 Task: Check the average views per listing of golf in the last 3 years.
Action: Mouse moved to (343, 256)
Screenshot: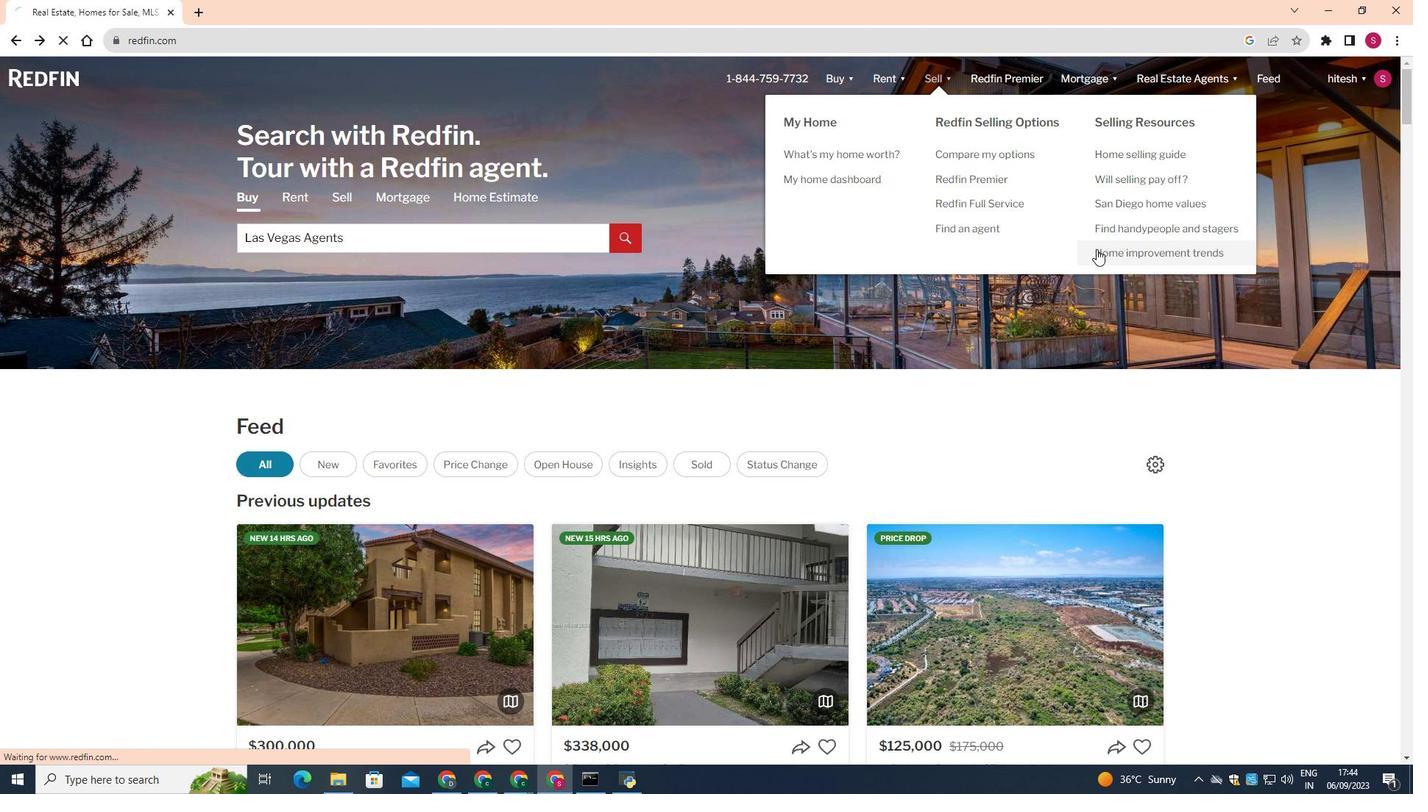 
Action: Mouse pressed left at (343, 256)
Screenshot: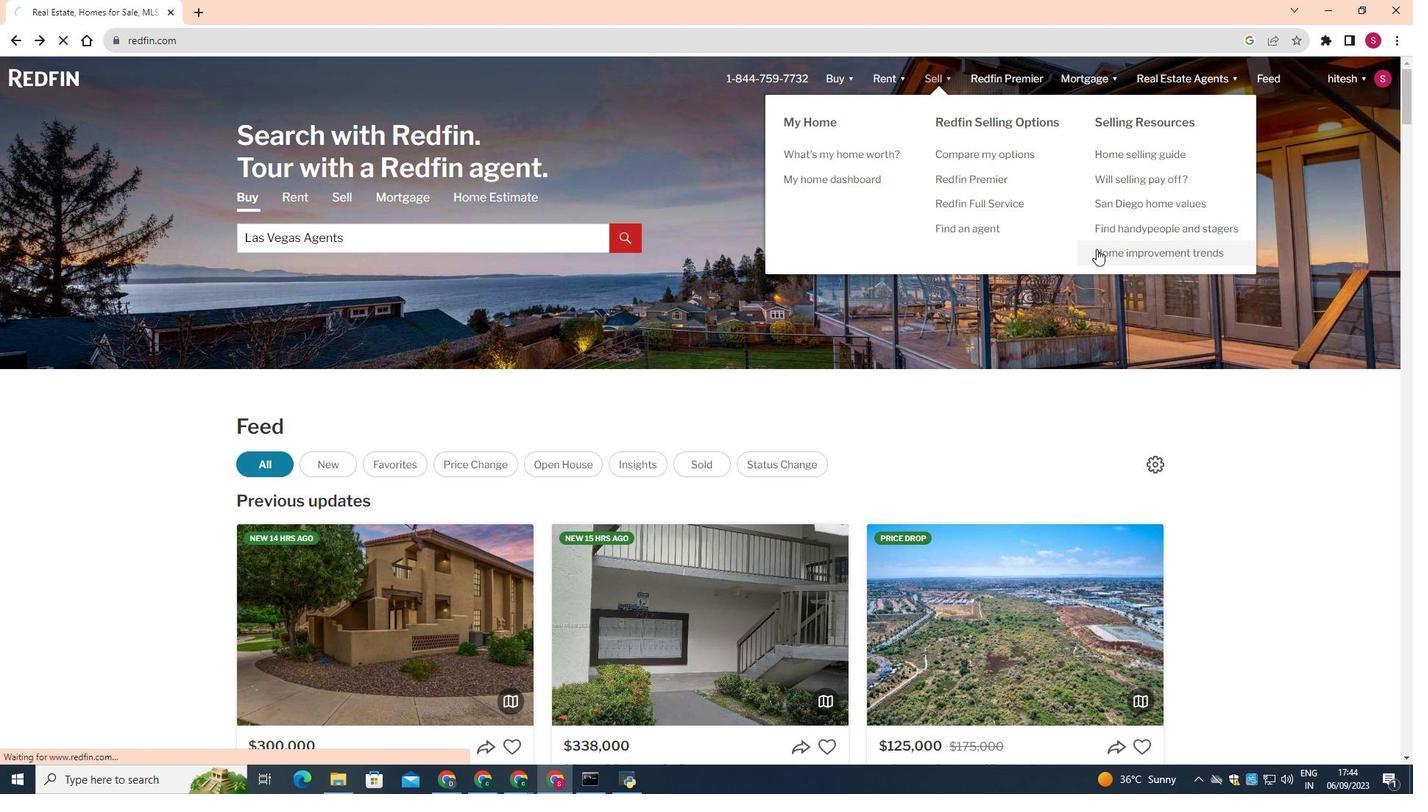 
Action: Mouse moved to (481, 318)
Screenshot: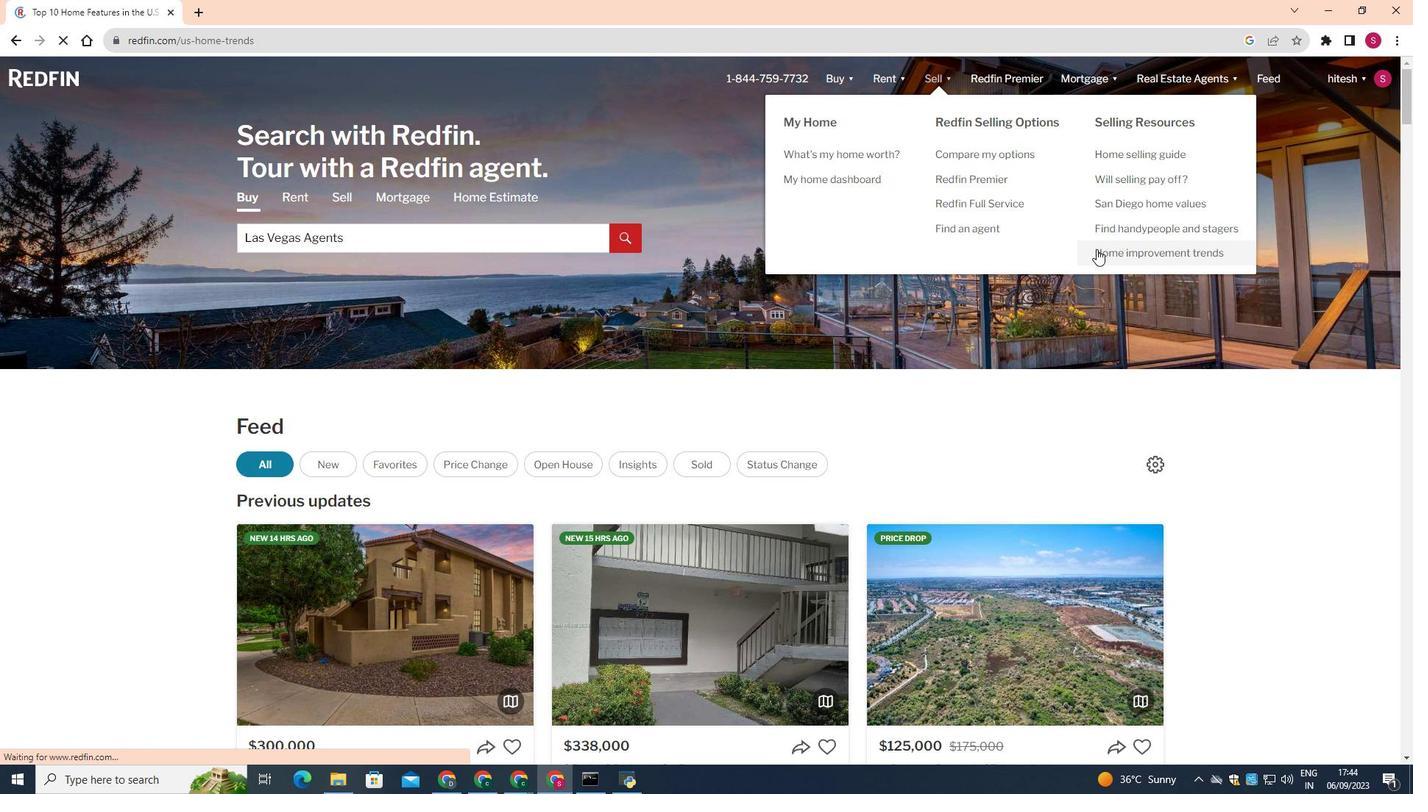 
Action: Mouse scrolled (481, 317) with delta (0, 0)
Screenshot: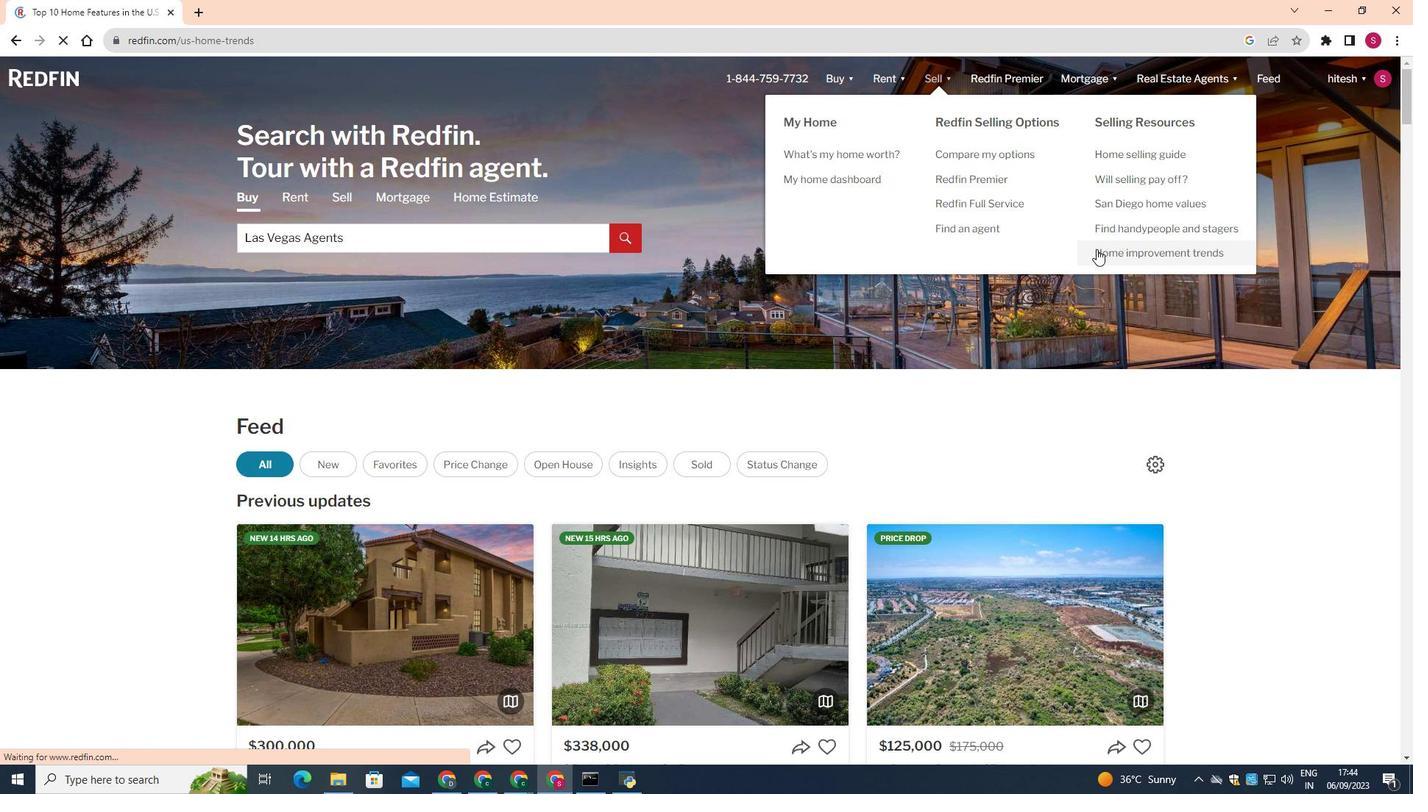 
Action: Mouse moved to (485, 327)
Screenshot: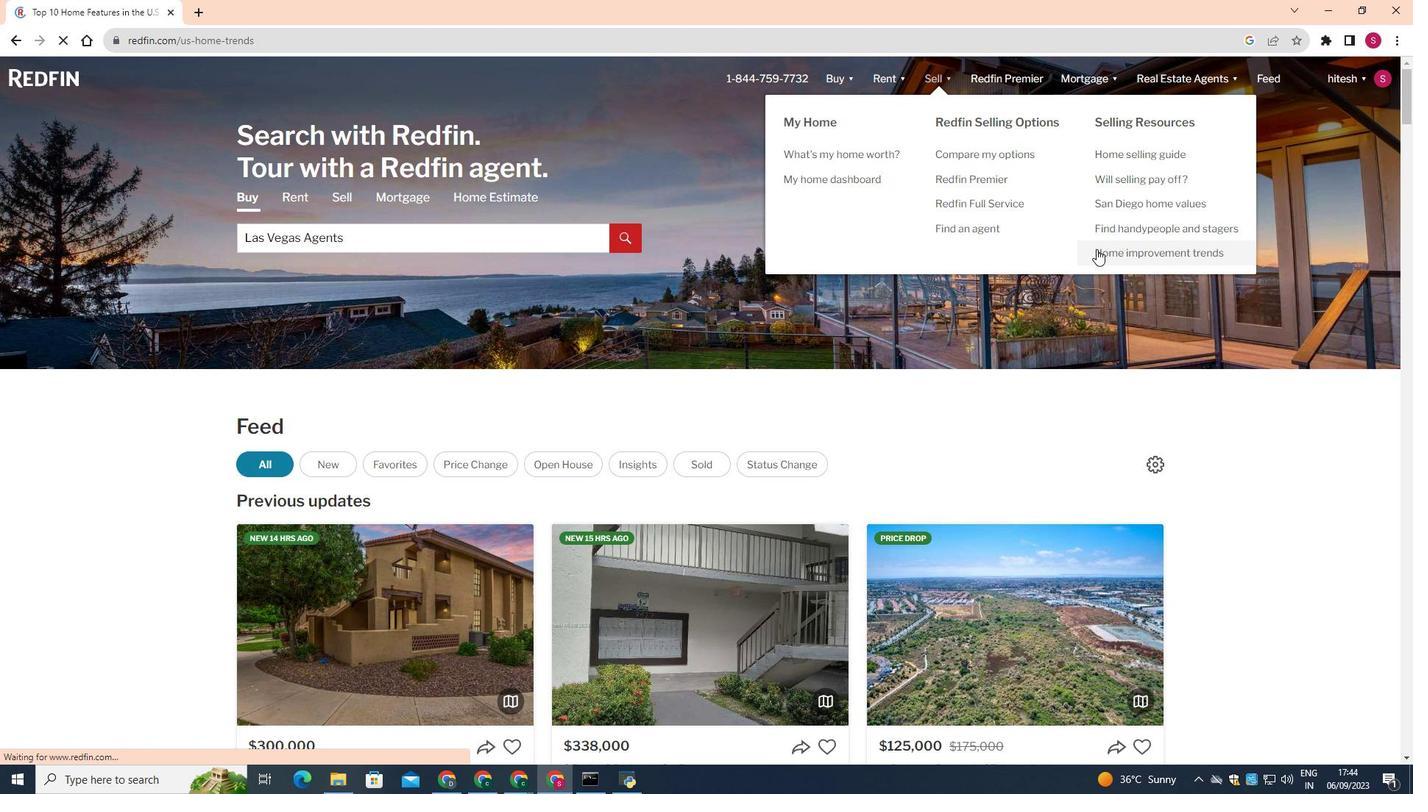 
Action: Mouse scrolled (485, 326) with delta (0, 0)
Screenshot: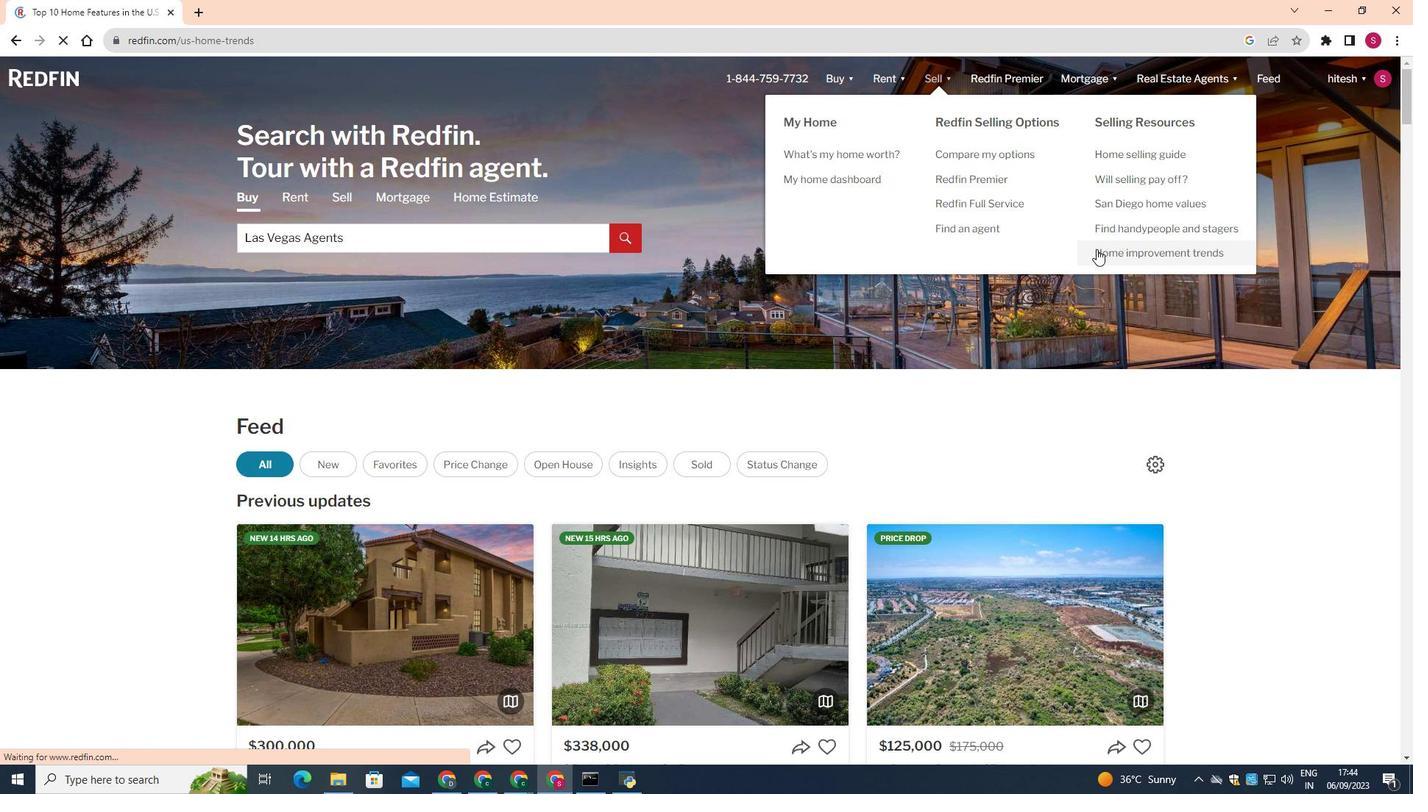 
Action: Mouse moved to (487, 331)
Screenshot: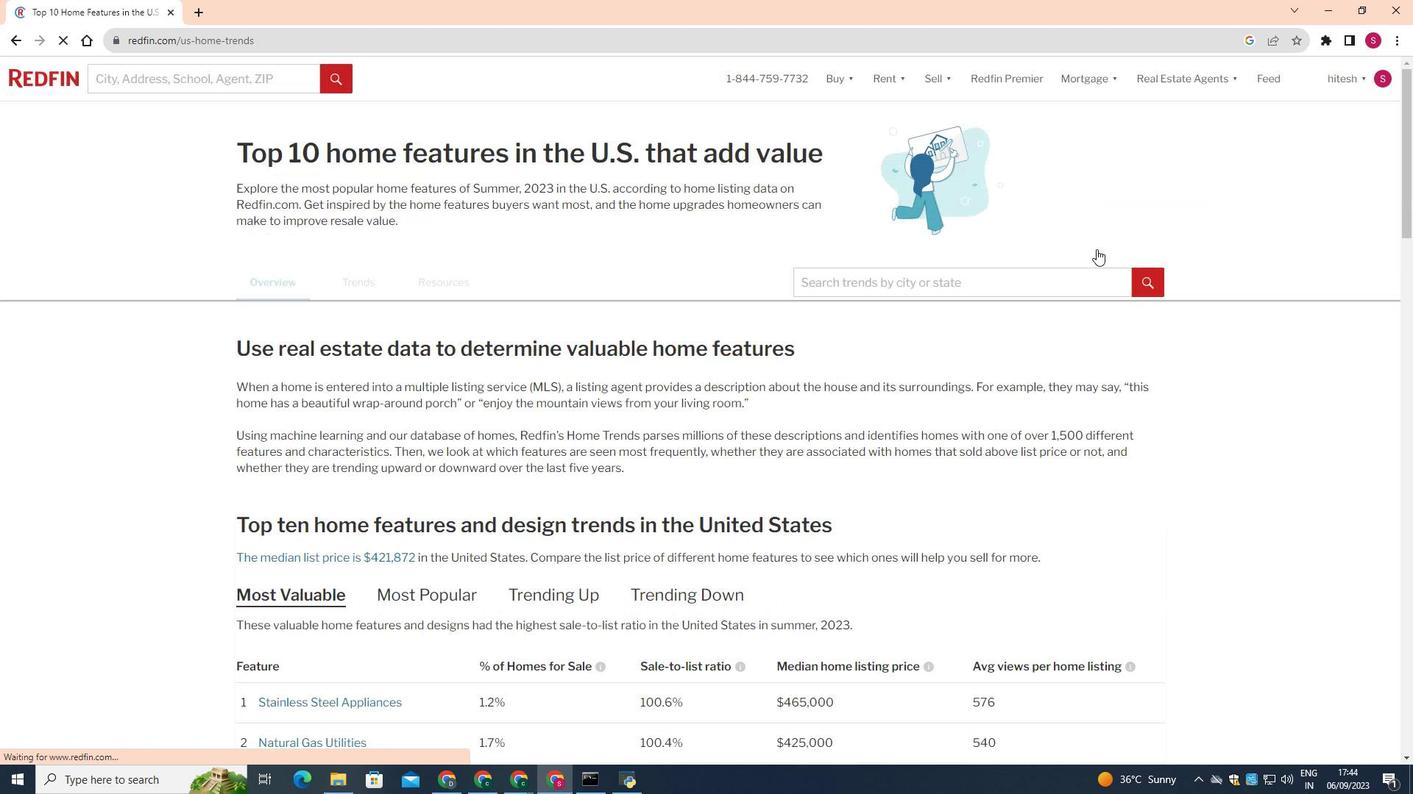
Action: Mouse scrolled (487, 330) with delta (0, 0)
Screenshot: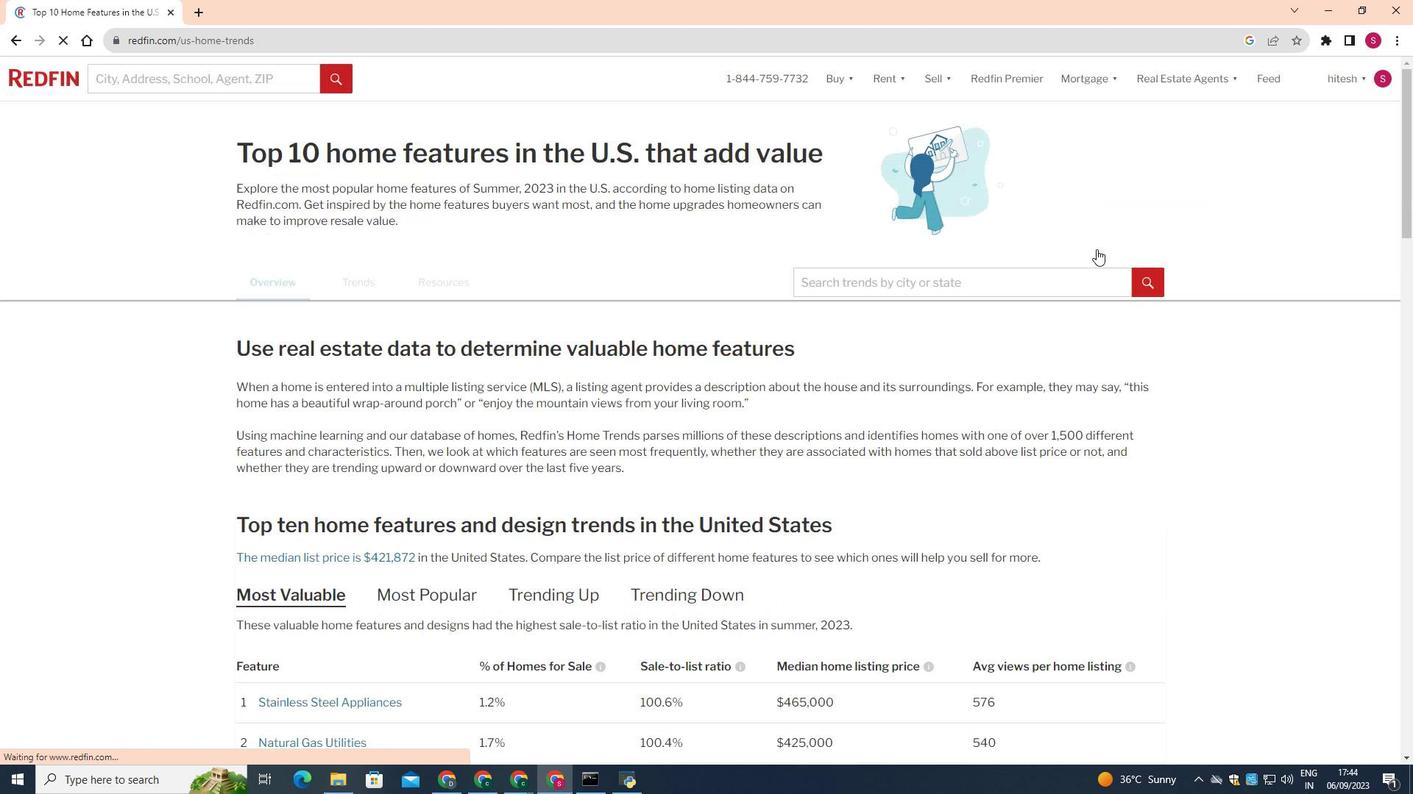 
Action: Mouse scrolled (487, 330) with delta (0, 0)
Screenshot: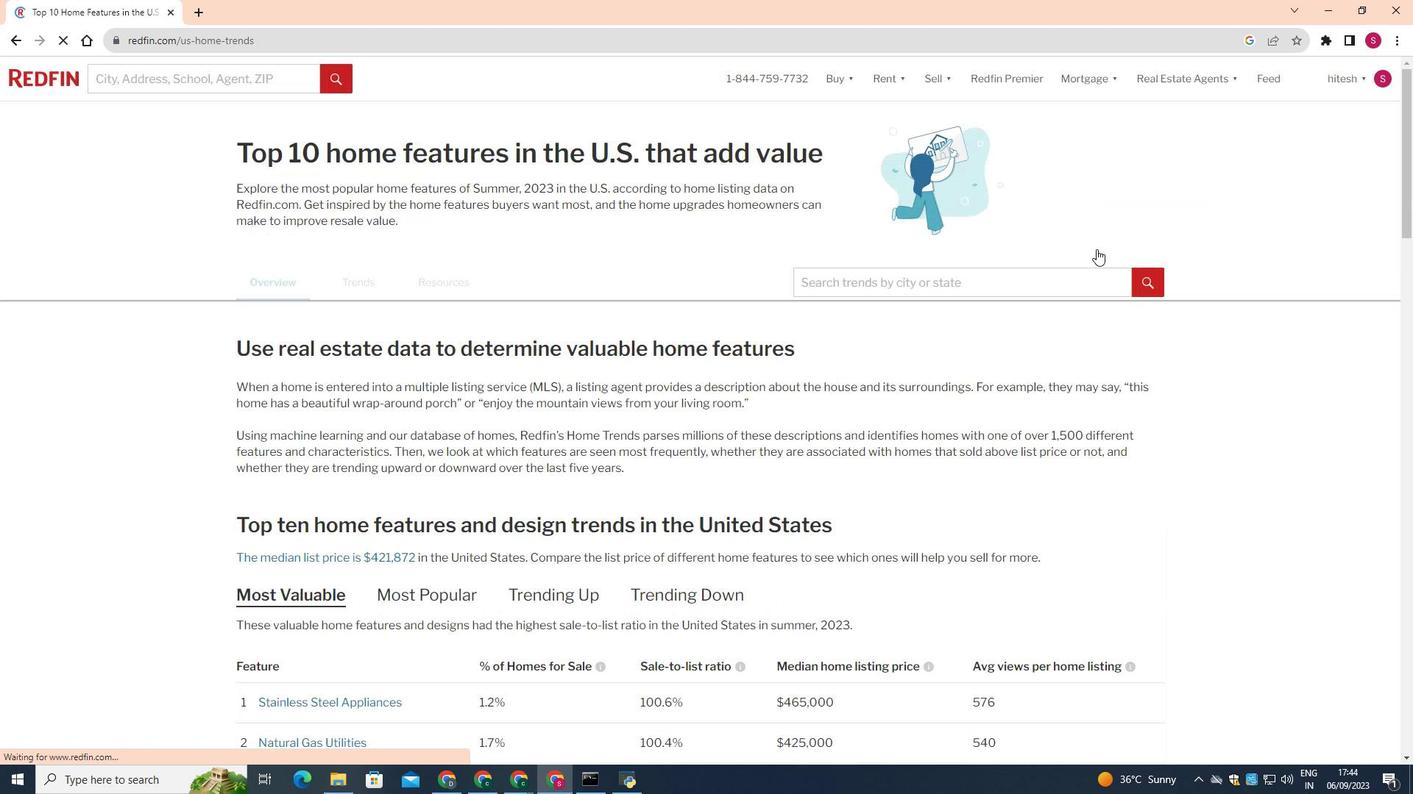 
Action: Mouse scrolled (487, 330) with delta (0, 0)
Screenshot: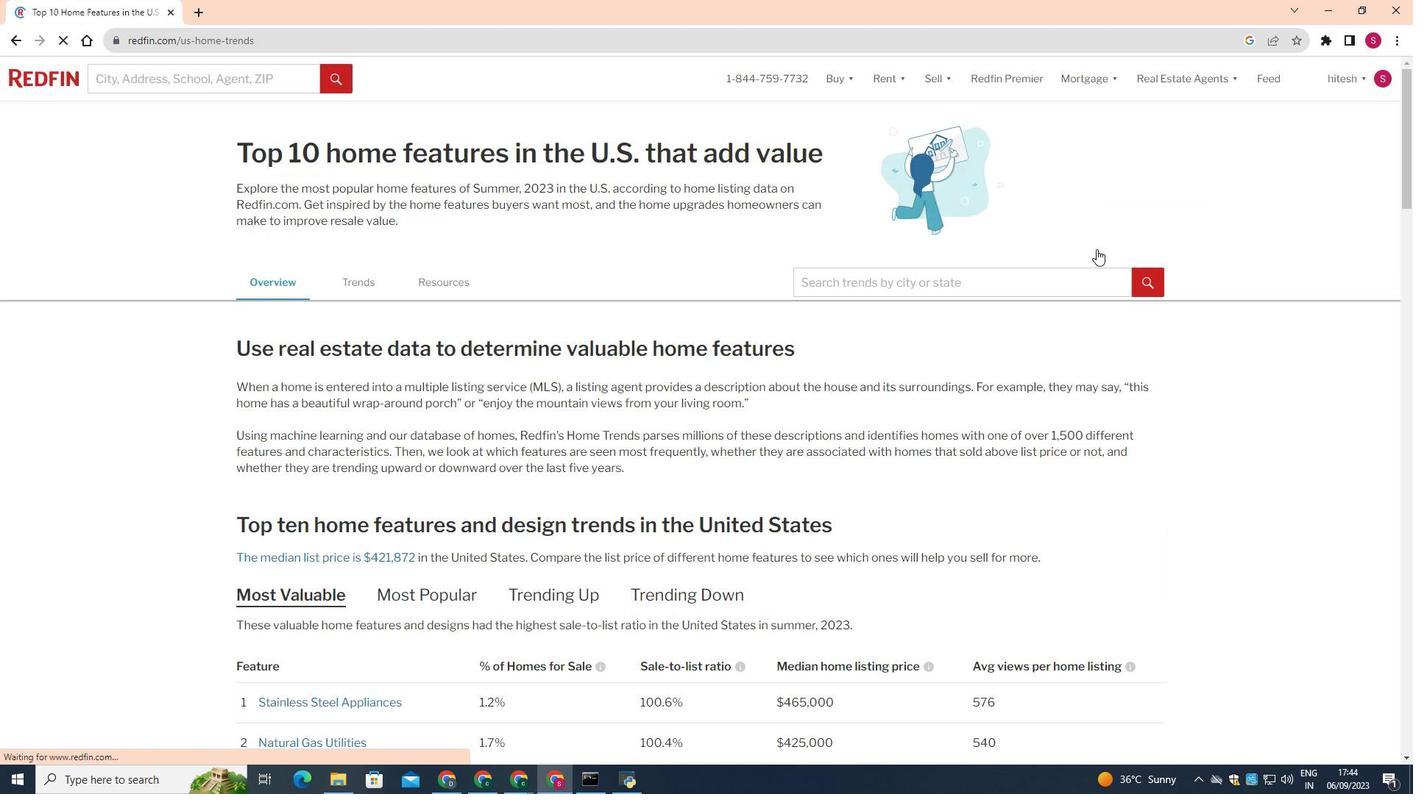 
Action: Mouse scrolled (487, 330) with delta (0, 0)
Screenshot: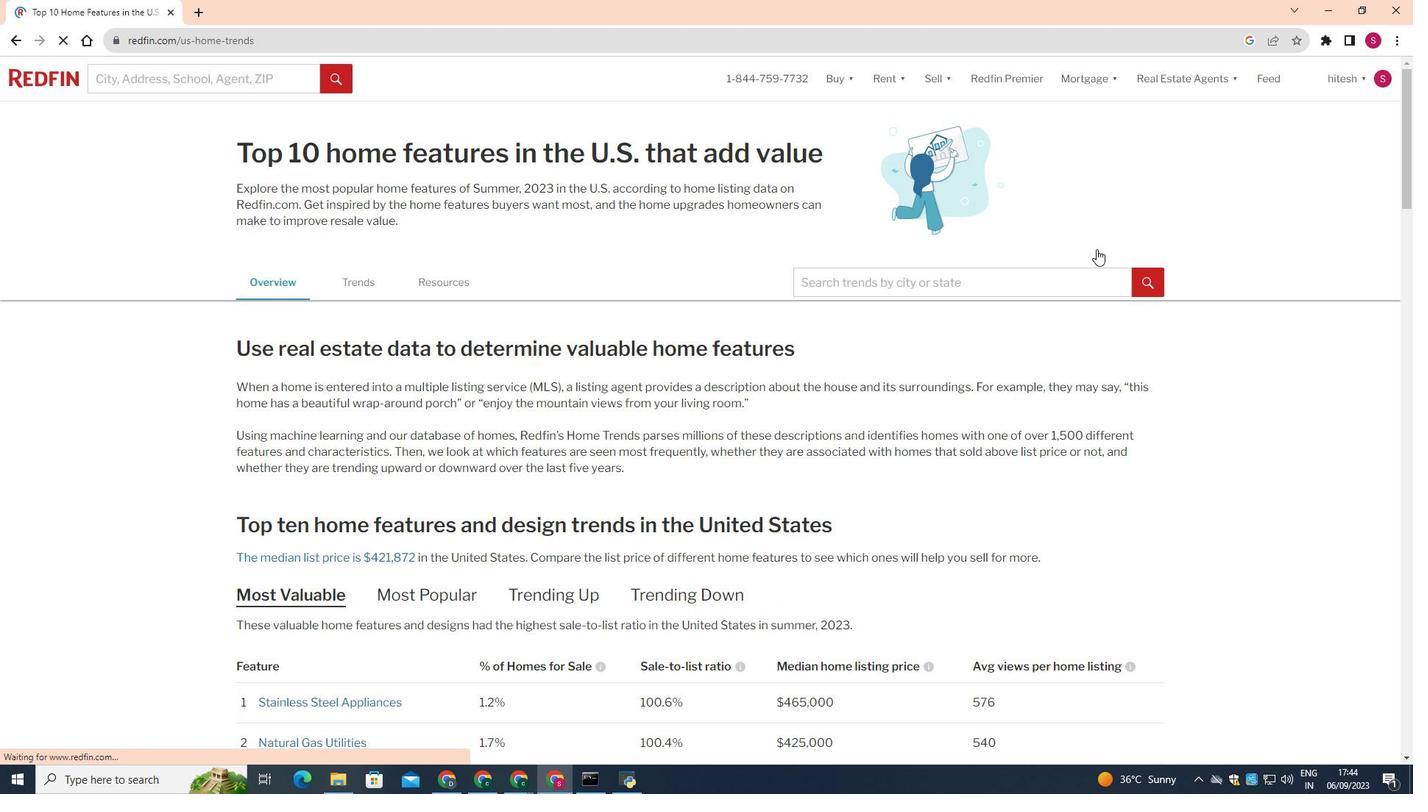 
Action: Mouse moved to (287, 435)
Screenshot: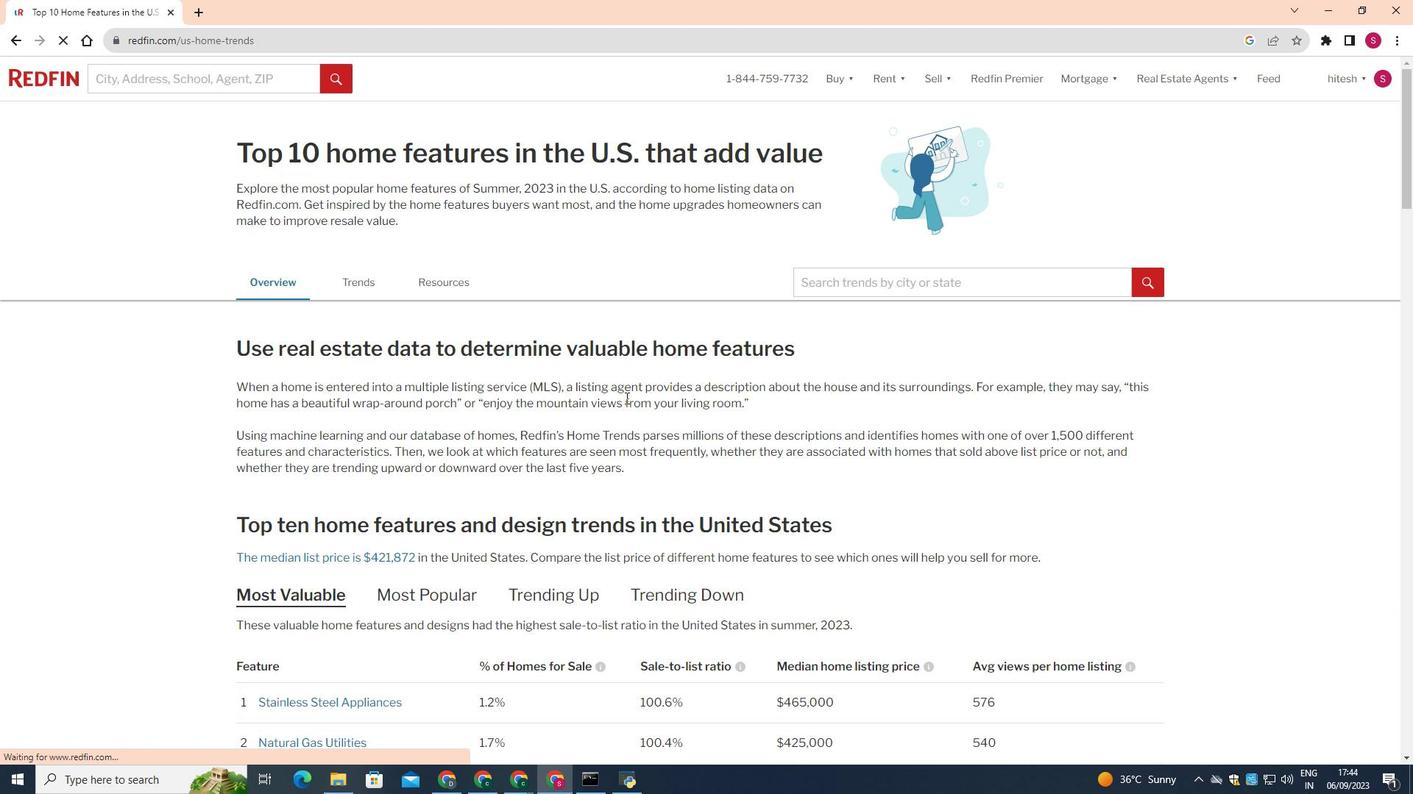 
Action: Mouse pressed left at (287, 435)
Screenshot: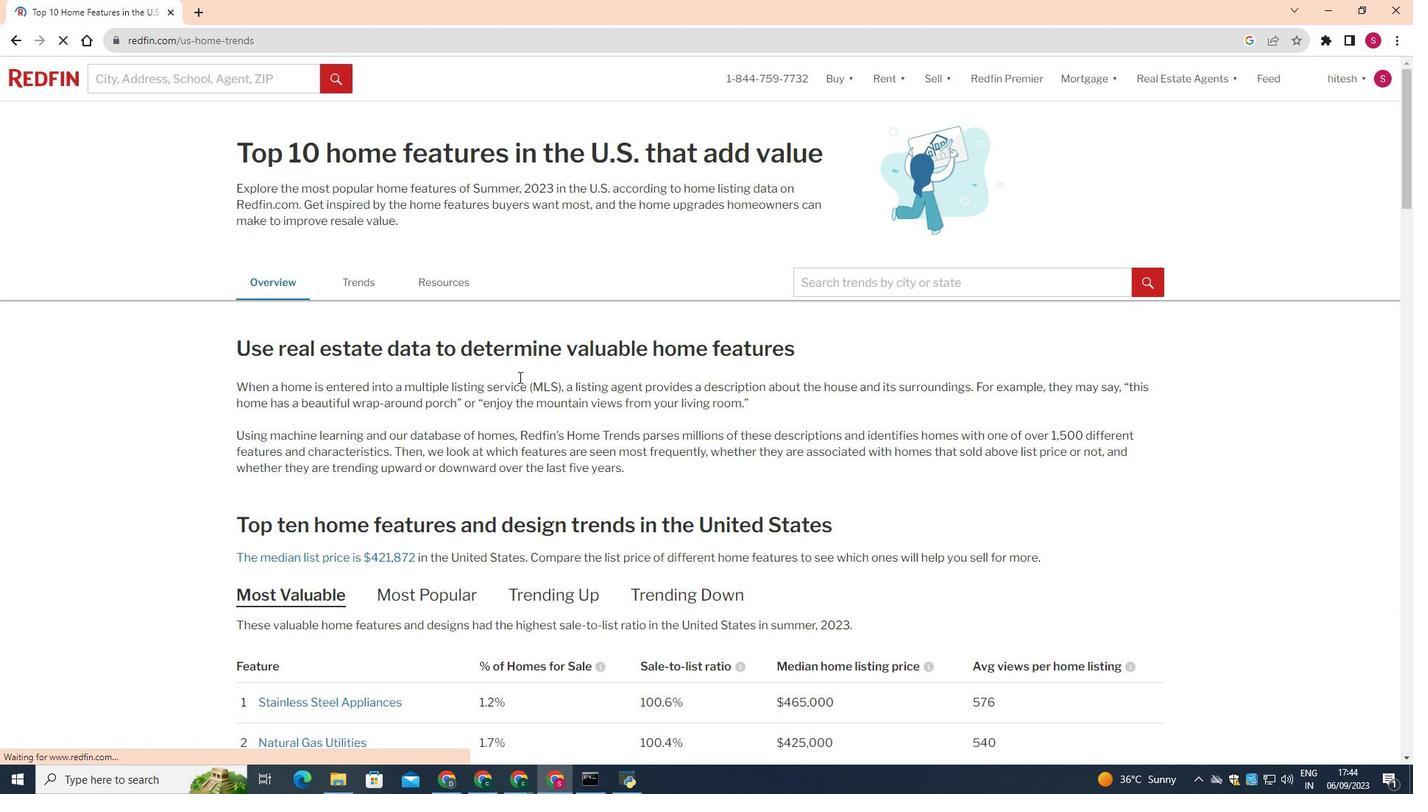 
Action: Mouse moved to (295, 464)
Screenshot: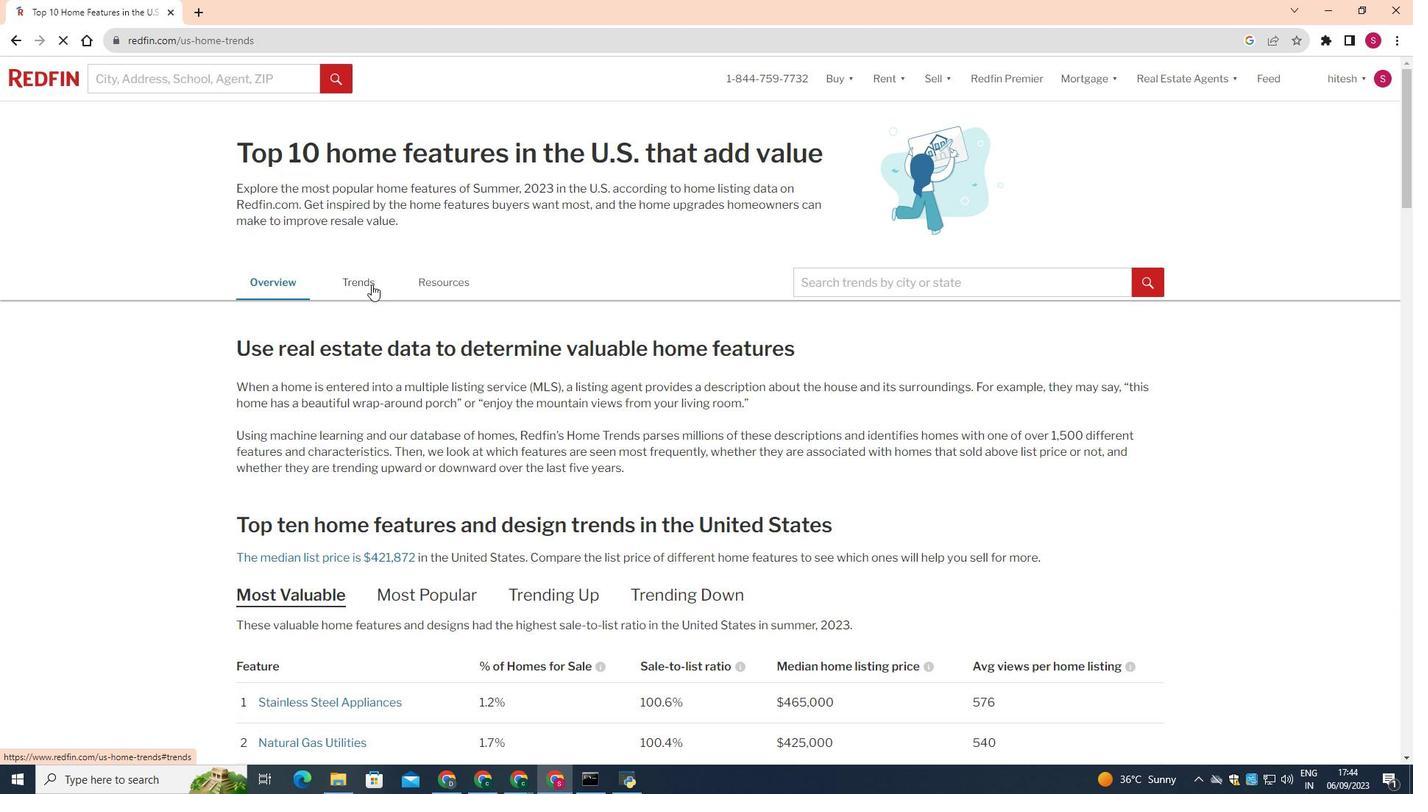 
Action: Mouse pressed left at (295, 464)
Screenshot: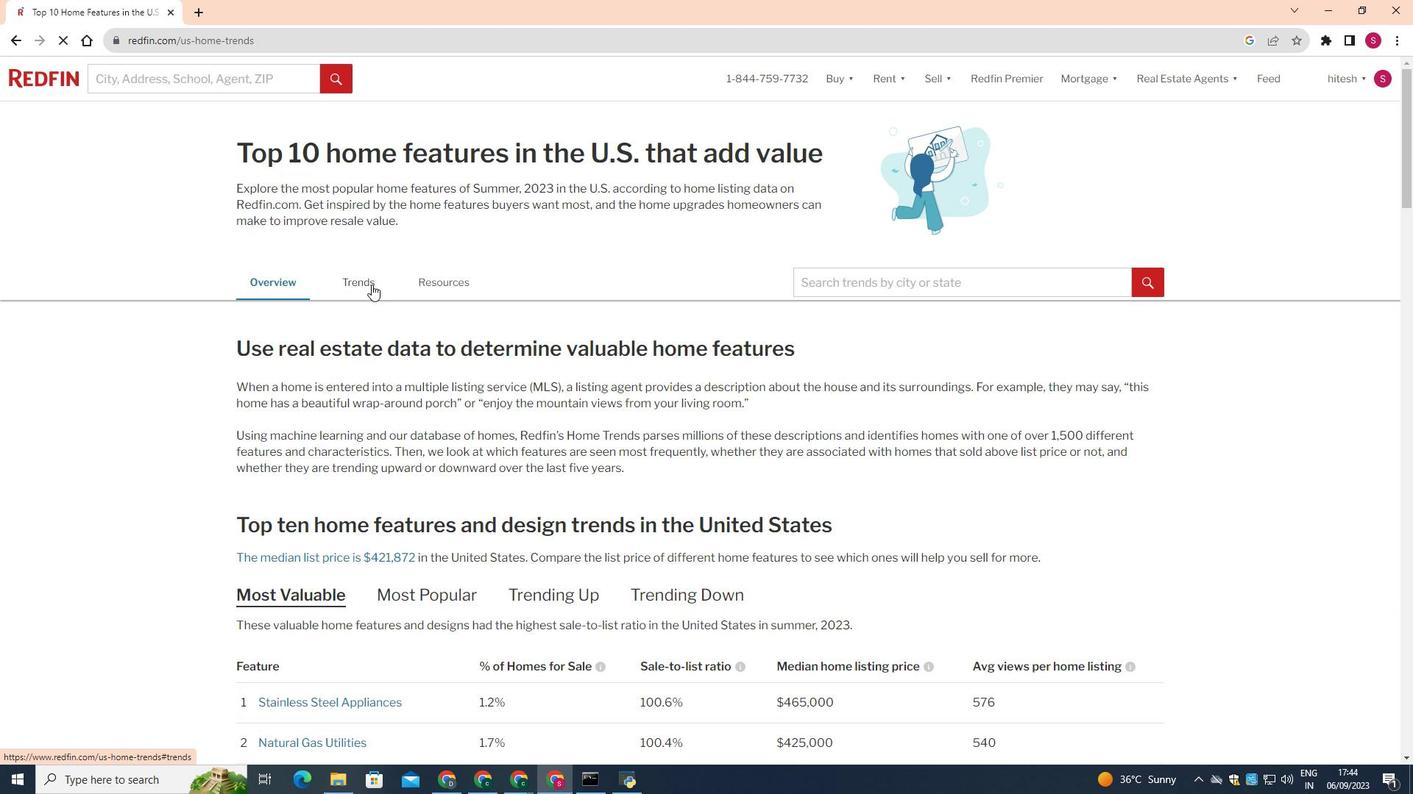 
Action: Mouse moved to (507, 425)
Screenshot: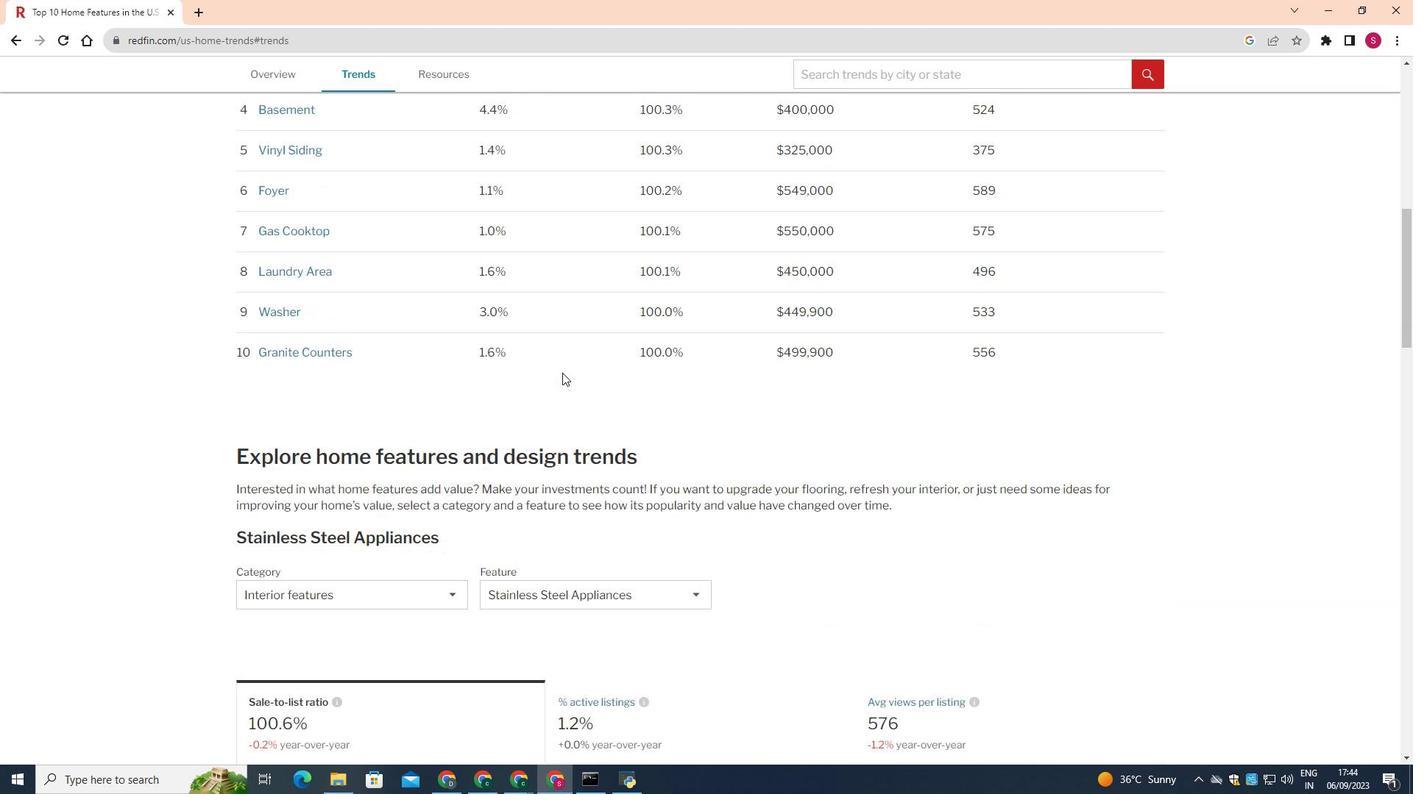 
Action: Mouse pressed left at (507, 425)
Screenshot: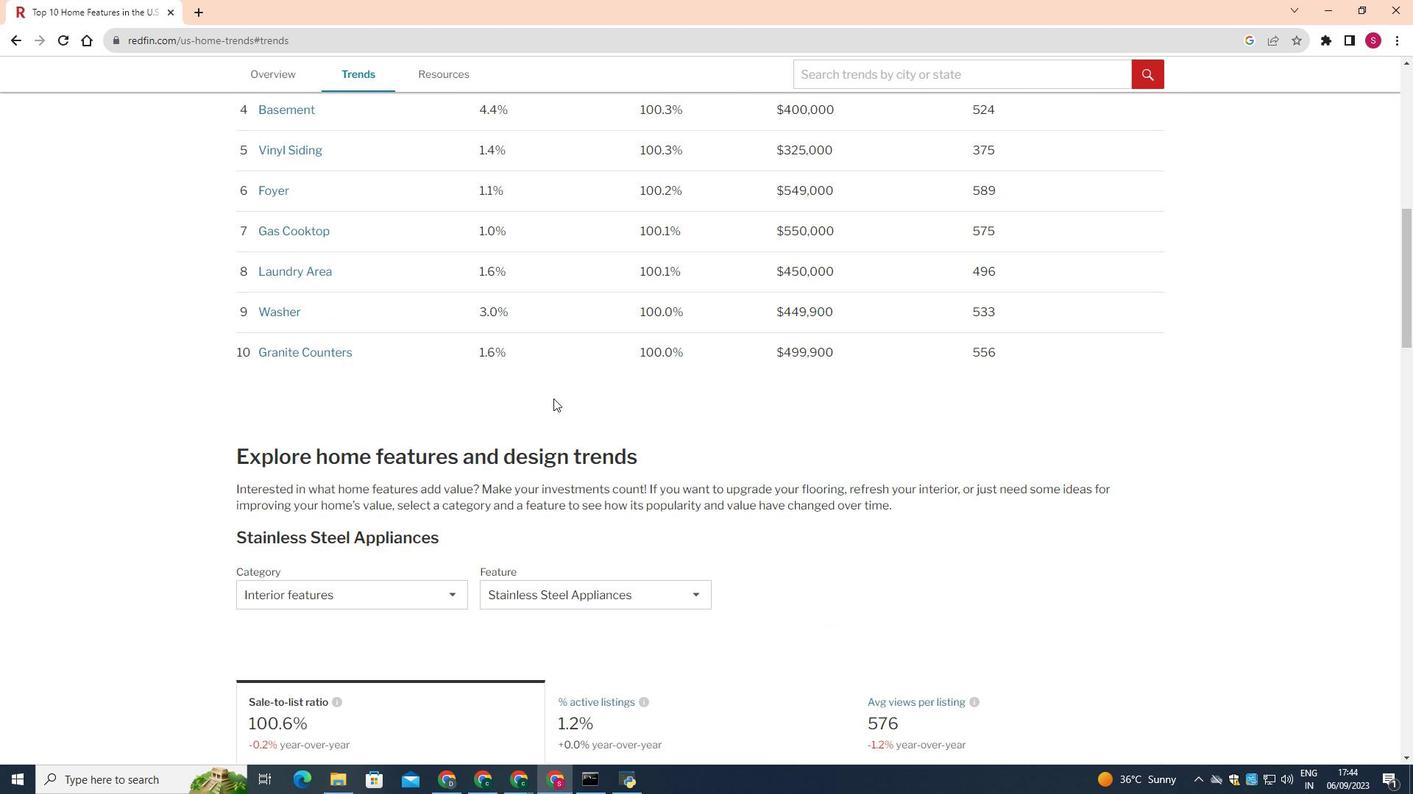 
Action: Mouse moved to (549, 618)
Screenshot: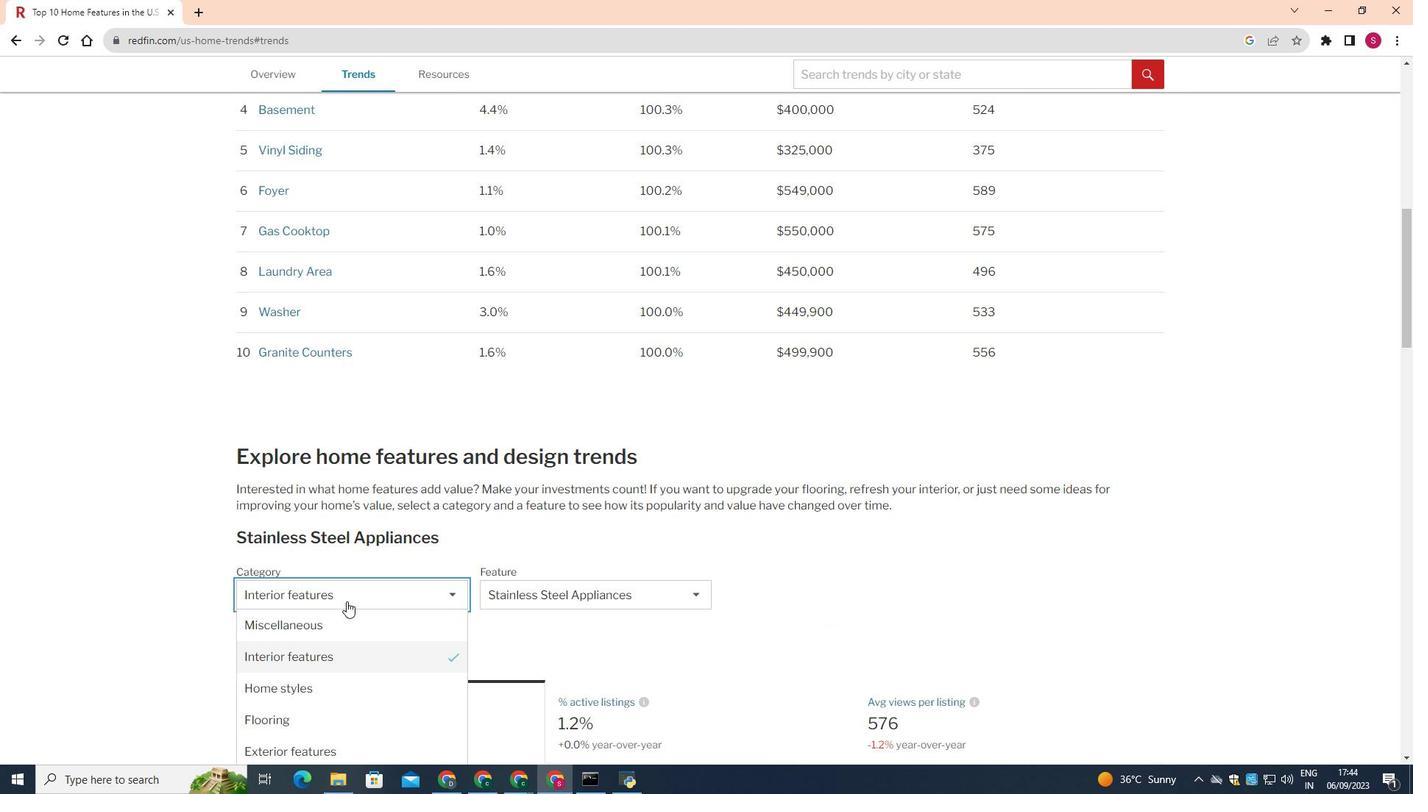 
Action: Mouse pressed left at (549, 618)
Screenshot: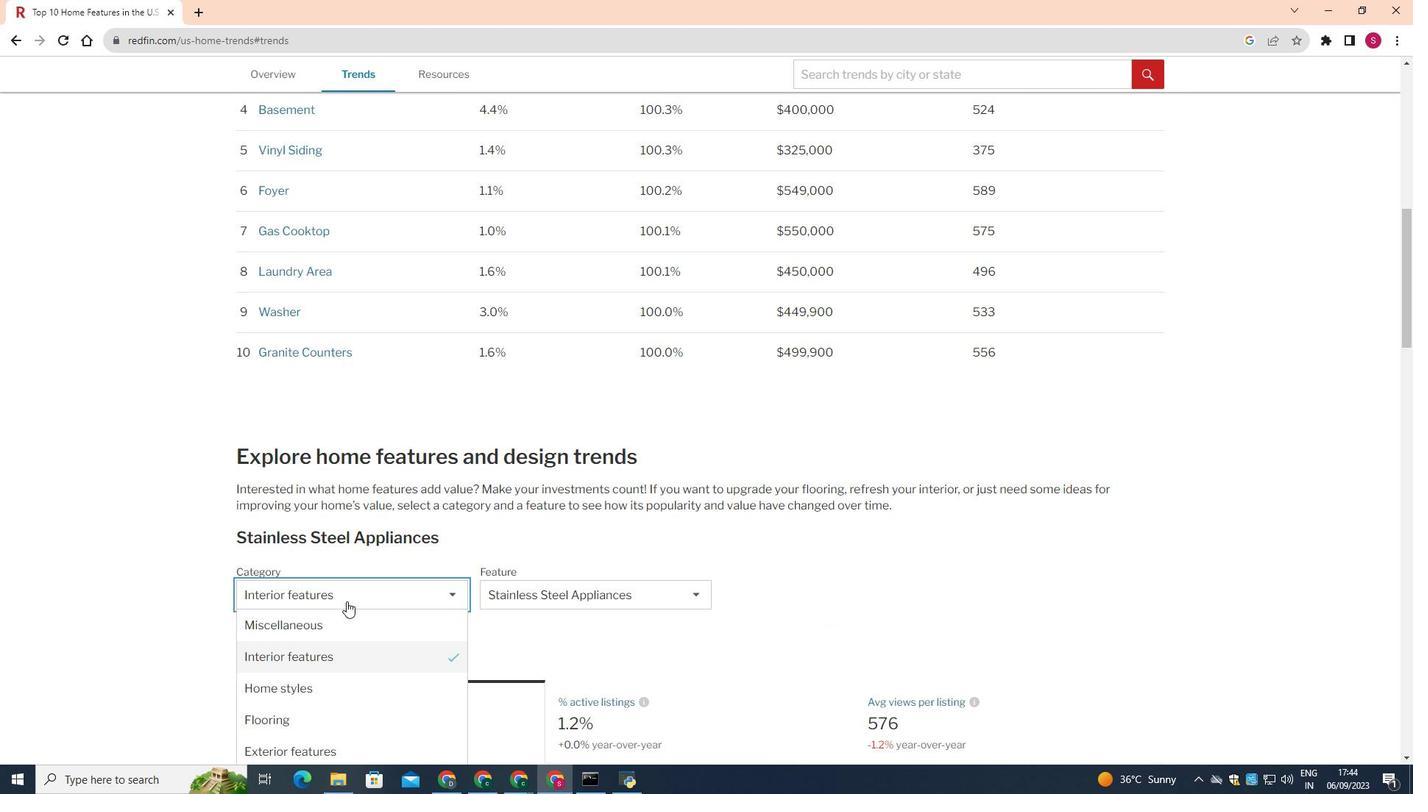 
Action: Mouse moved to (909, 561)
Screenshot: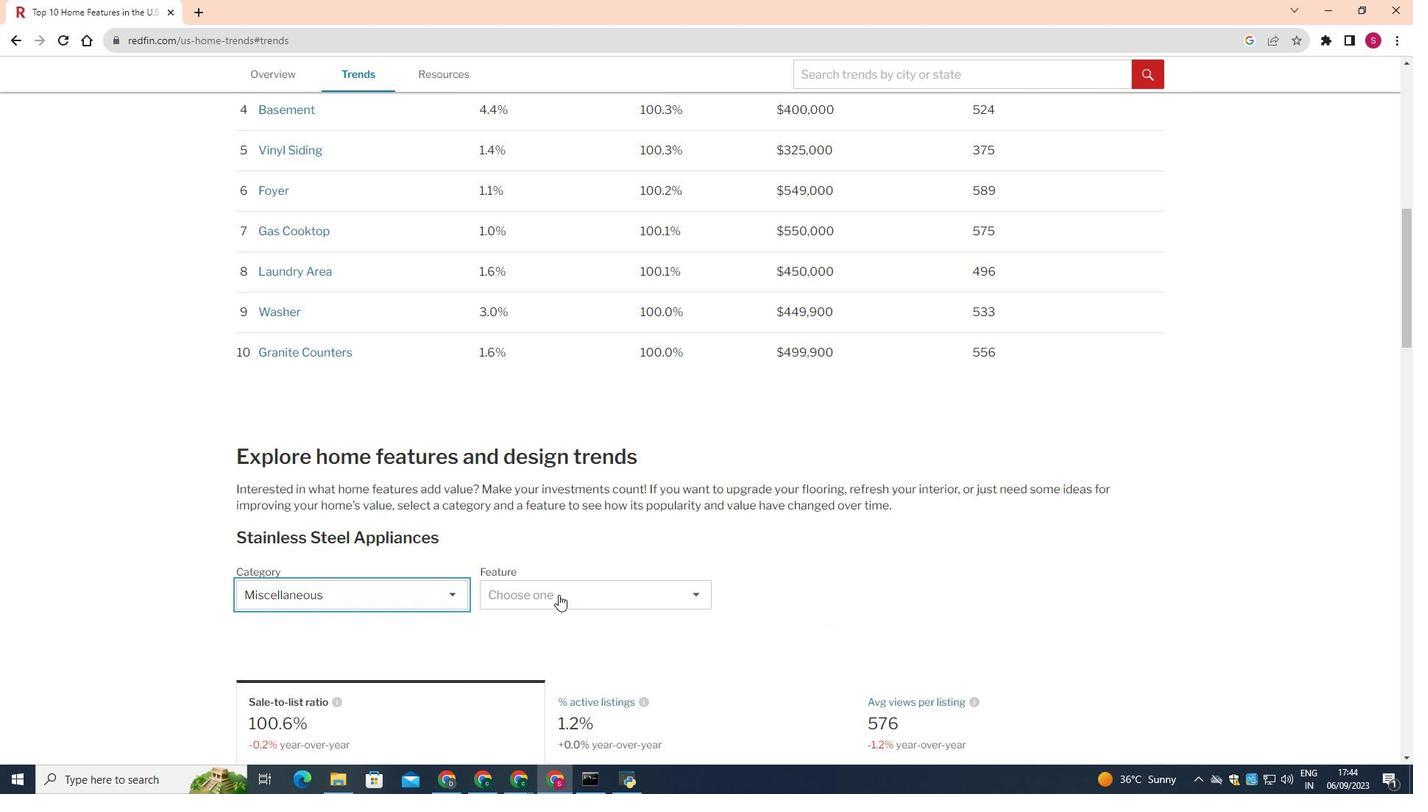 
Action: Mouse pressed left at (909, 561)
Screenshot: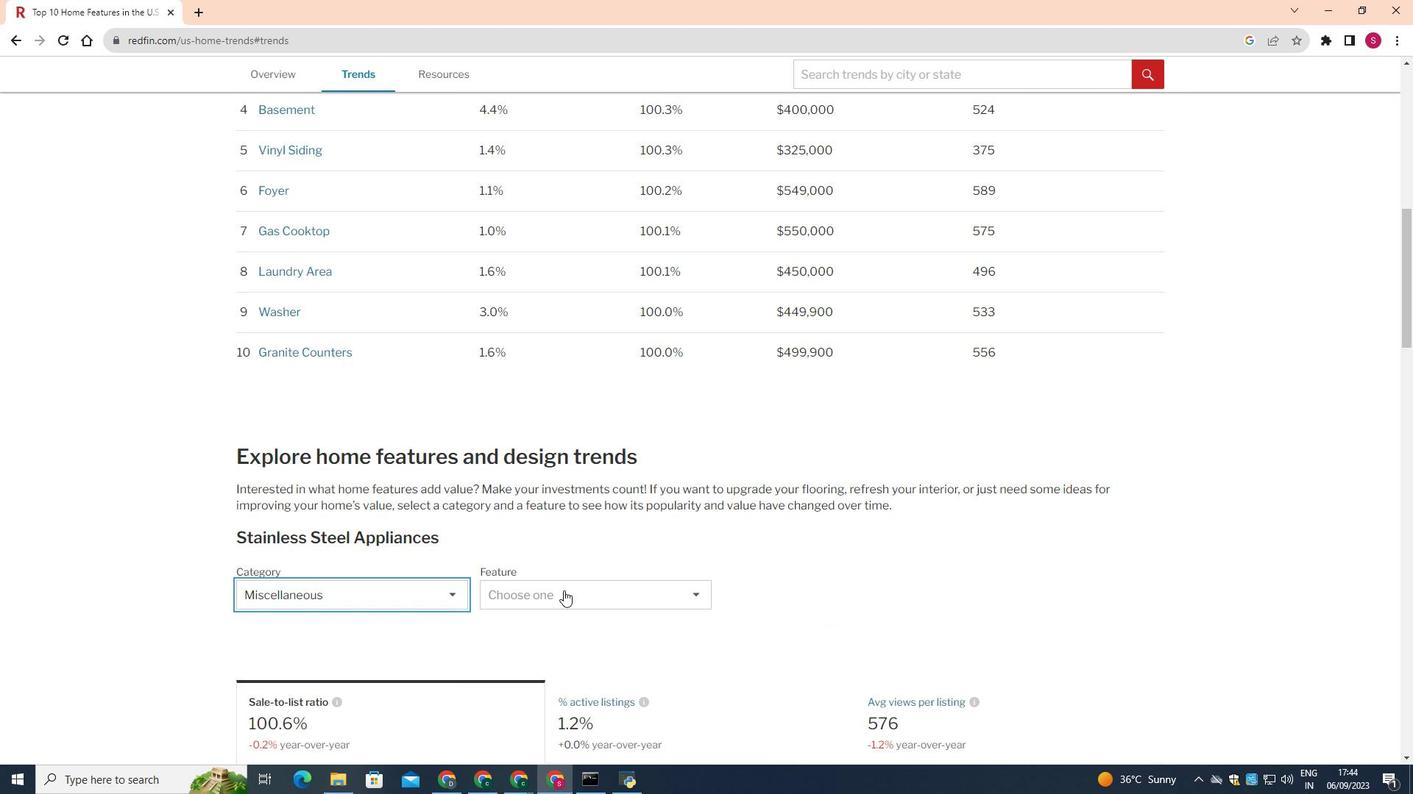 
Action: Mouse moved to (1062, 633)
Screenshot: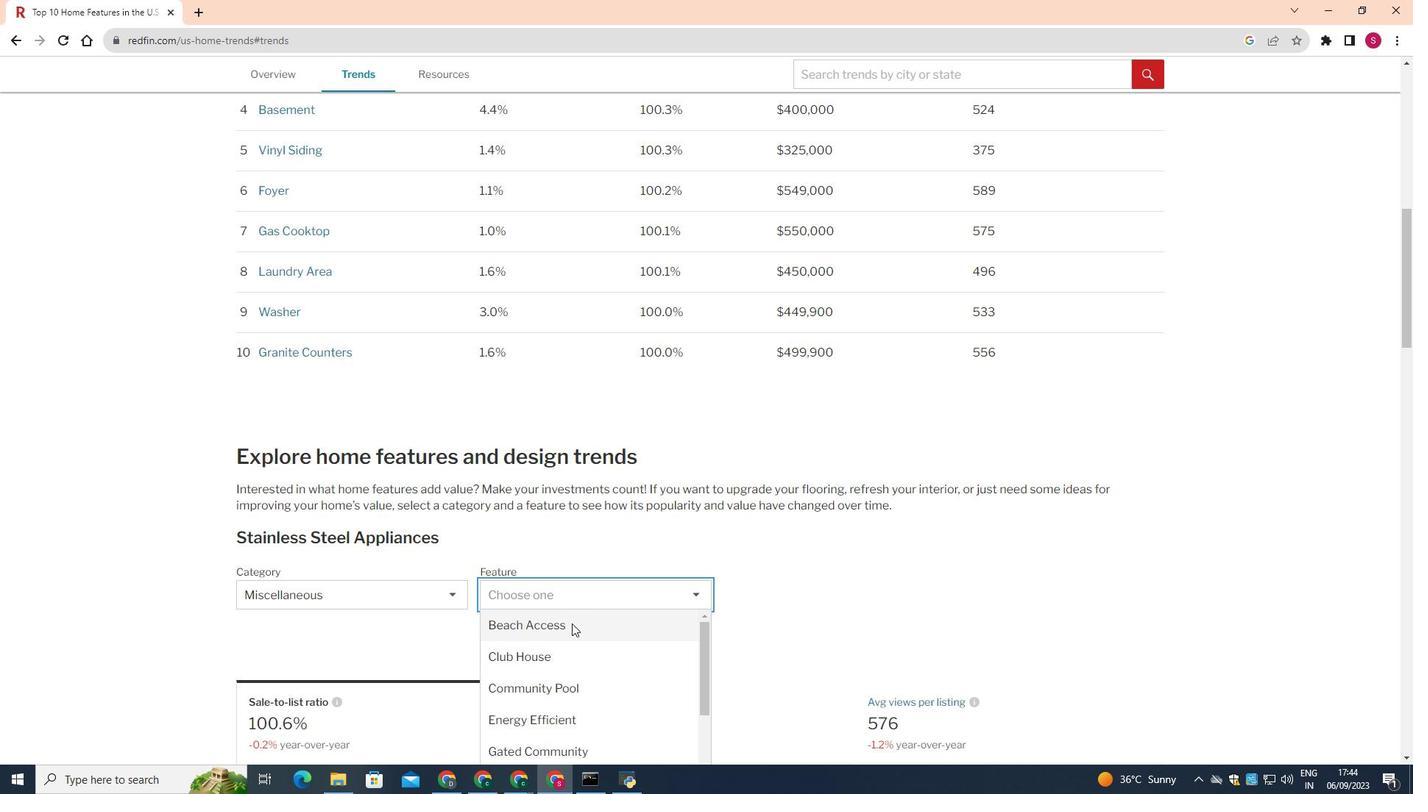 
Action: Mouse pressed left at (1062, 633)
Screenshot: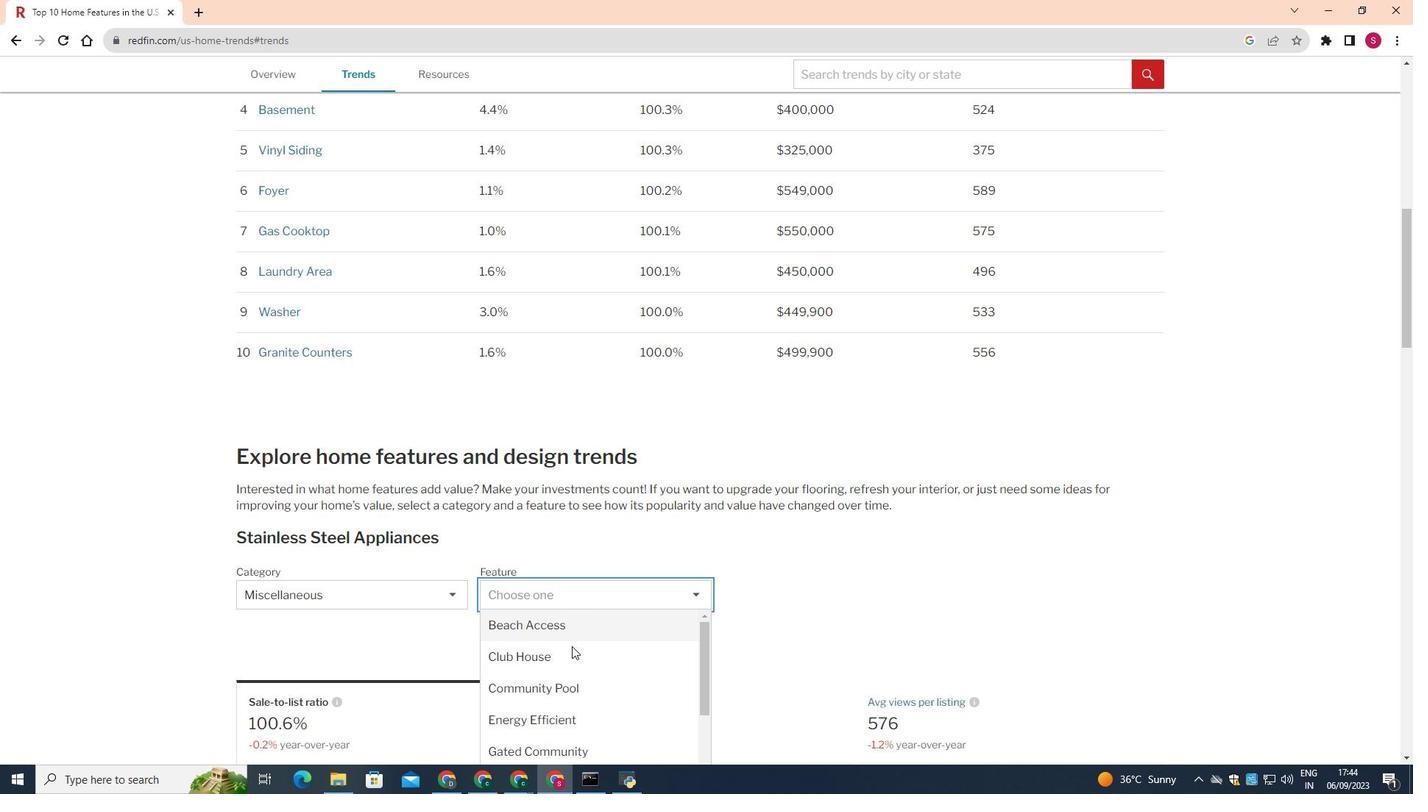 
Action: Mouse moved to (873, 487)
Screenshot: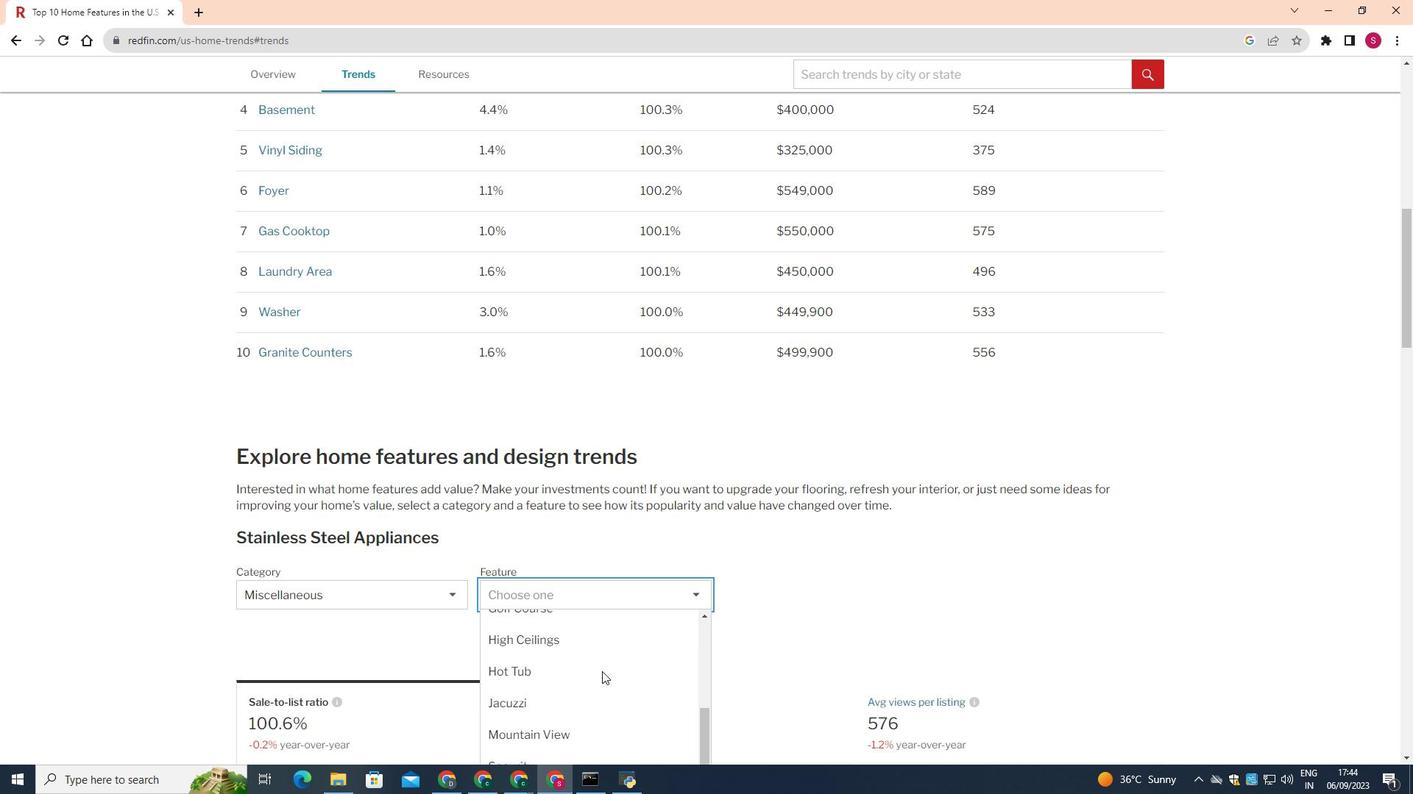 
Action: Mouse scrolled (873, 486) with delta (0, 0)
Screenshot: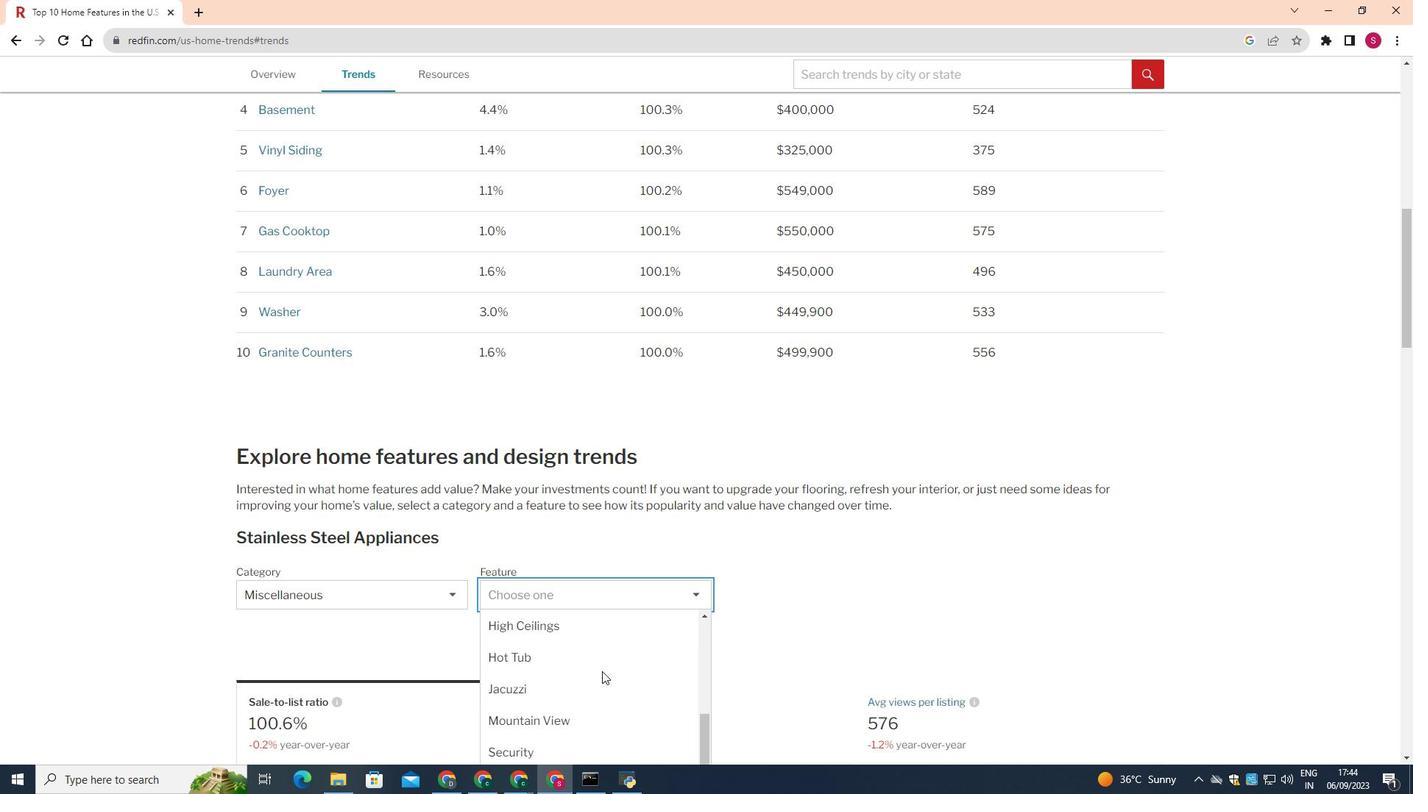 
Action: Mouse moved to (873, 487)
Screenshot: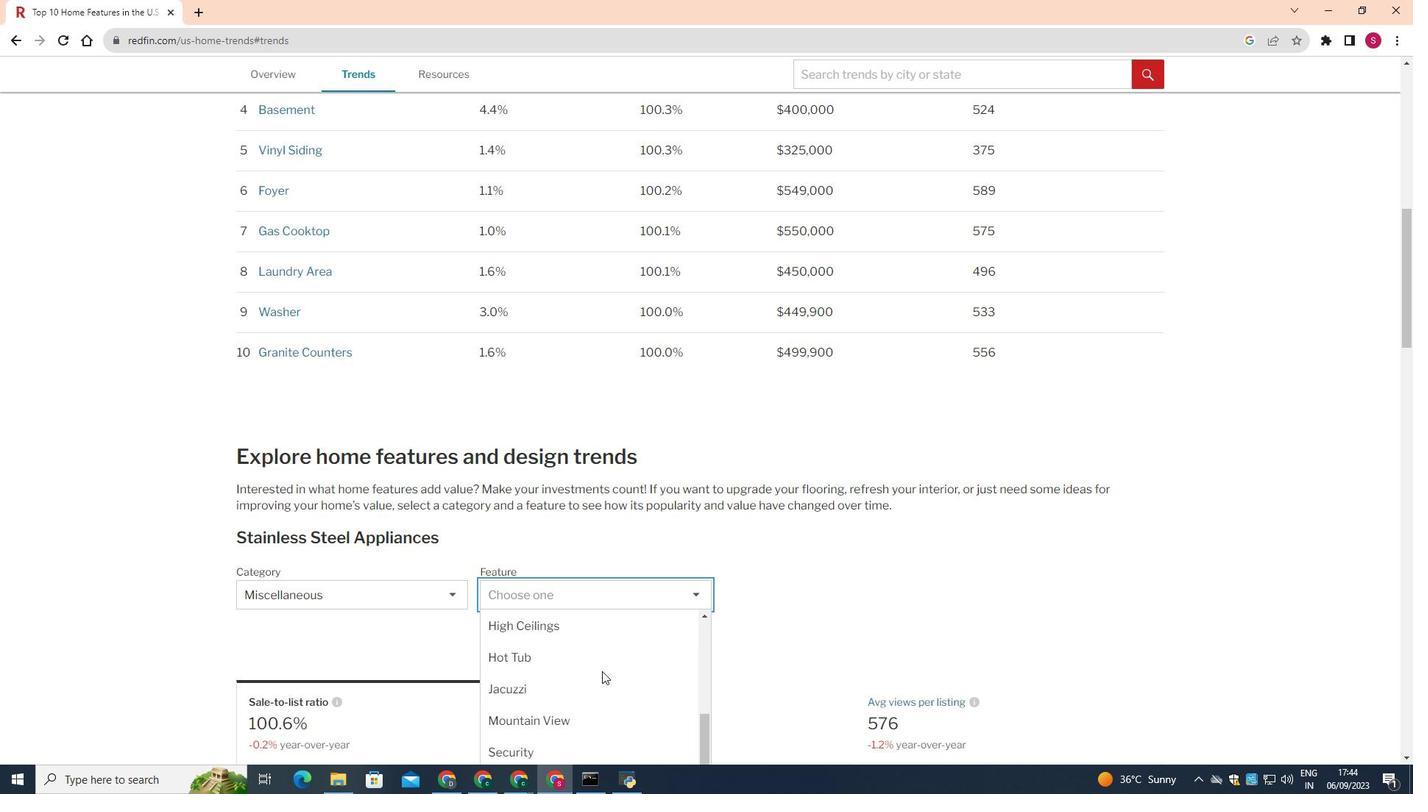 
Action: Mouse scrolled (873, 487) with delta (0, 0)
Screenshot: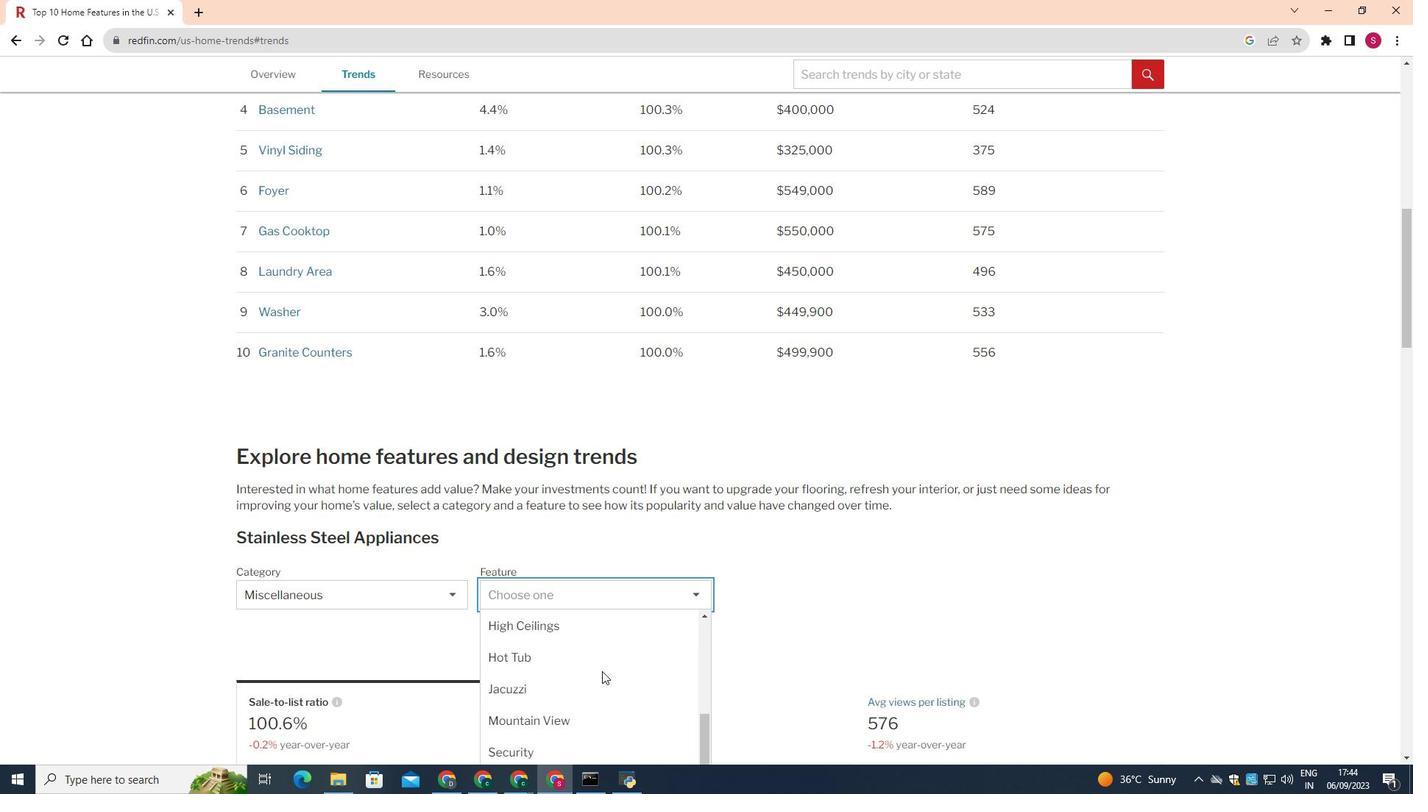 
Action: Mouse moved to (873, 489)
Screenshot: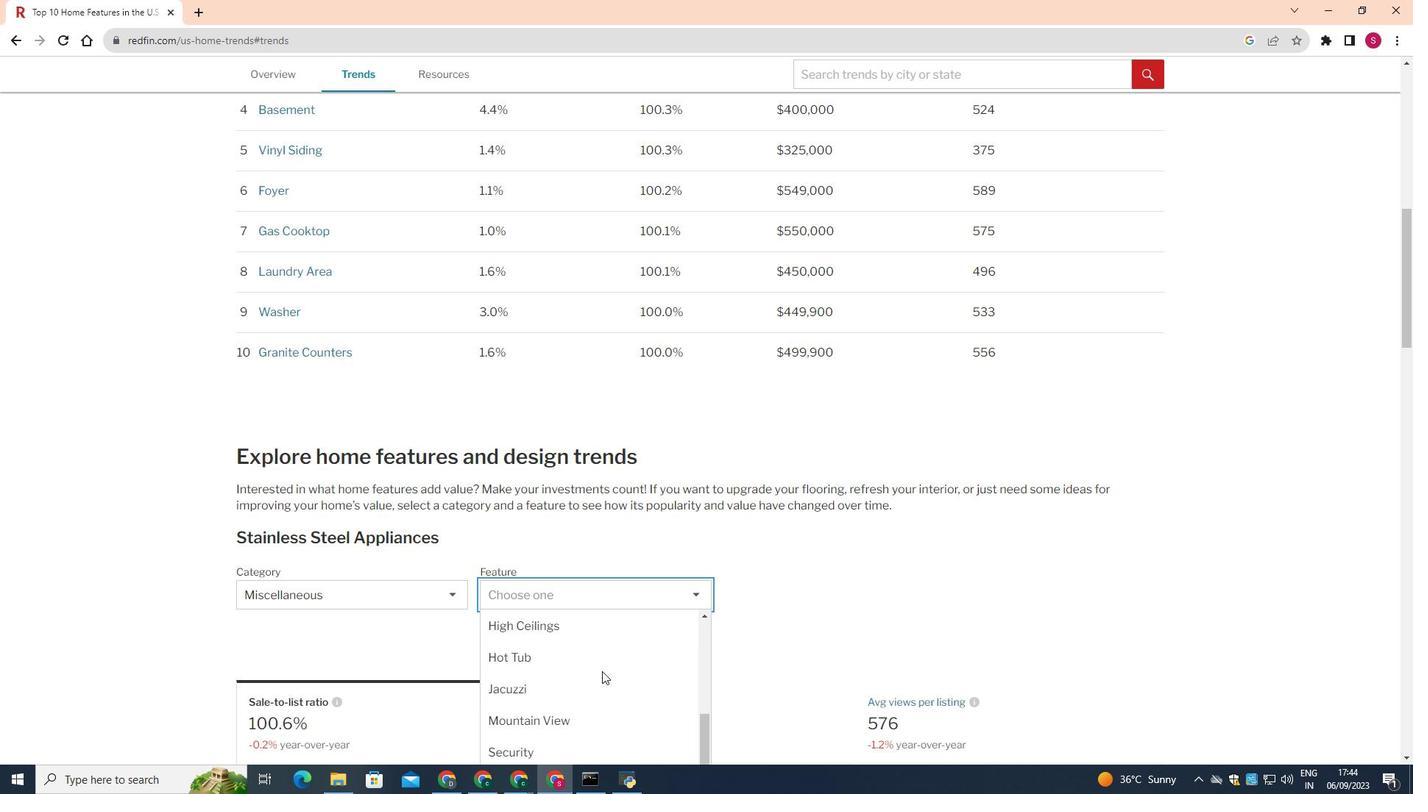 
Action: Mouse scrolled (873, 488) with delta (0, 0)
Screenshot: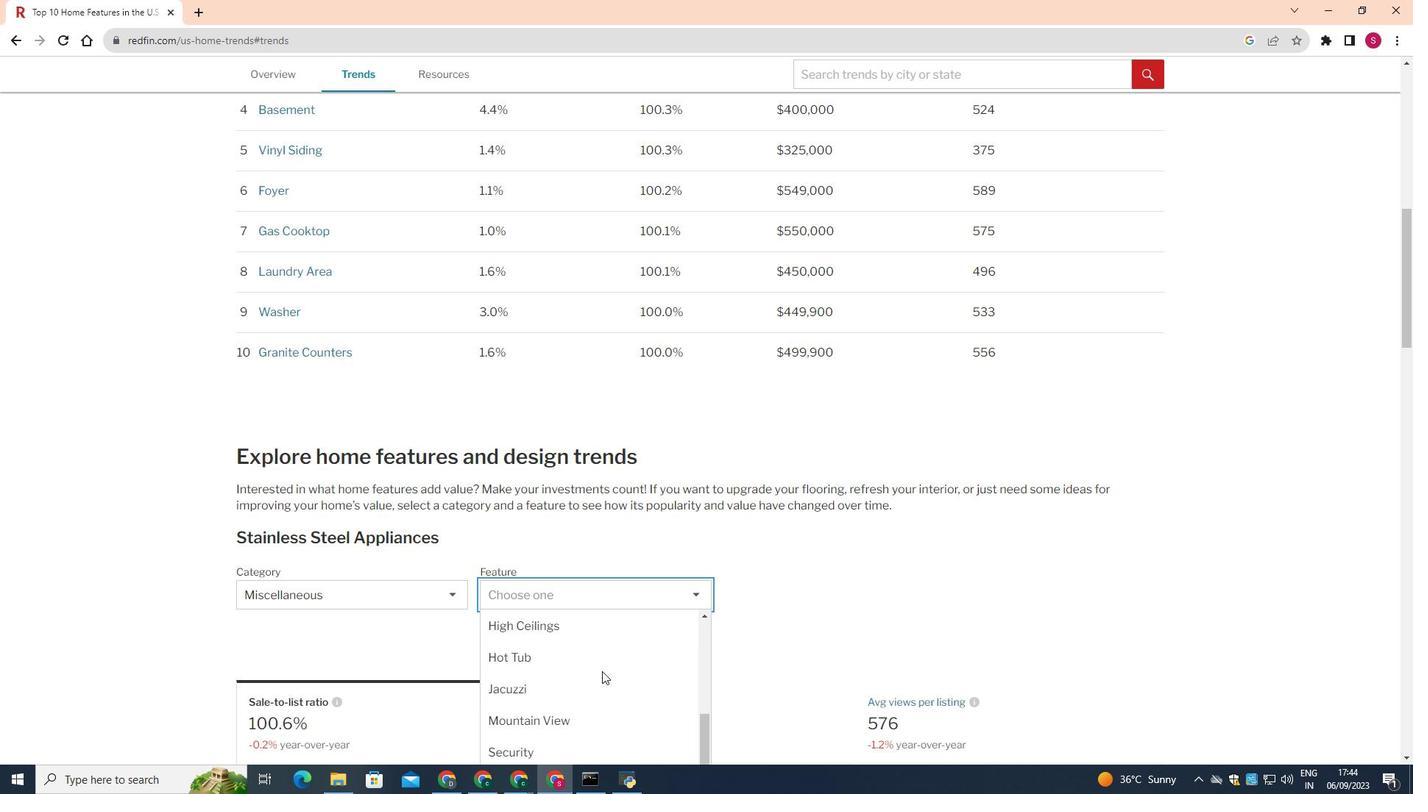 
Action: Mouse moved to (874, 490)
Screenshot: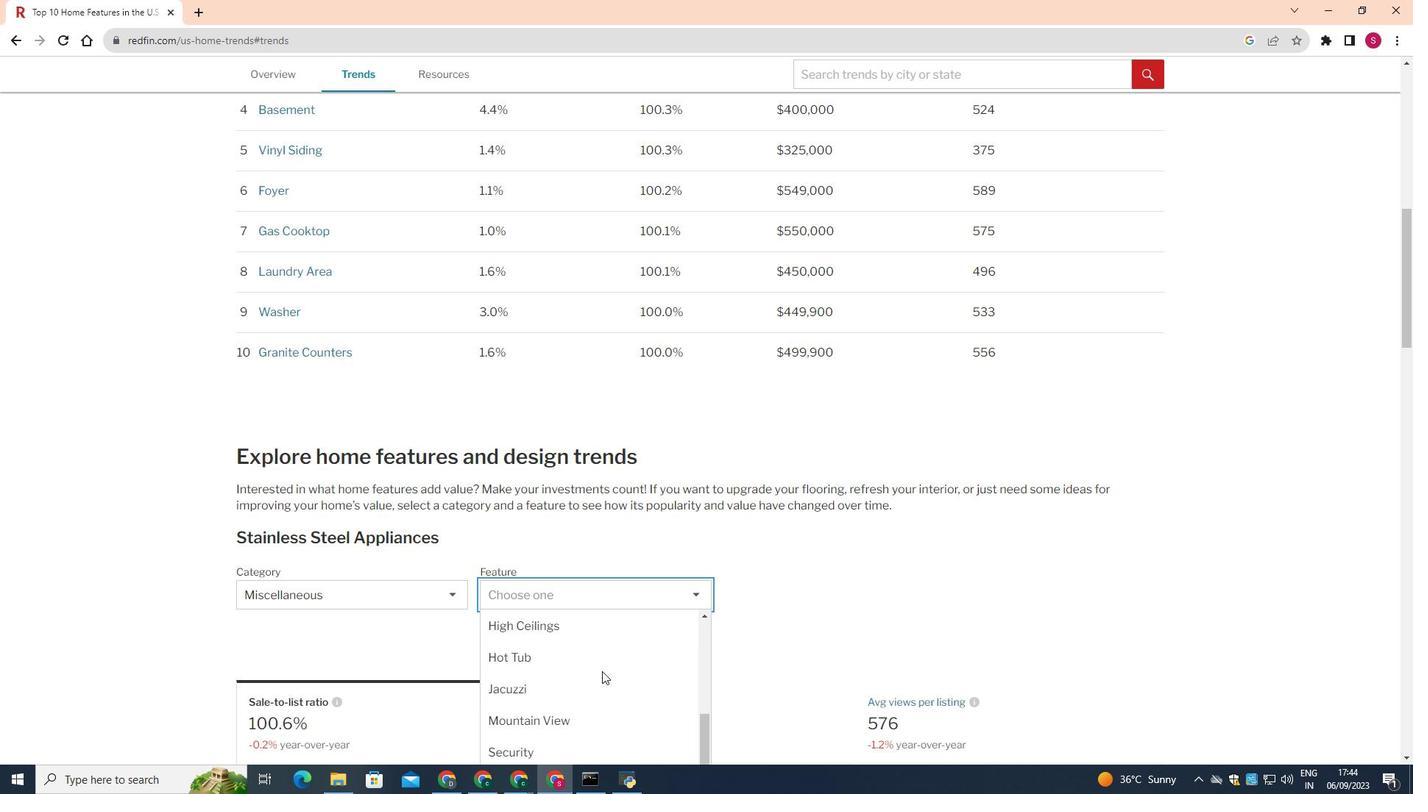
Action: Mouse scrolled (874, 489) with delta (0, 0)
Screenshot: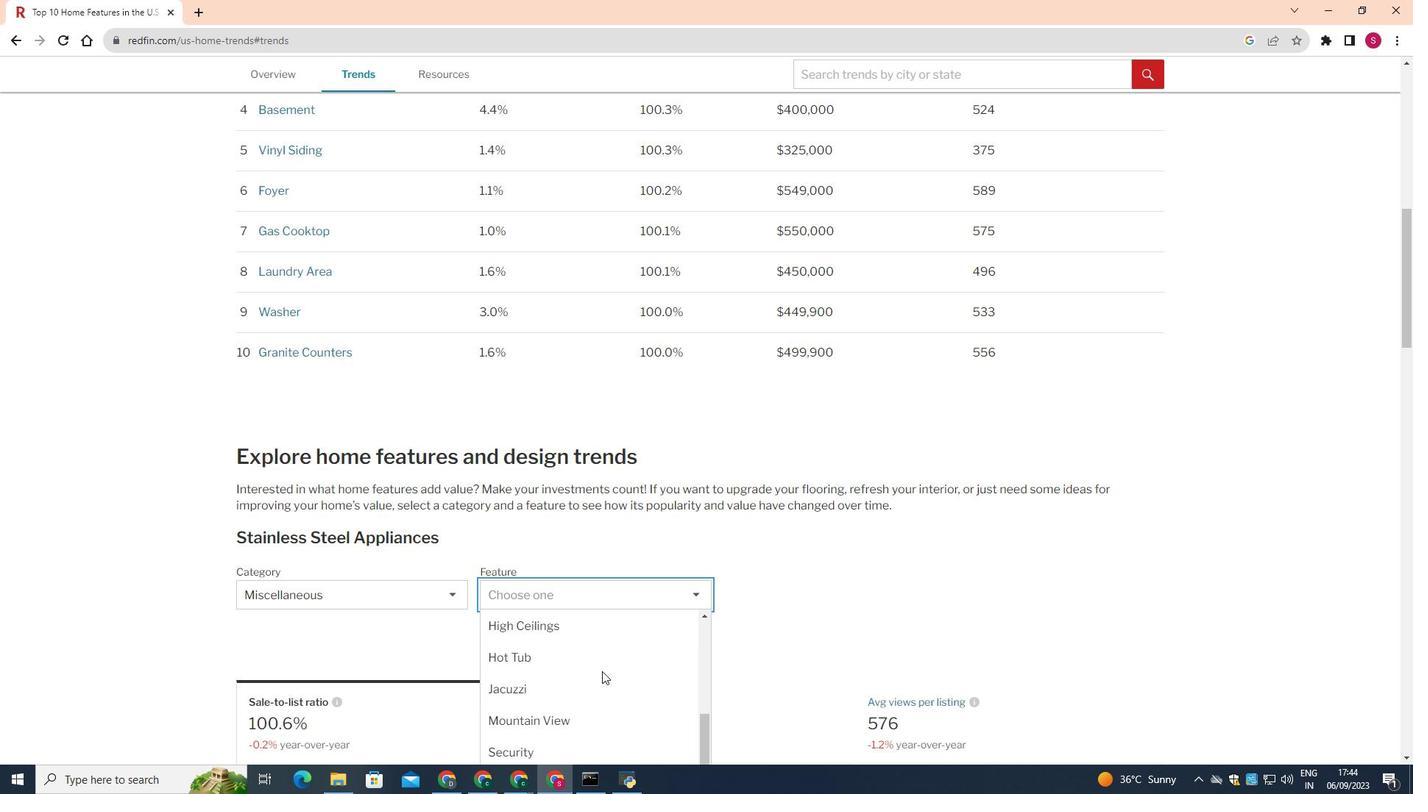 
Action: Mouse scrolled (874, 489) with delta (0, 0)
Screenshot: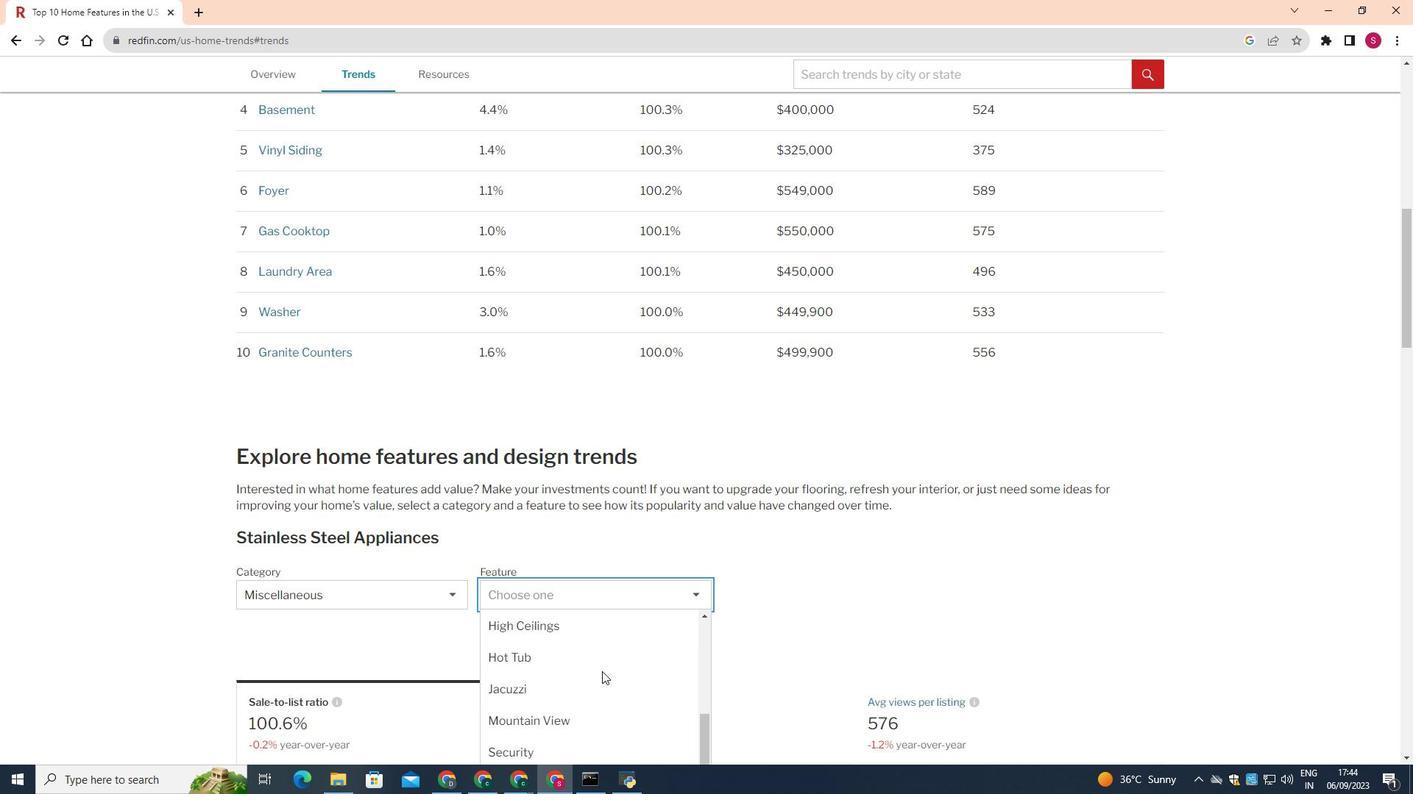 
Action: Mouse moved to (1078, 231)
Screenshot: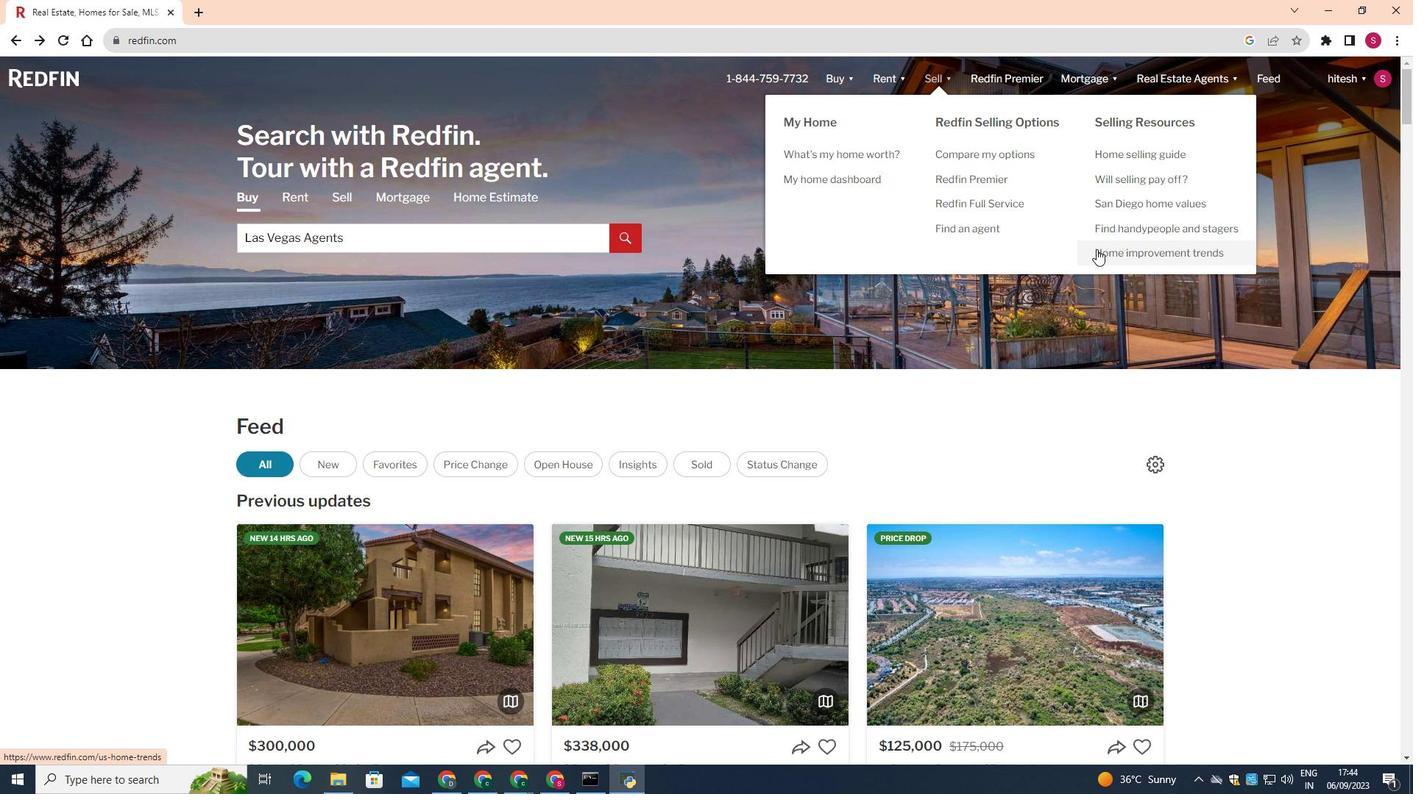 
Action: Mouse pressed left at (1078, 231)
Screenshot: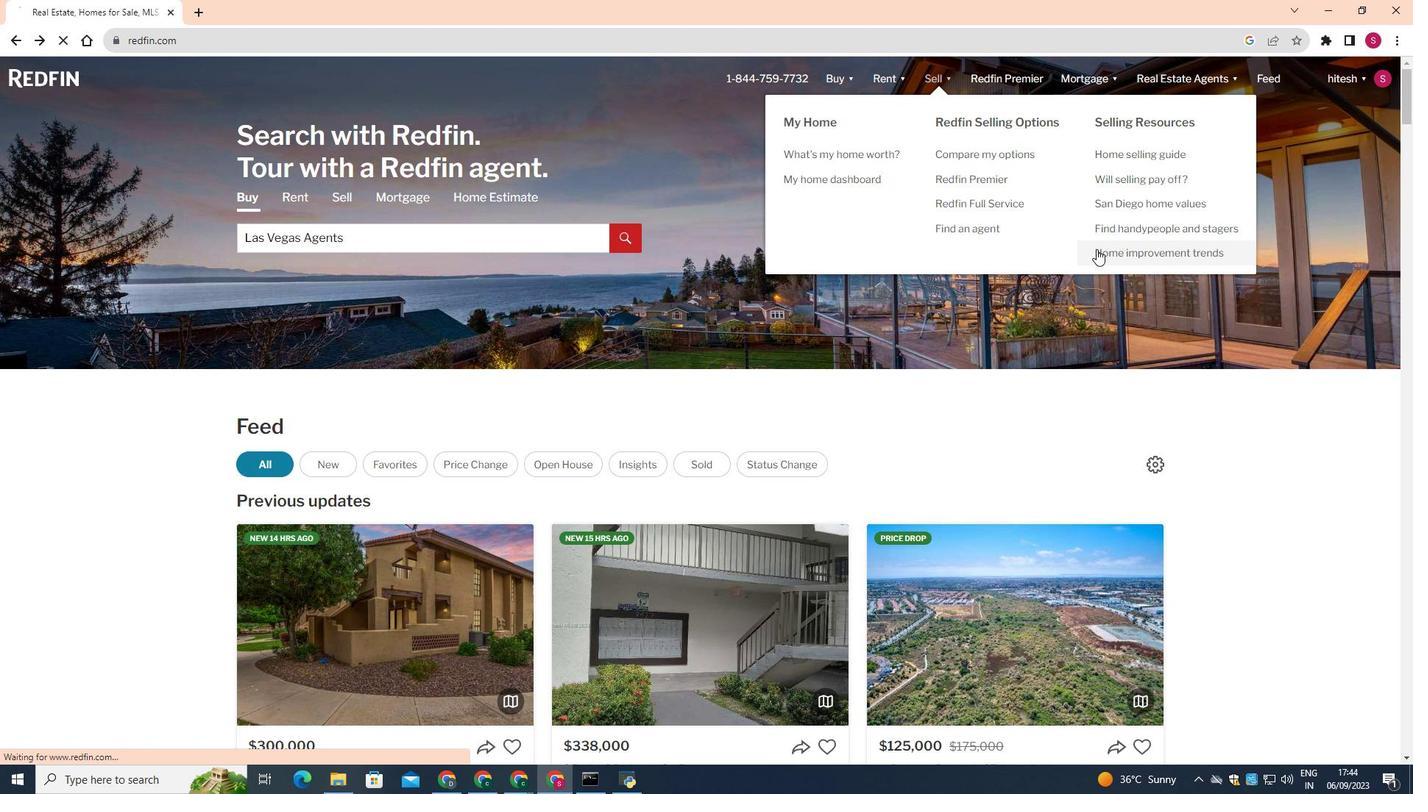 
Action: Mouse moved to (353, 266)
Screenshot: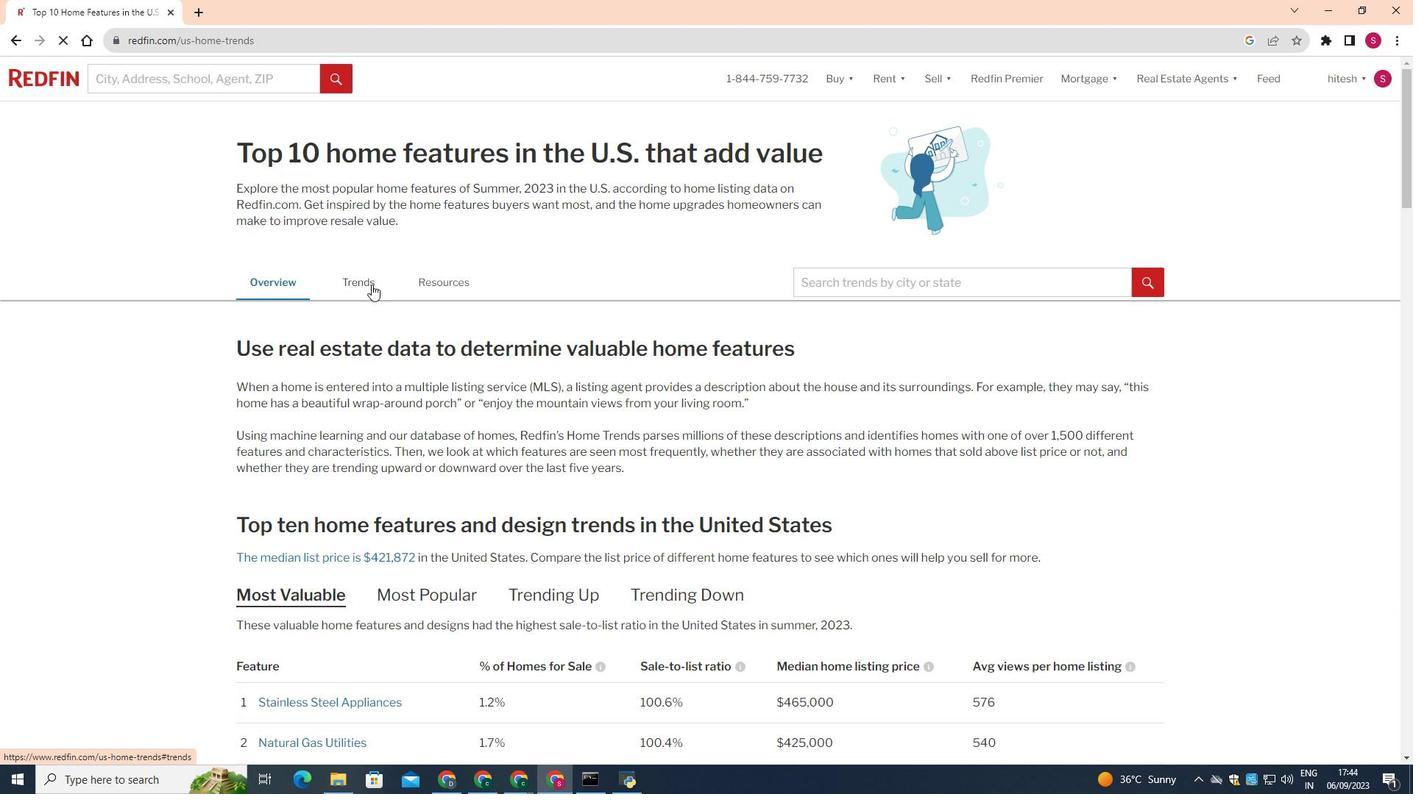 
Action: Mouse pressed left at (353, 266)
Screenshot: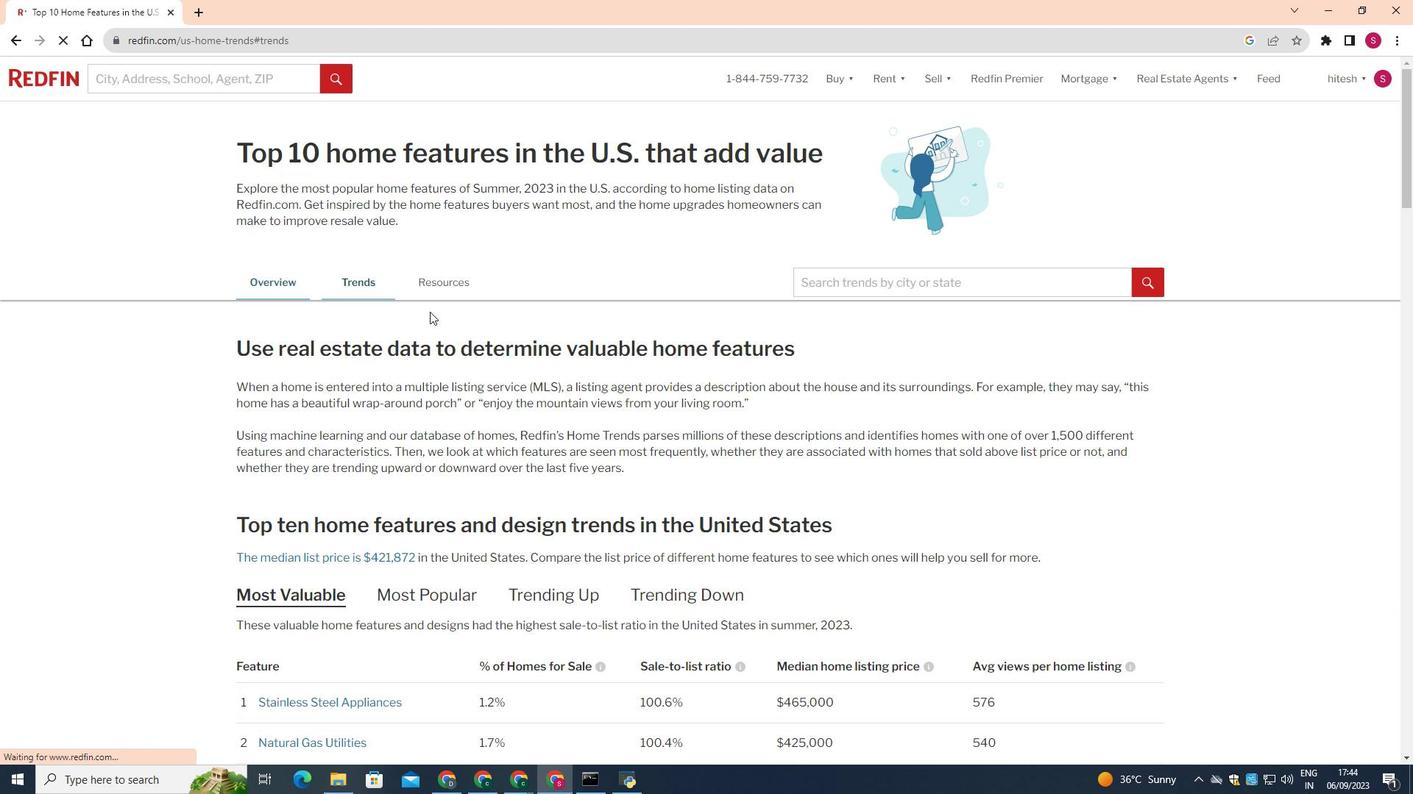 
Action: Mouse moved to (543, 354)
Screenshot: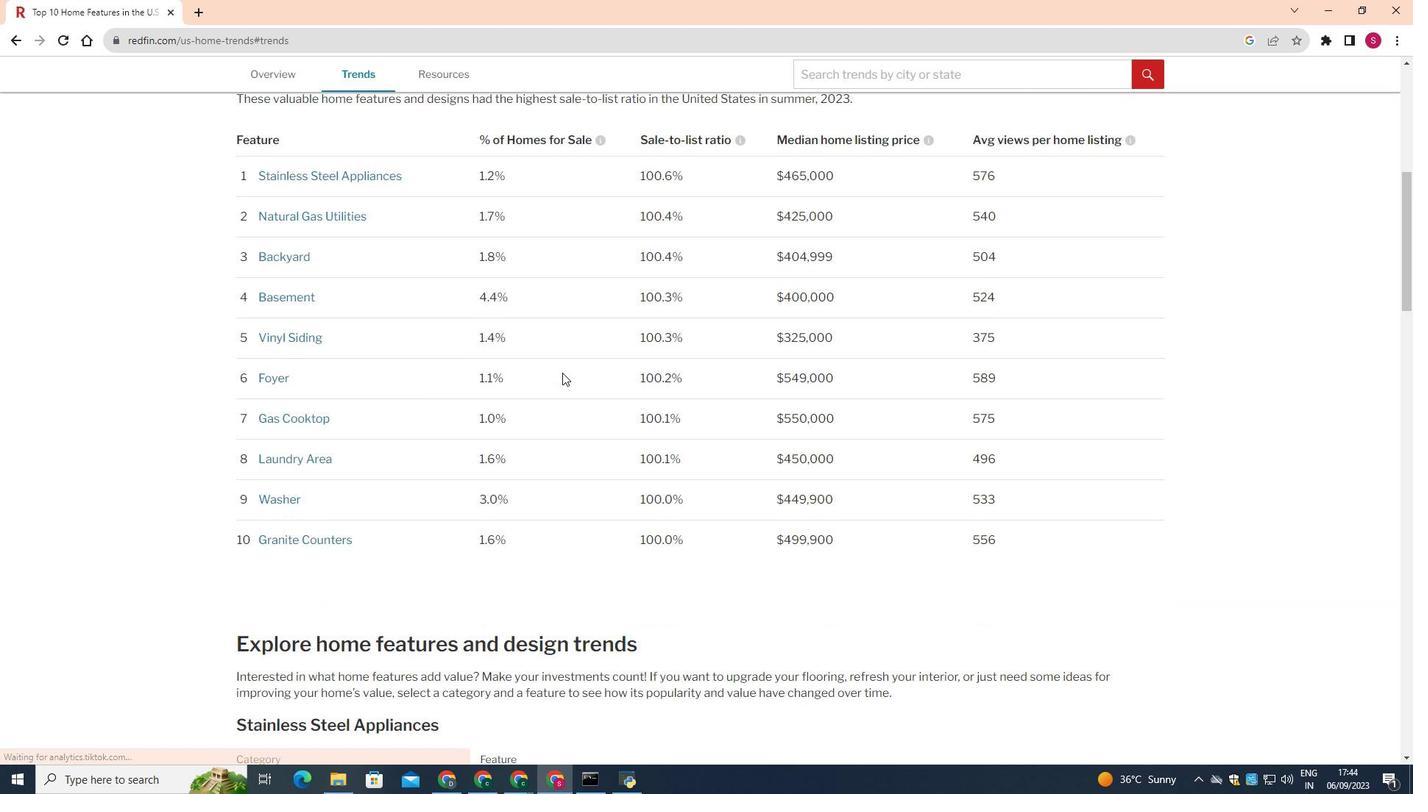 
Action: Mouse scrolled (543, 354) with delta (0, 0)
Screenshot: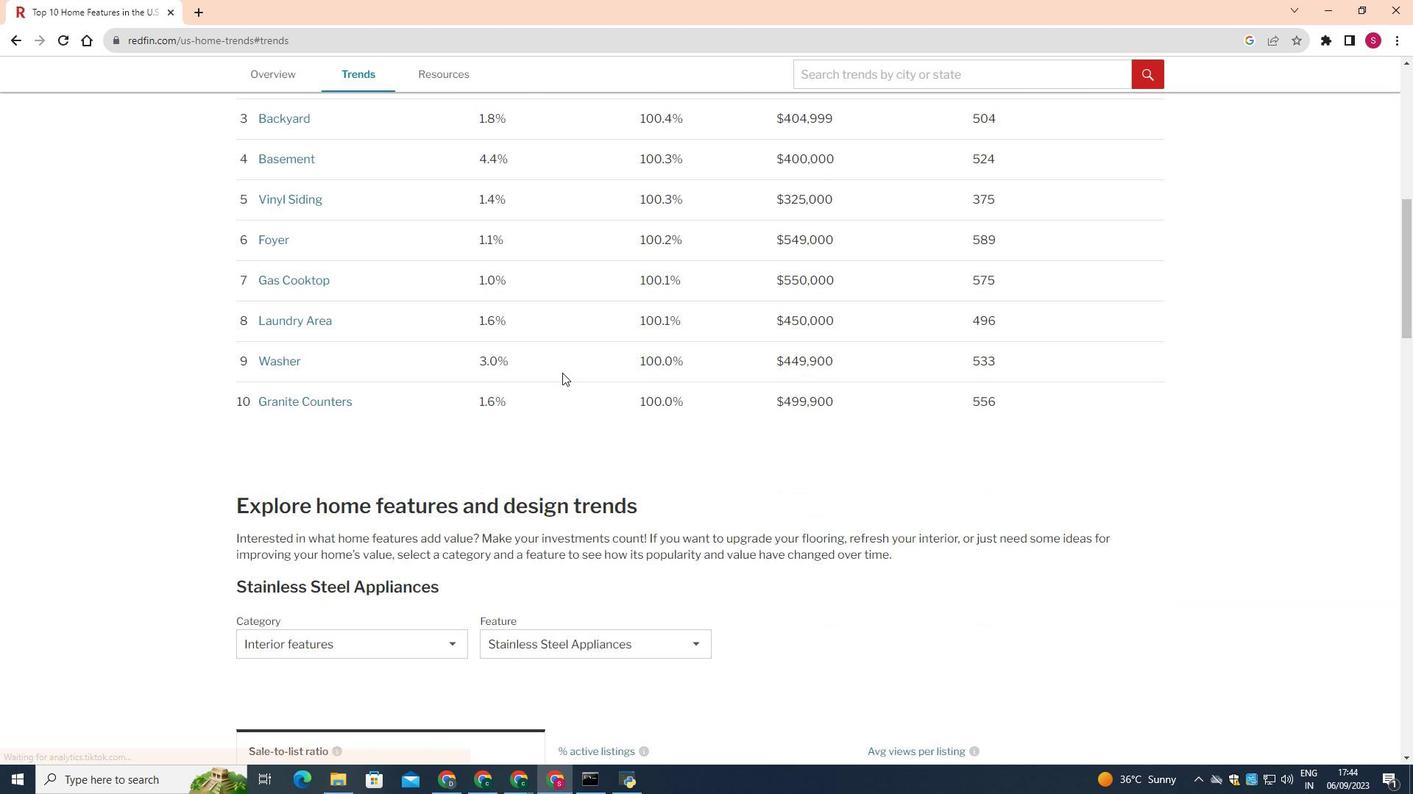 
Action: Mouse scrolled (543, 354) with delta (0, 0)
Screenshot: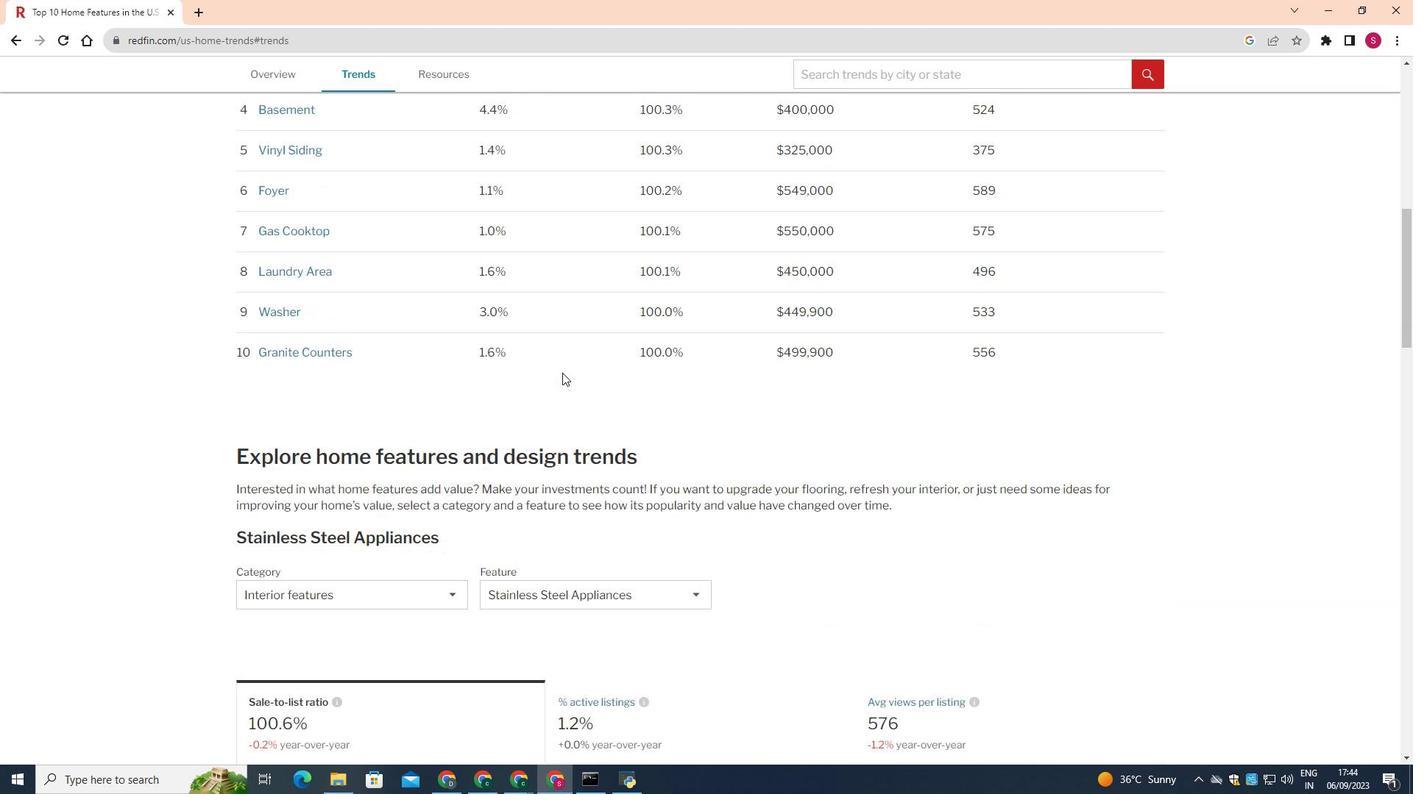 
Action: Mouse scrolled (543, 354) with delta (0, 0)
Screenshot: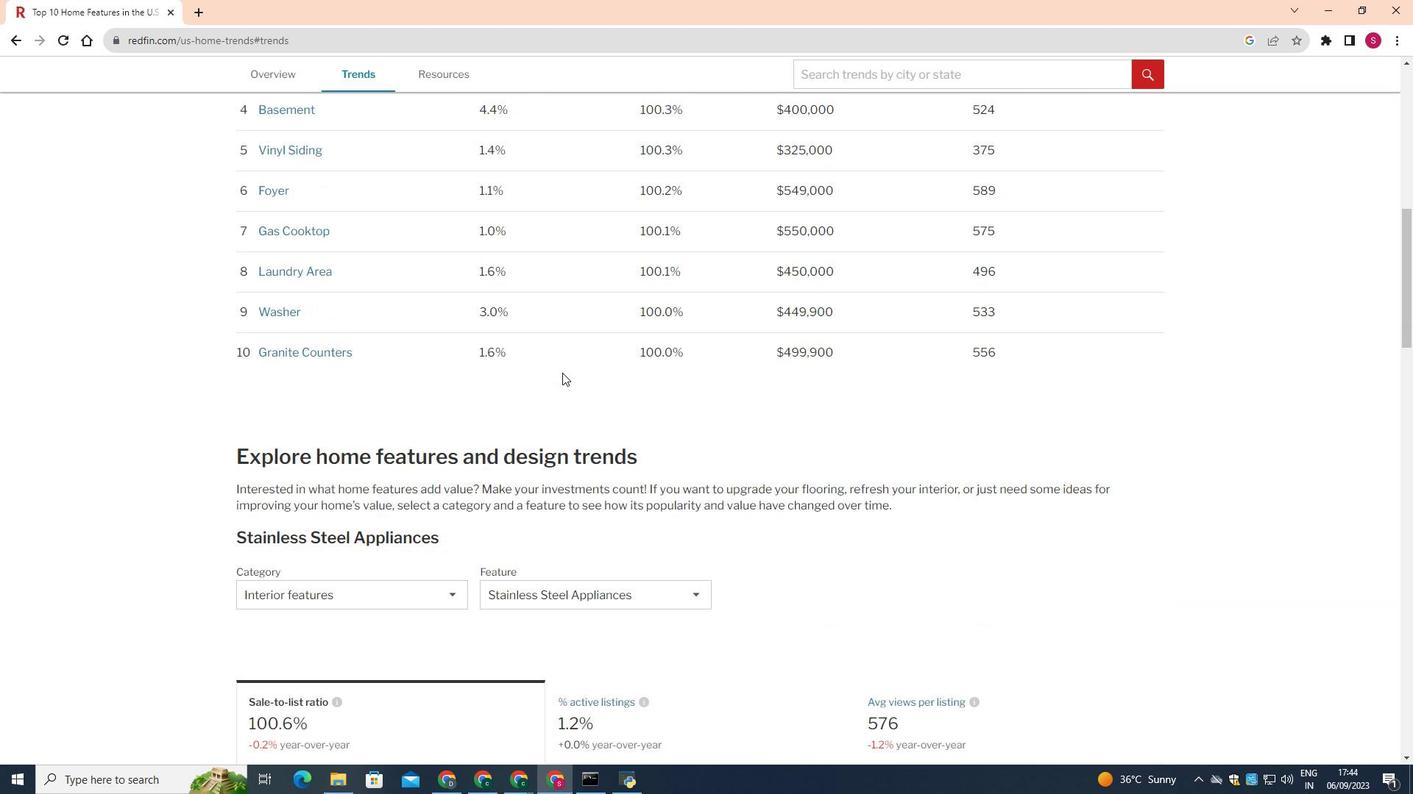 
Action: Mouse scrolled (543, 354) with delta (0, 0)
Screenshot: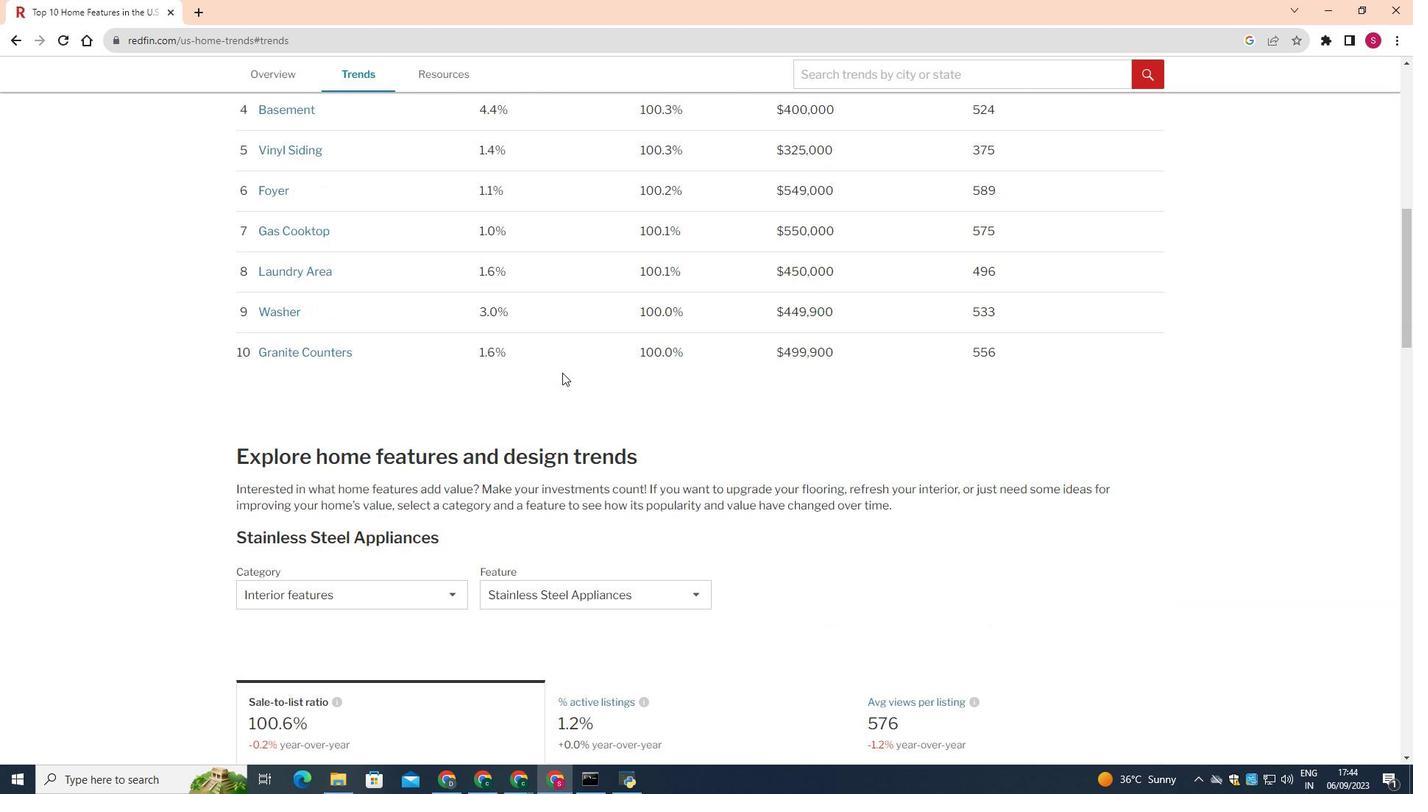 
Action: Mouse moved to (328, 583)
Screenshot: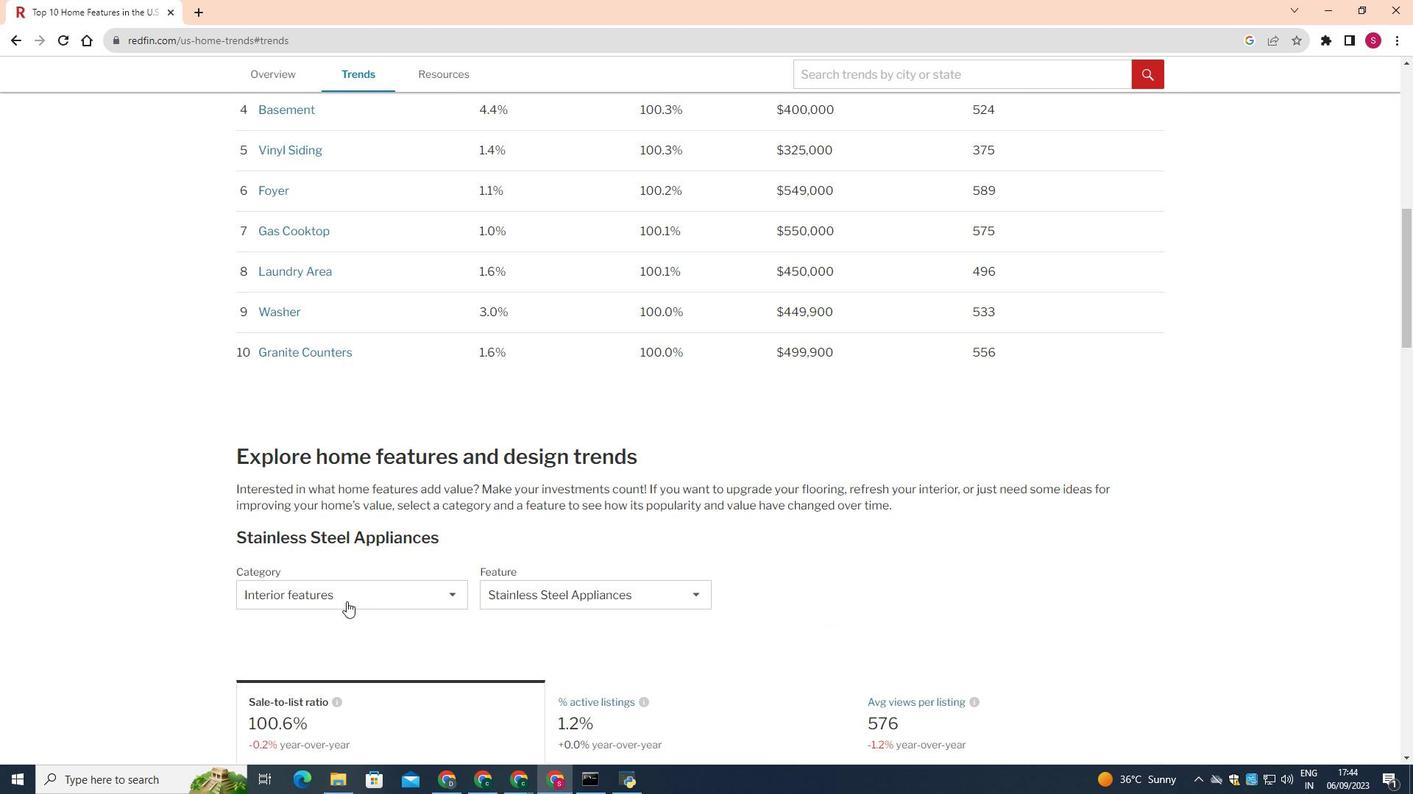 
Action: Mouse pressed left at (328, 583)
Screenshot: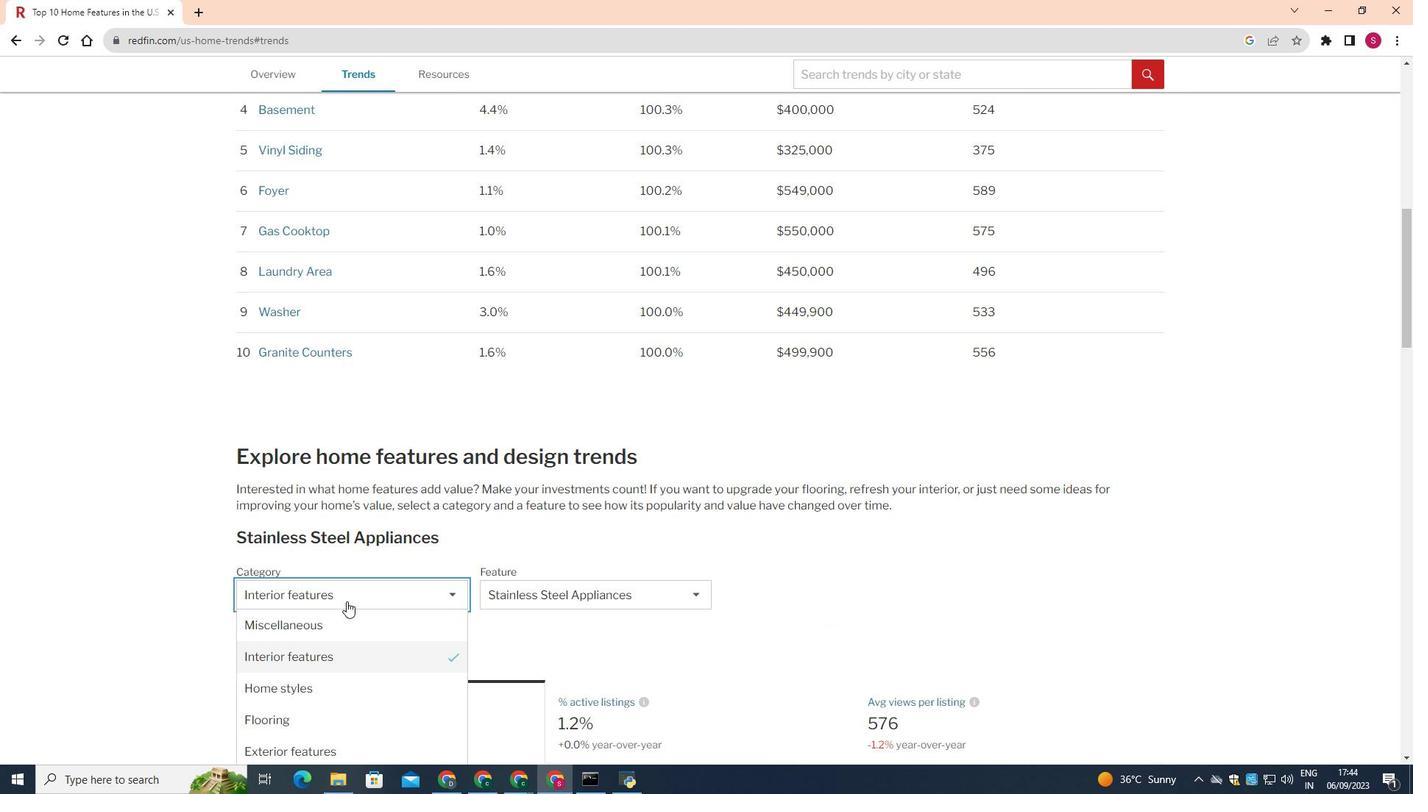 
Action: Mouse moved to (319, 605)
Screenshot: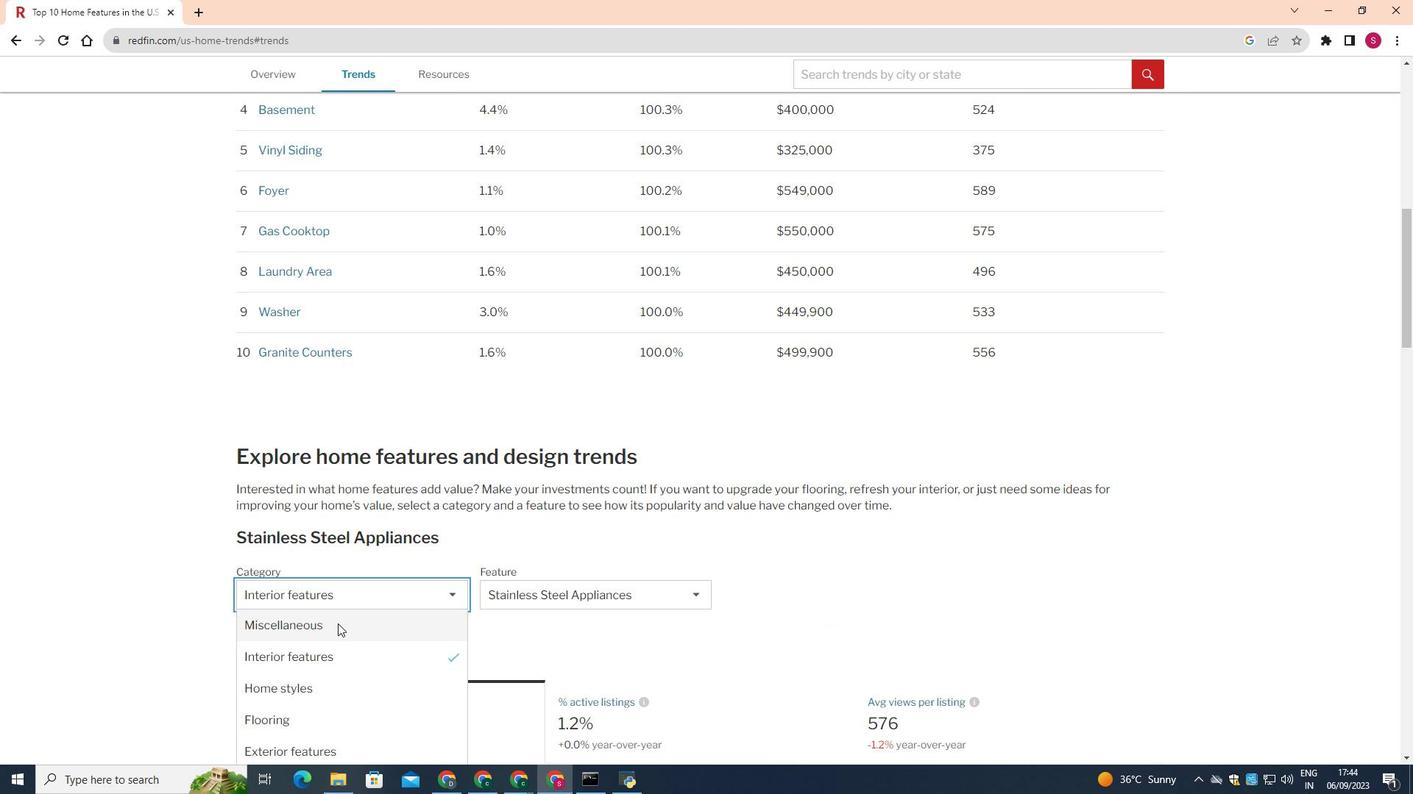 
Action: Mouse pressed left at (319, 605)
Screenshot: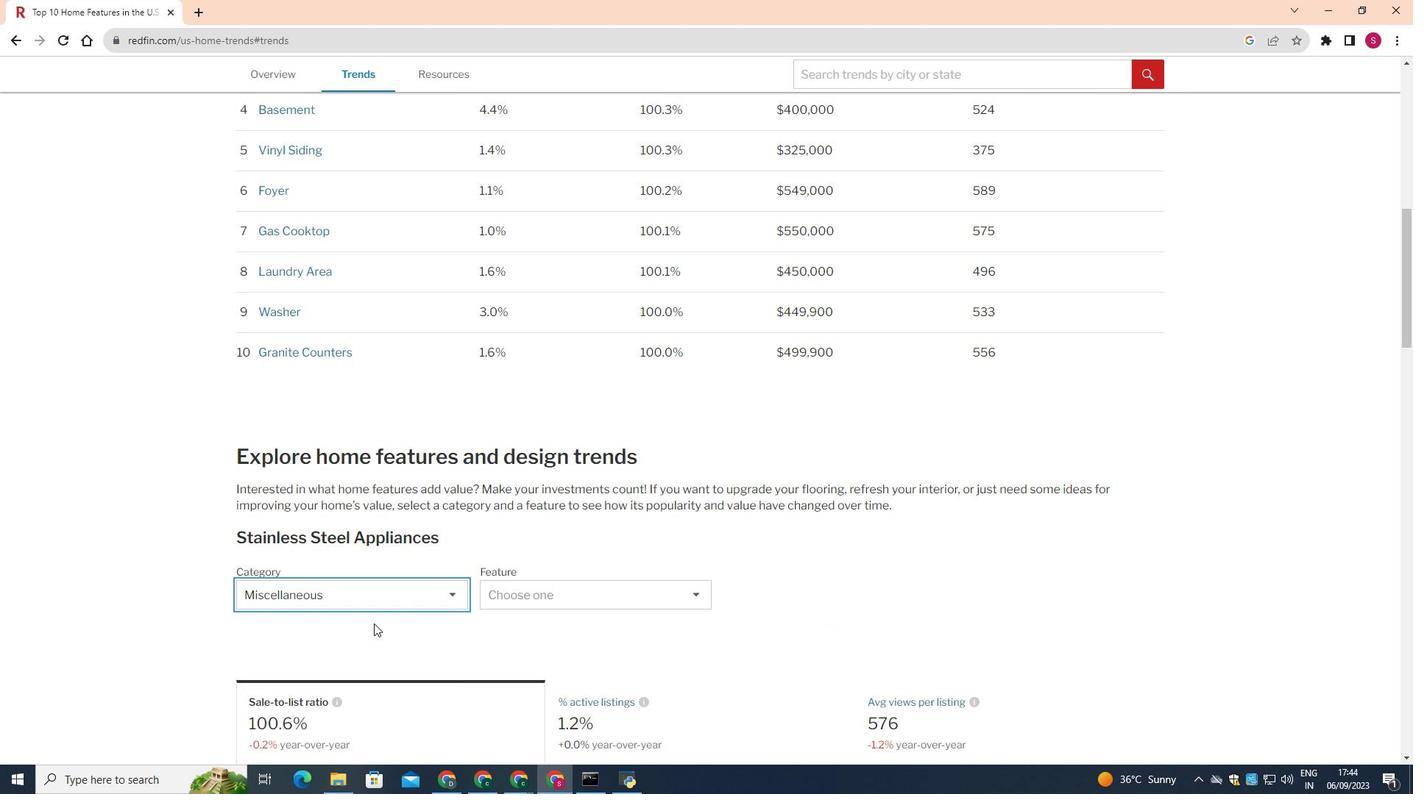 
Action: Mouse moved to (545, 572)
Screenshot: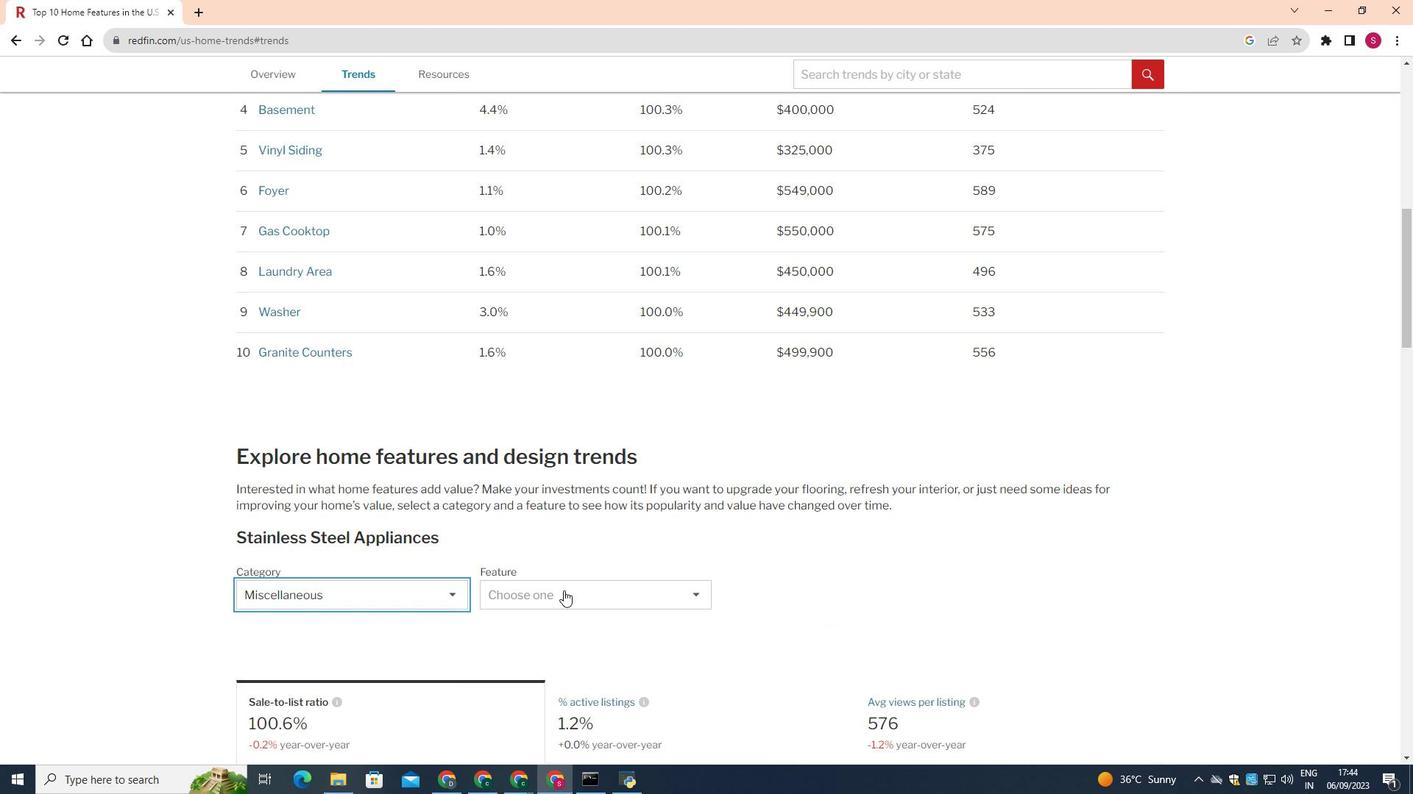 
Action: Mouse pressed left at (545, 572)
Screenshot: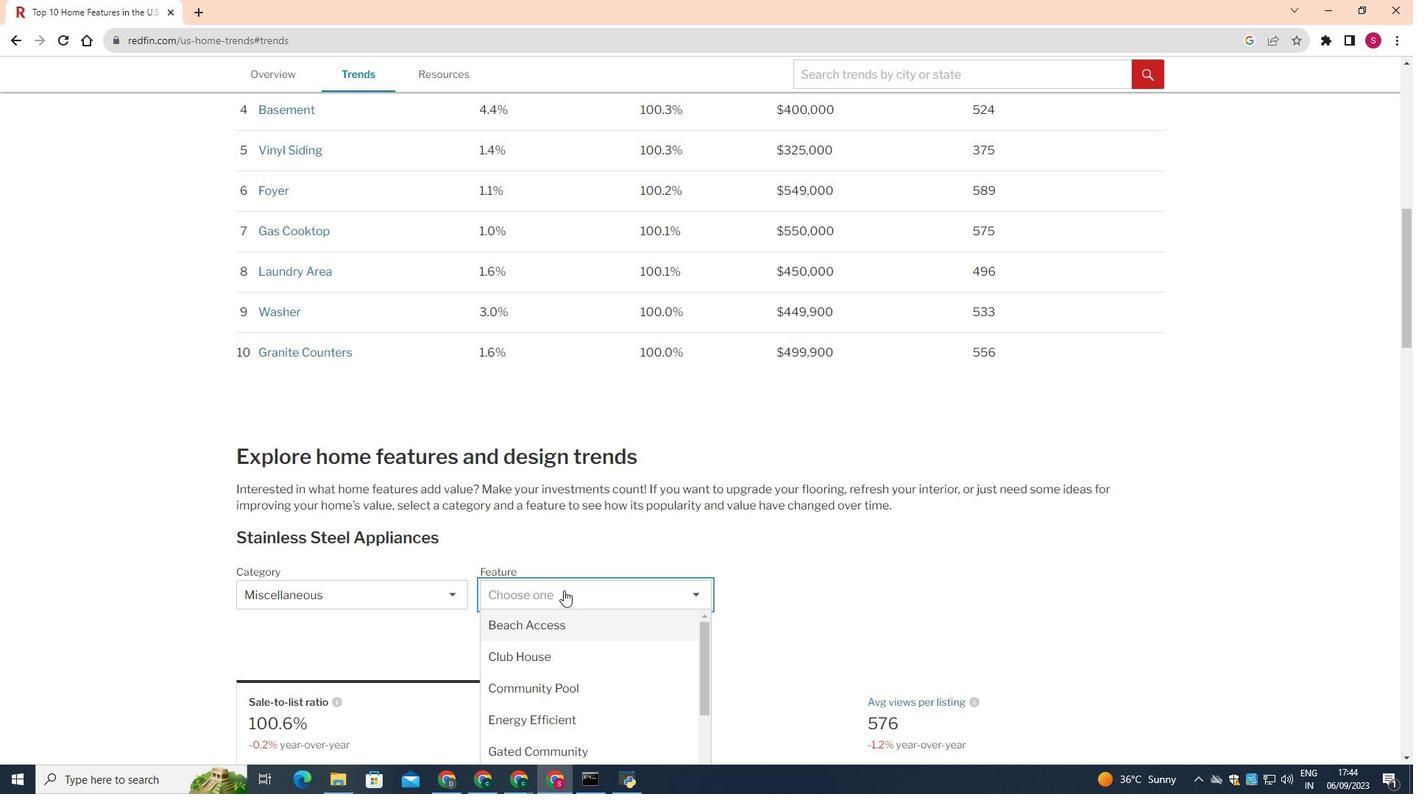 
Action: Mouse moved to (583, 653)
Screenshot: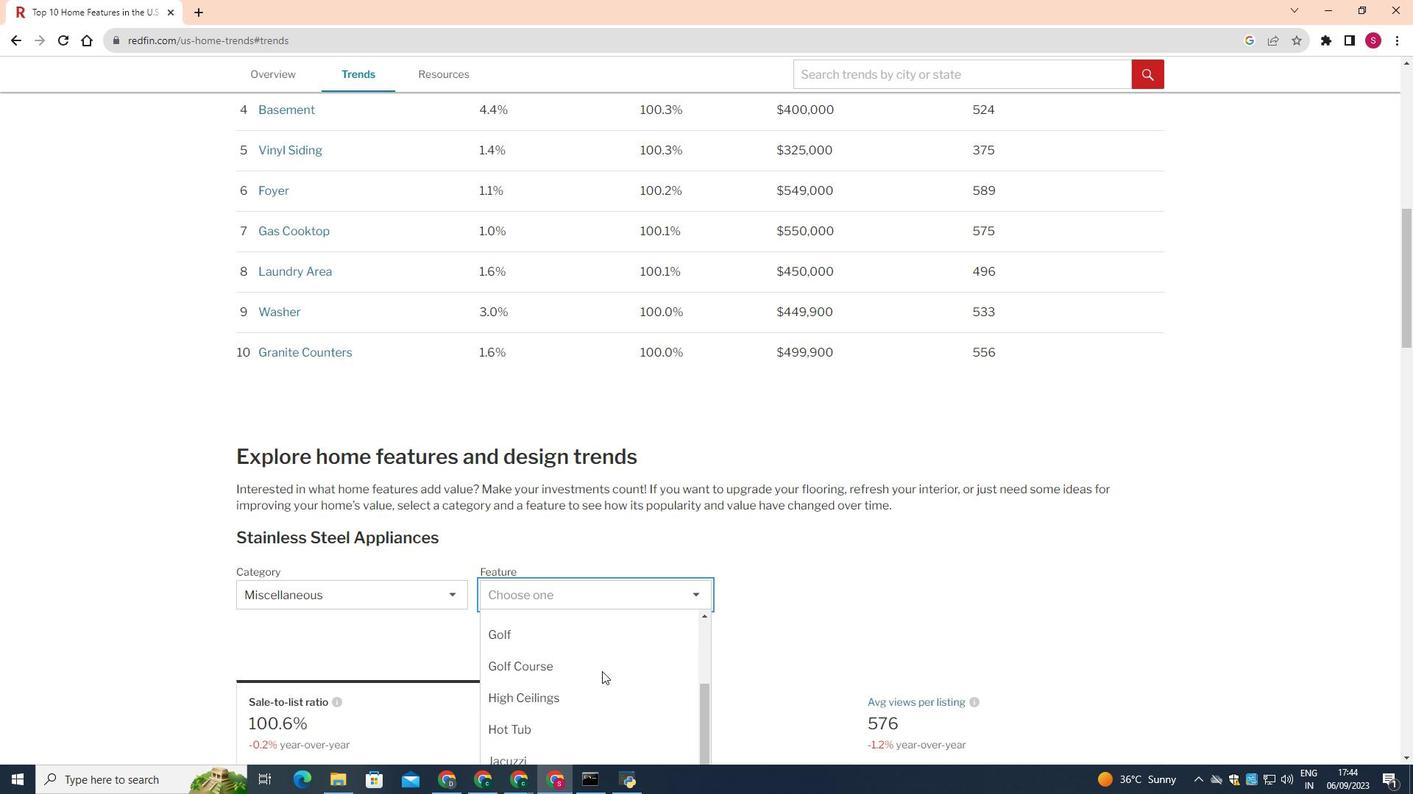 
Action: Mouse scrolled (583, 652) with delta (0, 0)
Screenshot: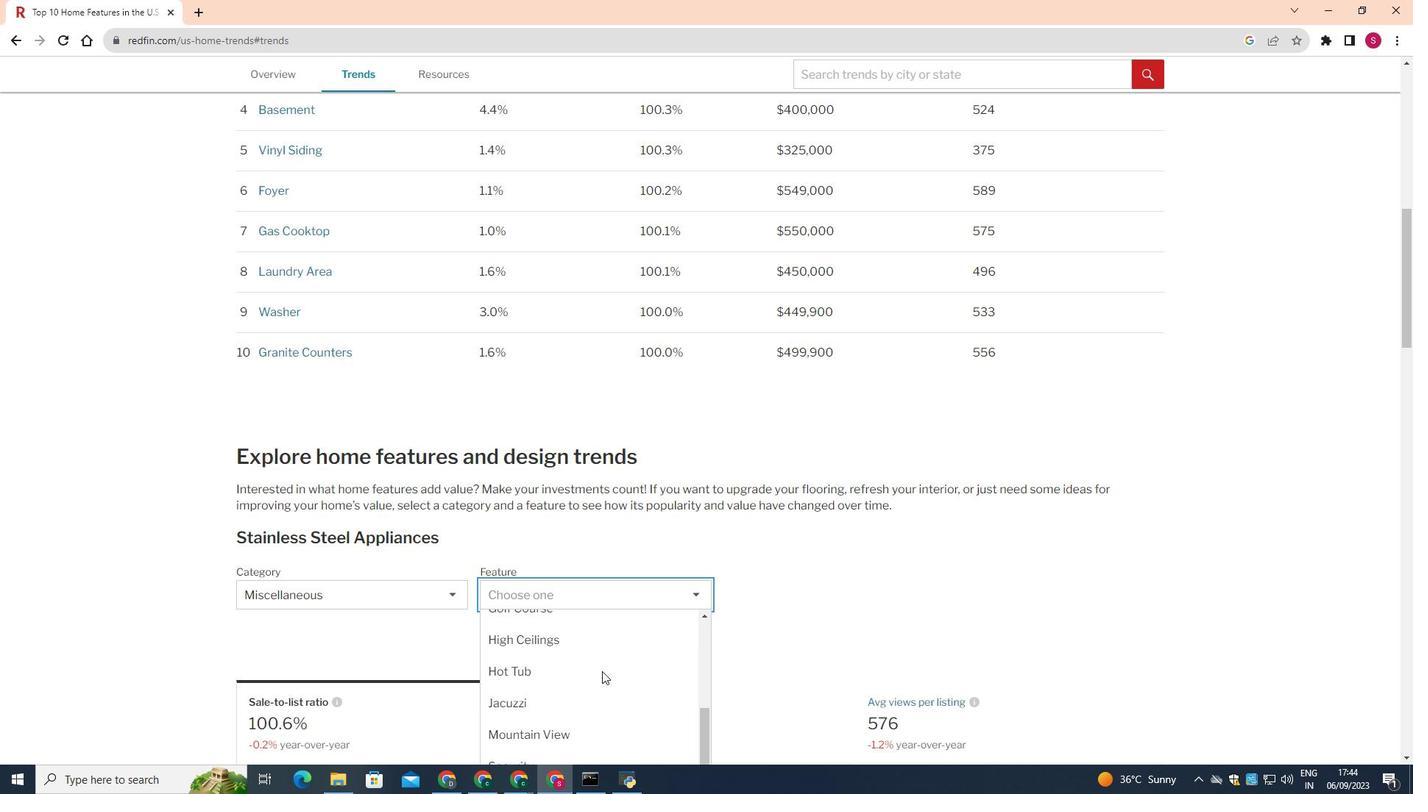 
Action: Mouse scrolled (583, 652) with delta (0, 0)
Screenshot: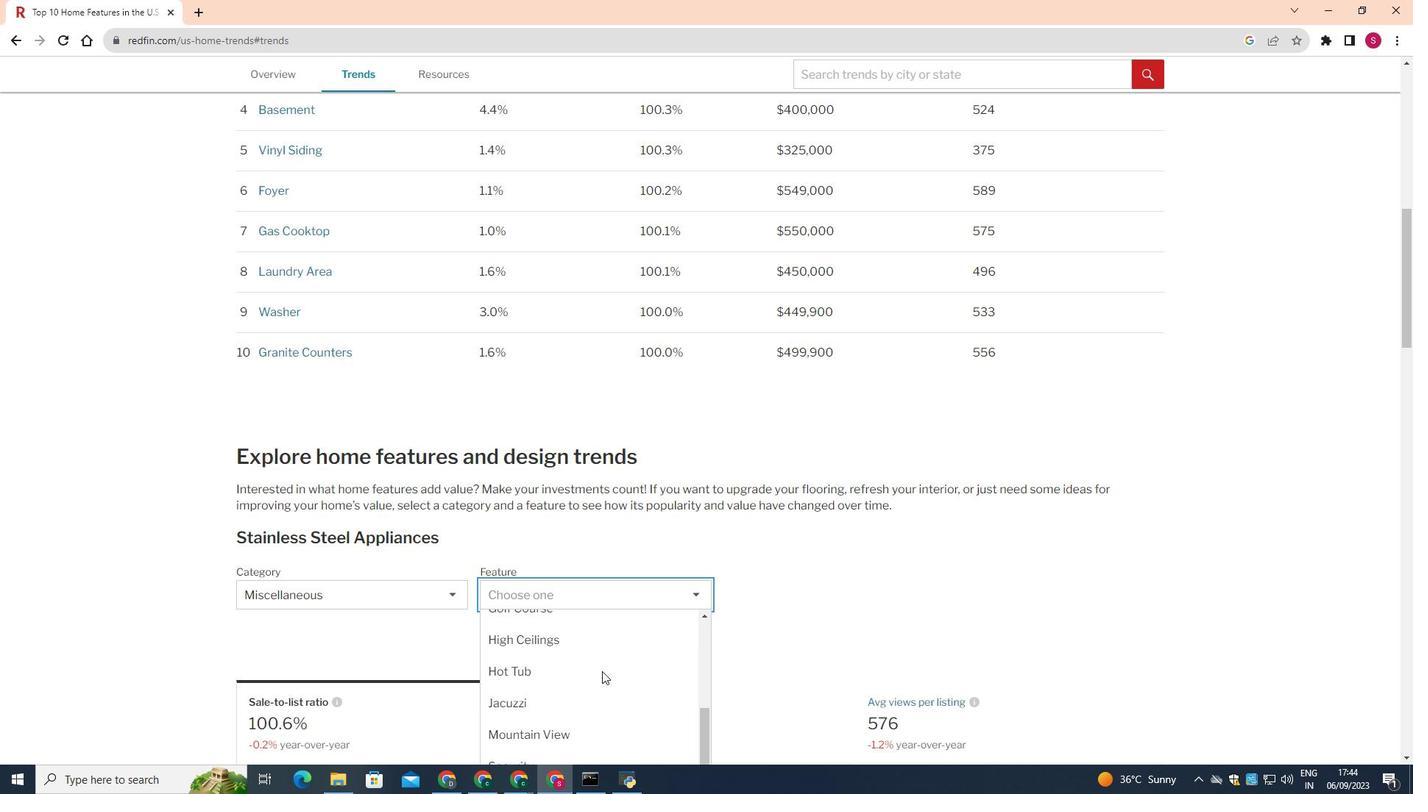 
Action: Mouse scrolled (583, 652) with delta (0, 0)
Screenshot: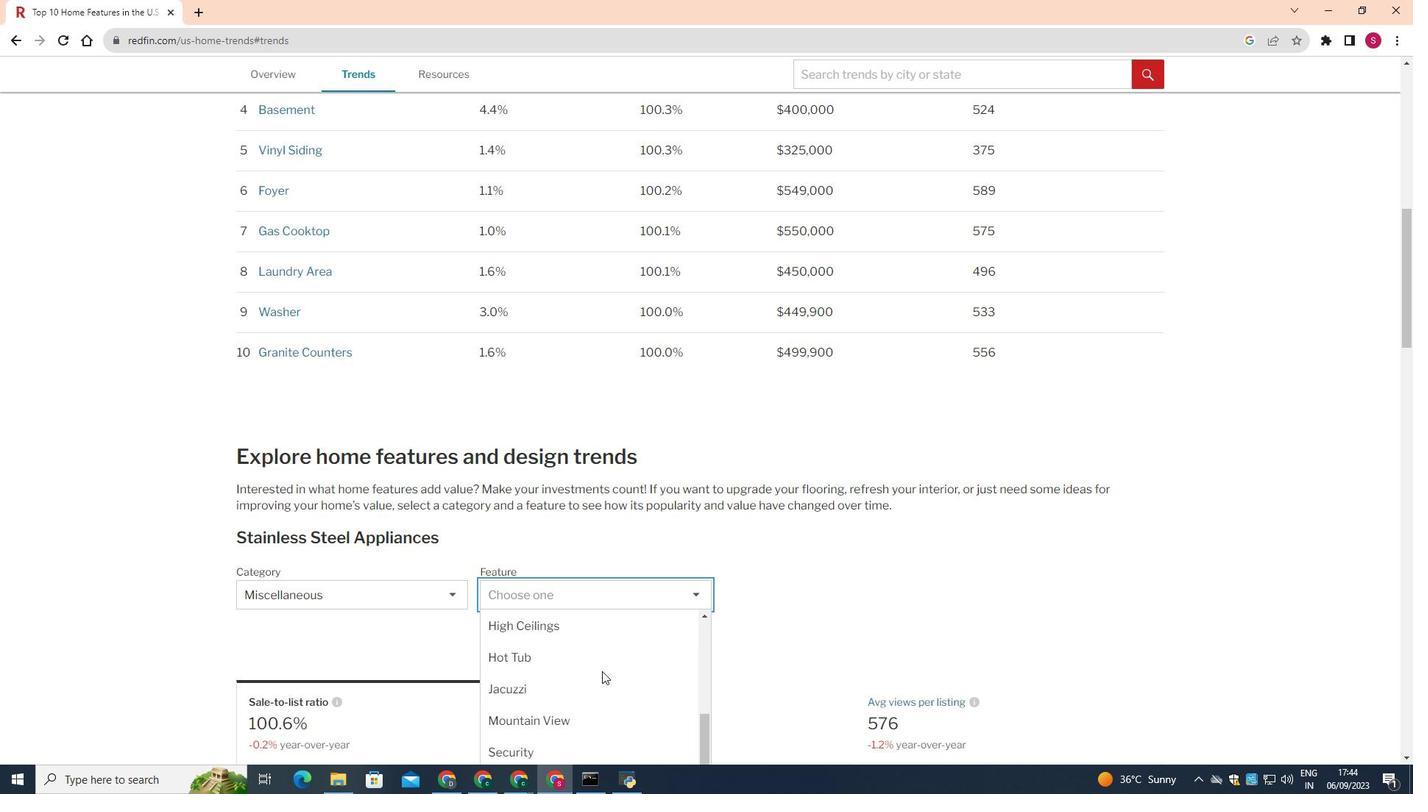 
Action: Mouse moved to (572, 644)
Screenshot: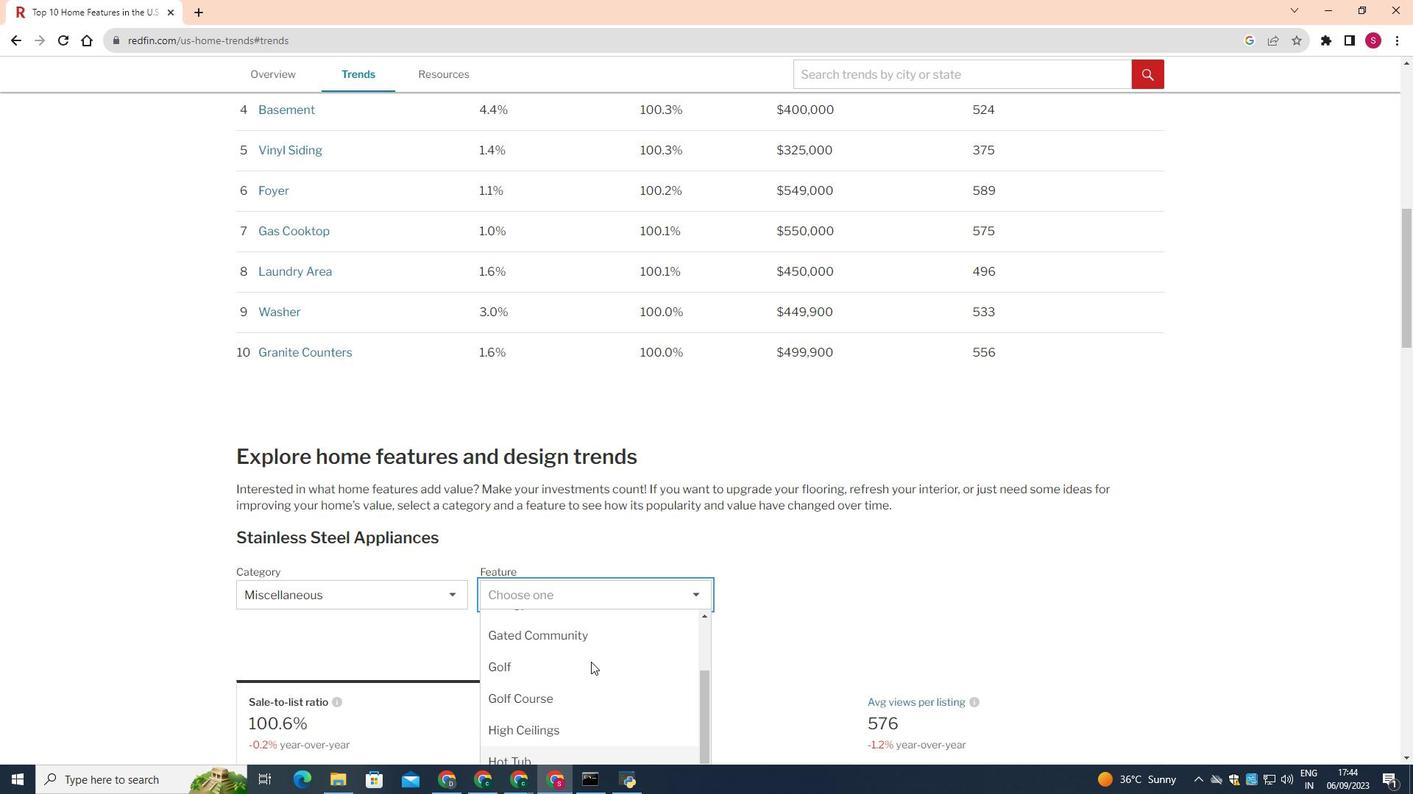 
Action: Mouse scrolled (572, 644) with delta (0, 0)
Screenshot: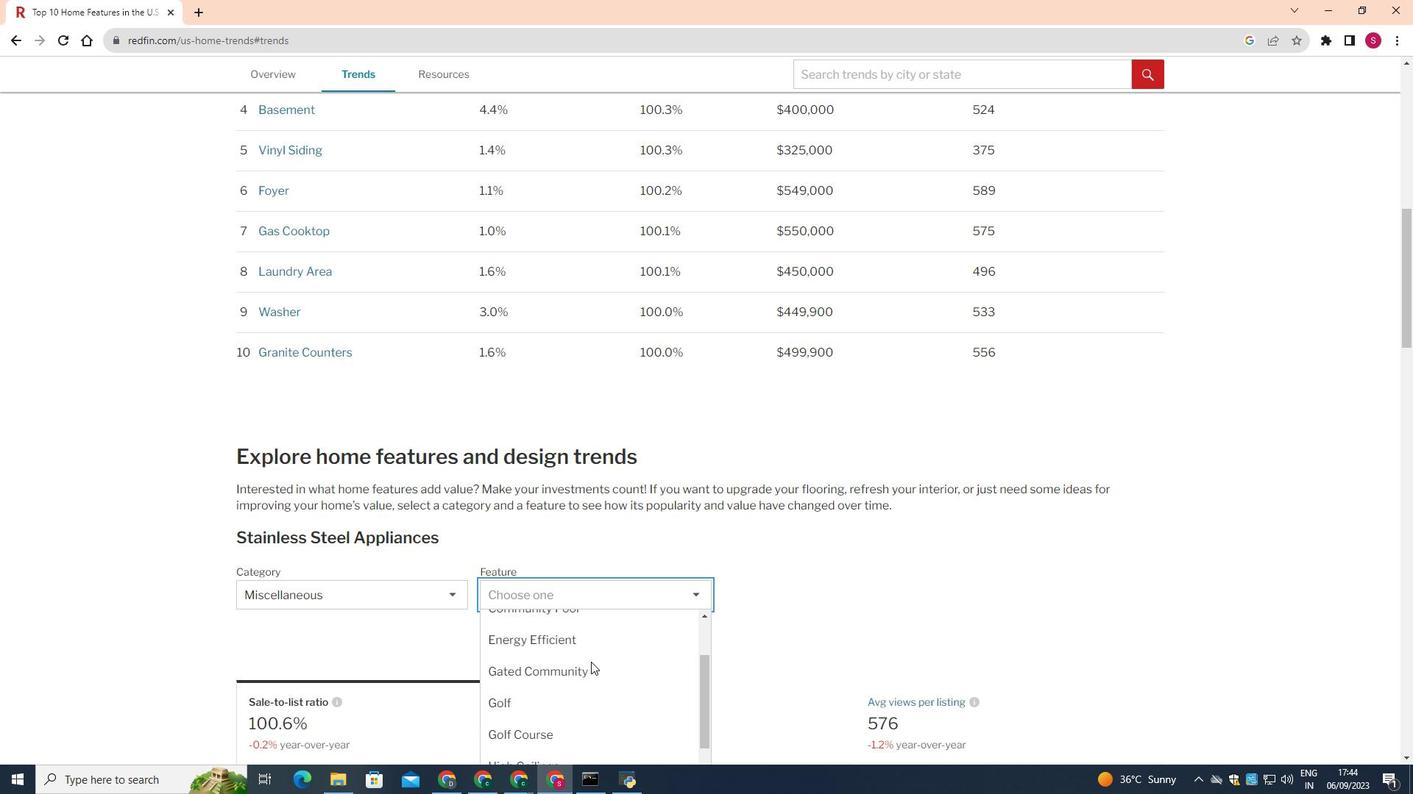
Action: Mouse scrolled (572, 644) with delta (0, 0)
Screenshot: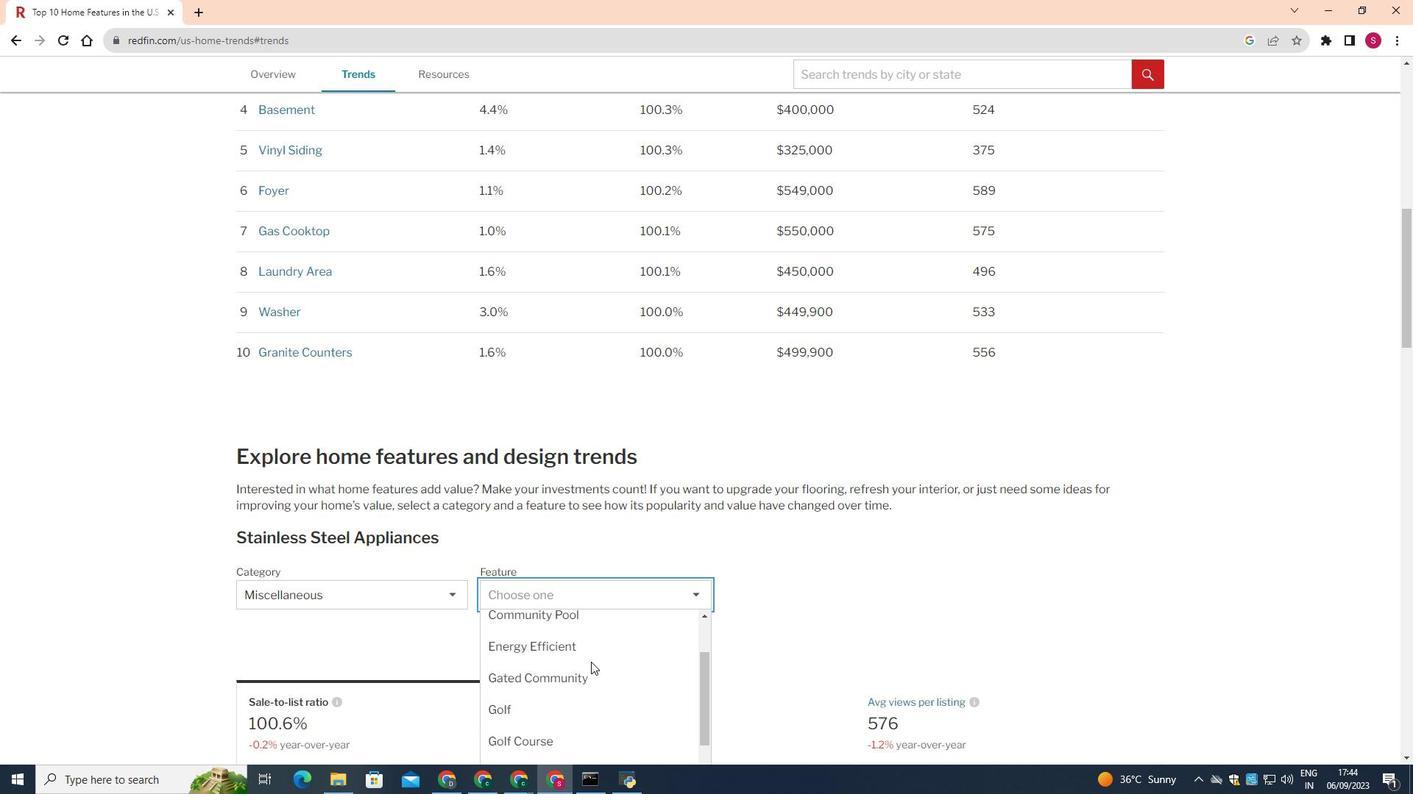
Action: Mouse moved to (559, 685)
Screenshot: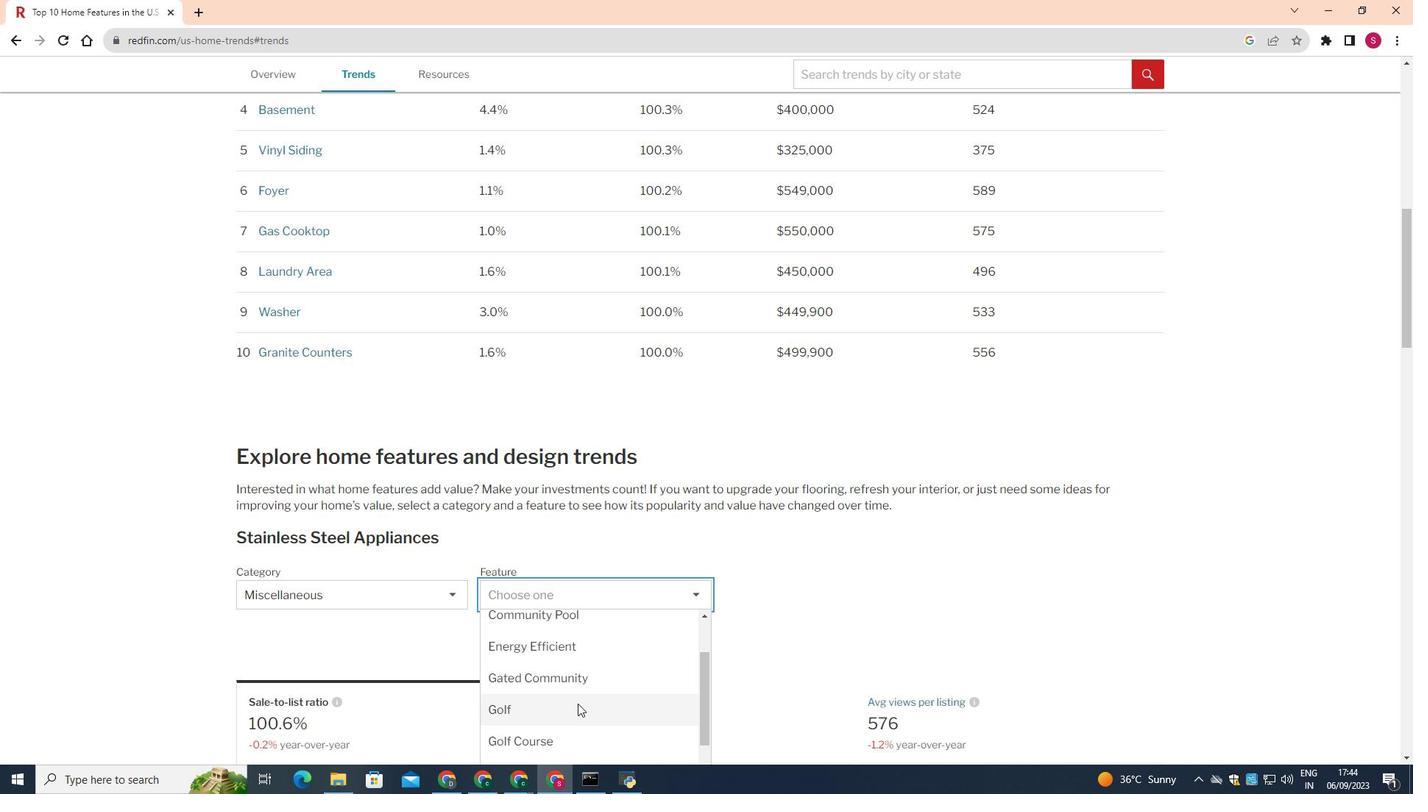 
Action: Mouse pressed left at (559, 685)
Screenshot: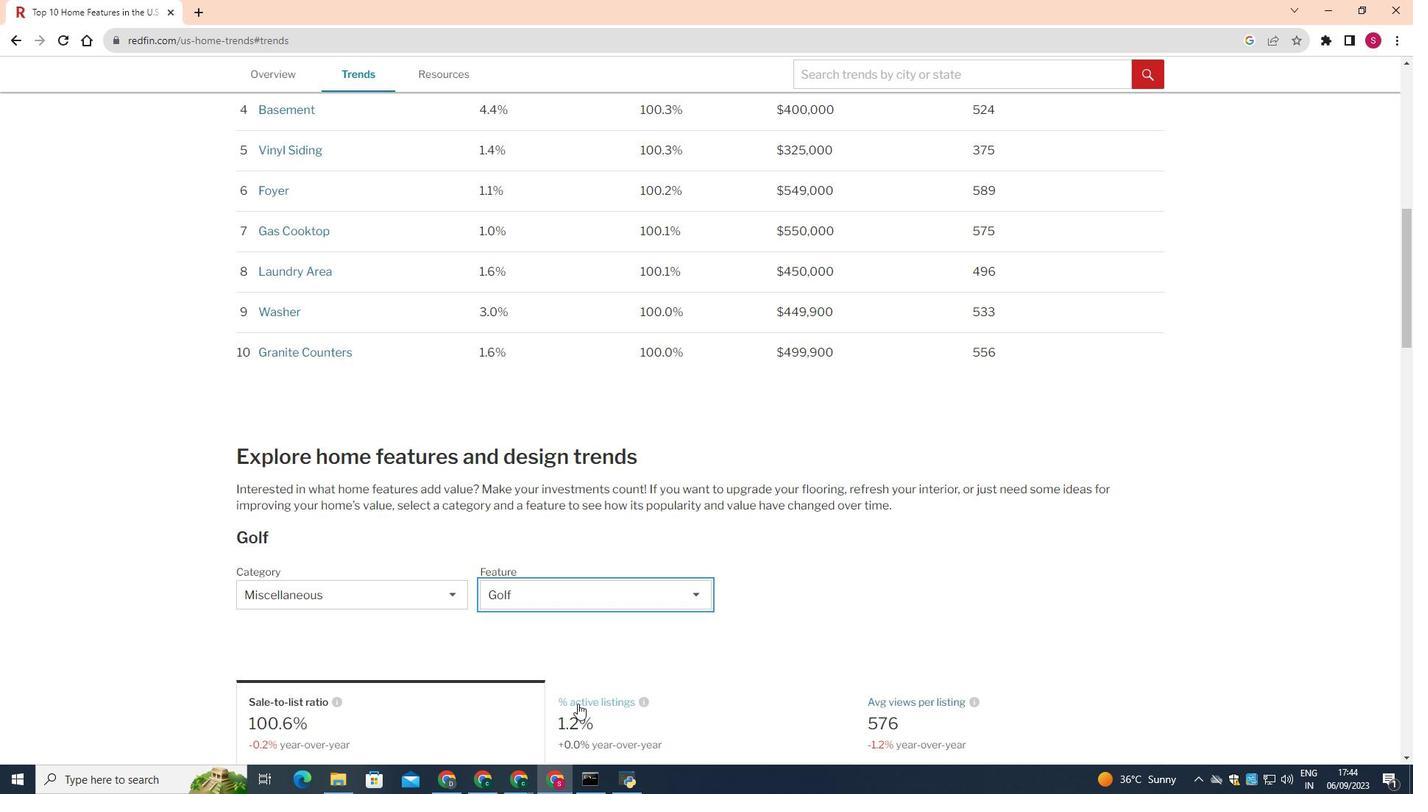 
Action: Mouse moved to (895, 699)
Screenshot: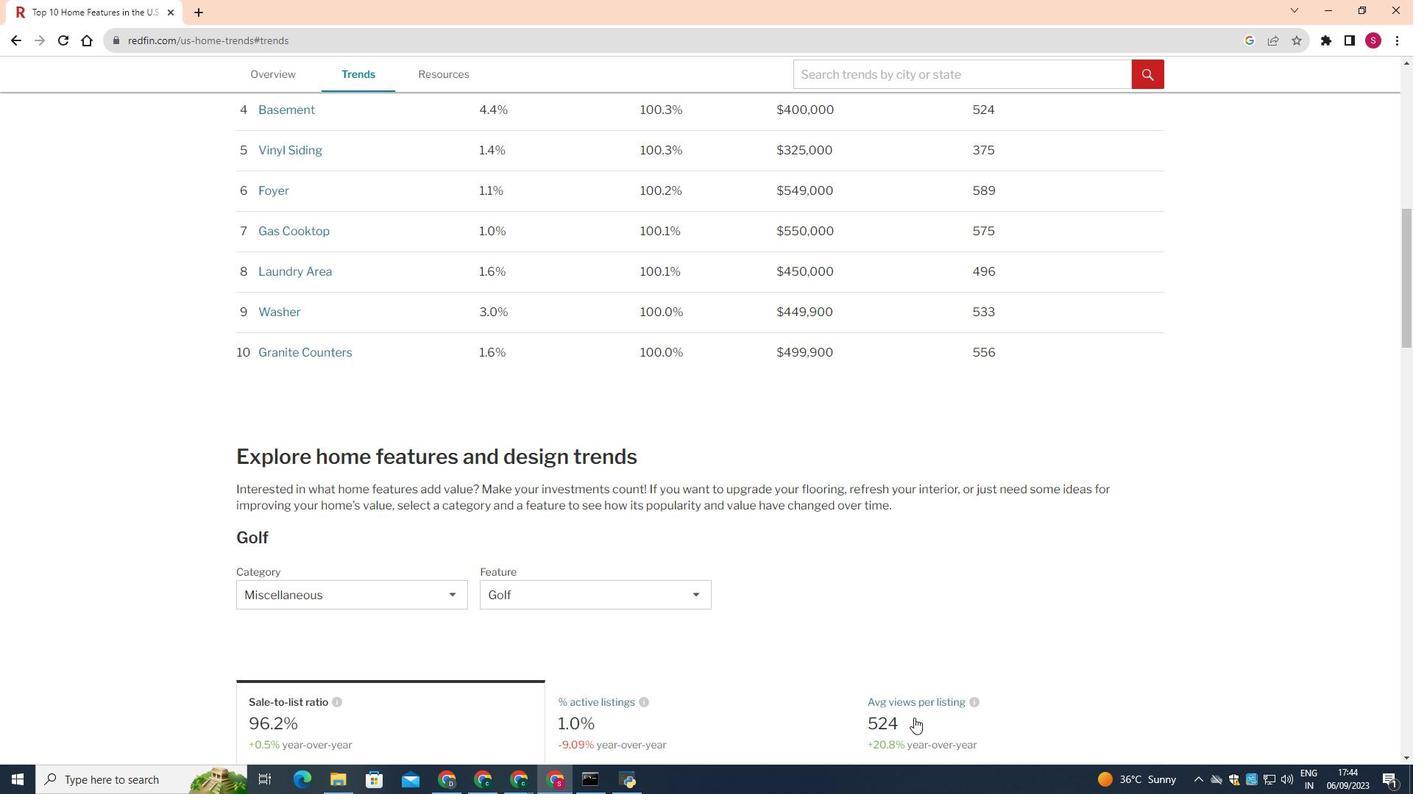 
Action: Mouse pressed left at (895, 699)
Screenshot: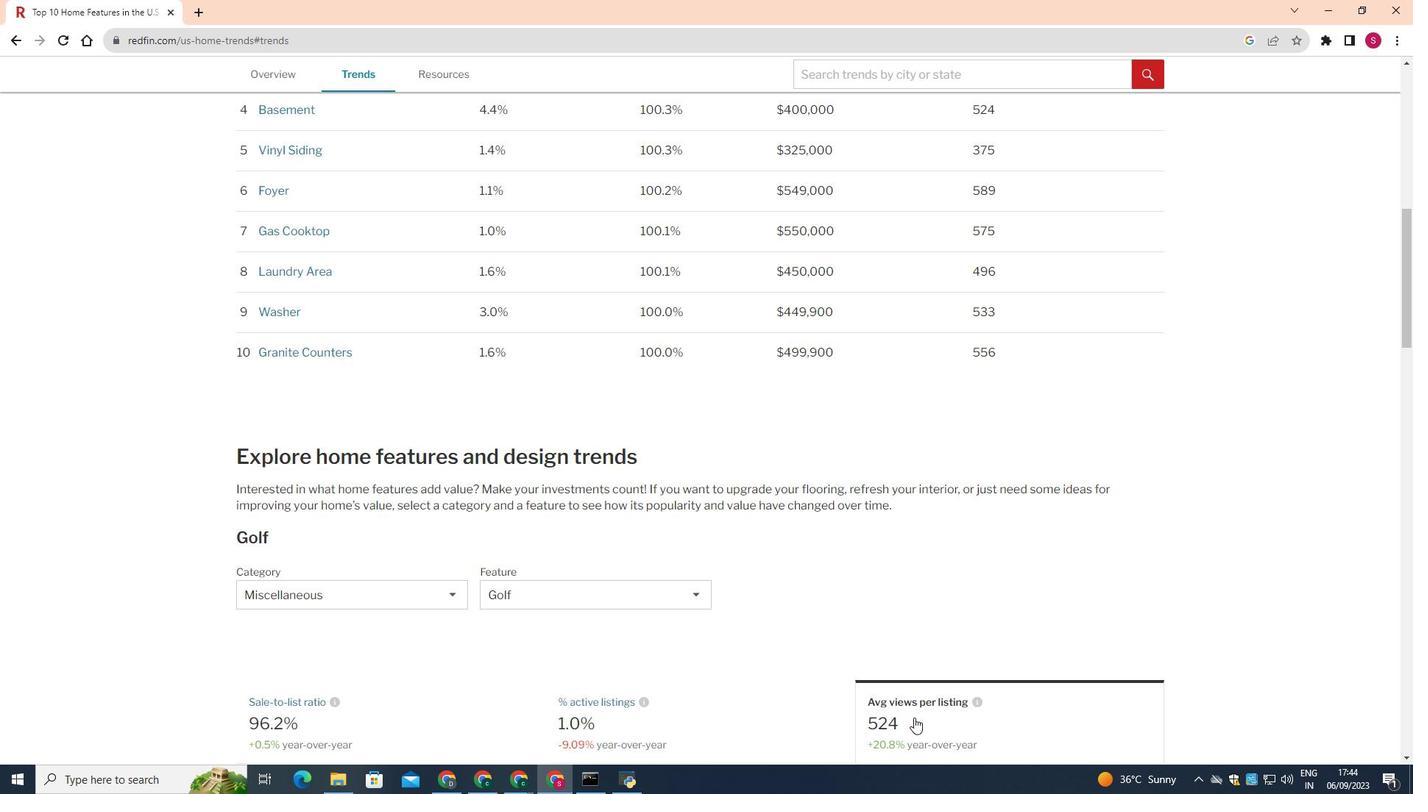 
Action: Mouse moved to (866, 594)
Screenshot: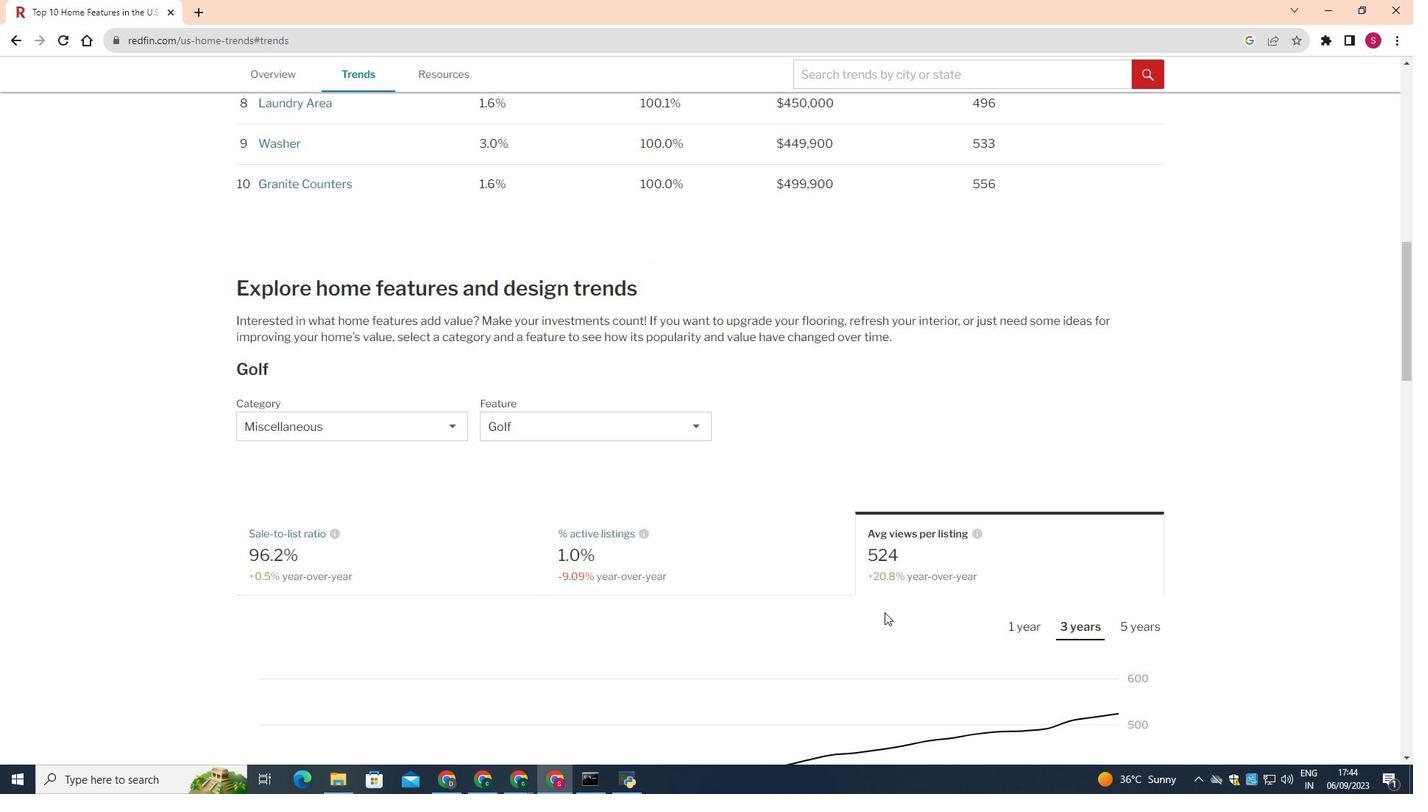 
Action: Mouse scrolled (866, 593) with delta (0, 0)
Screenshot: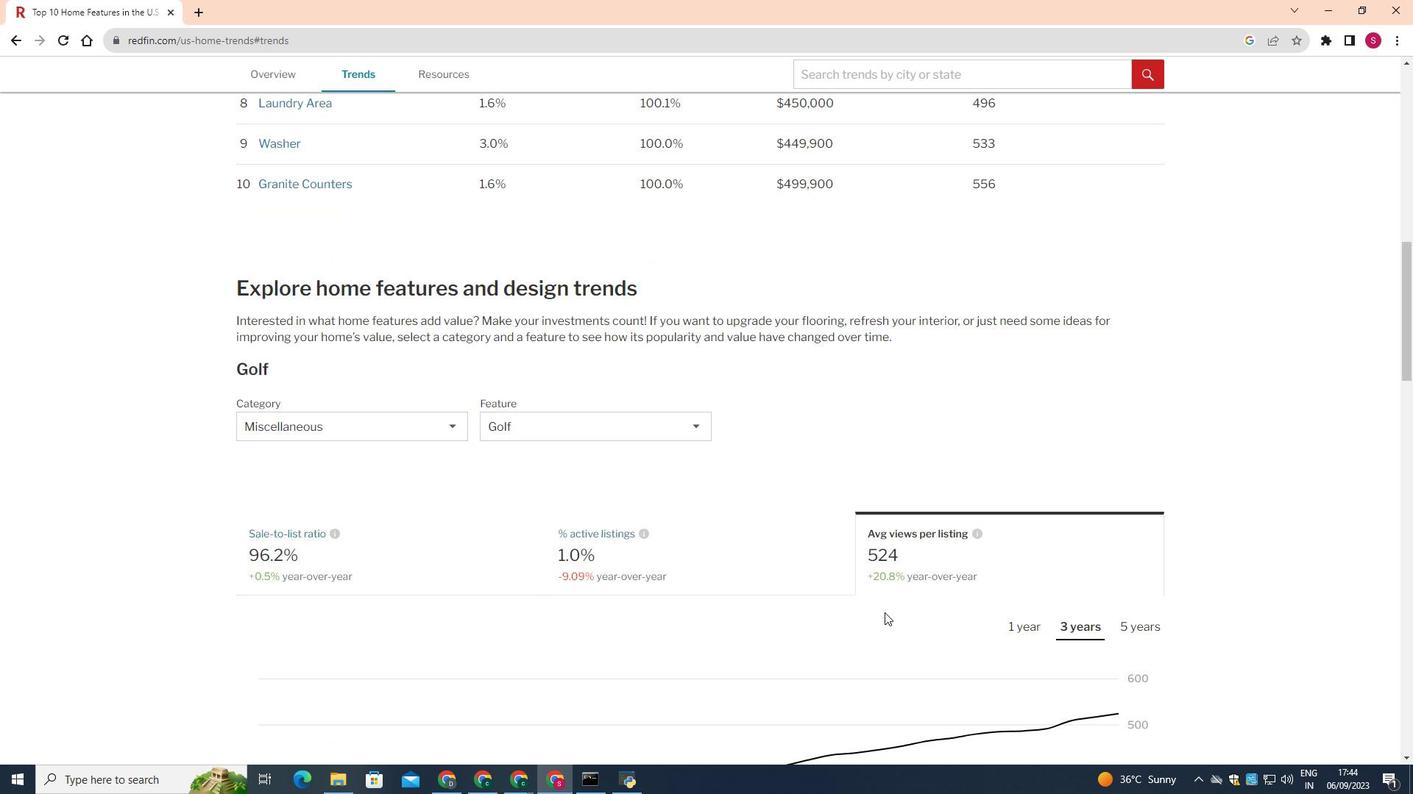 
Action: Mouse scrolled (866, 593) with delta (0, 0)
Screenshot: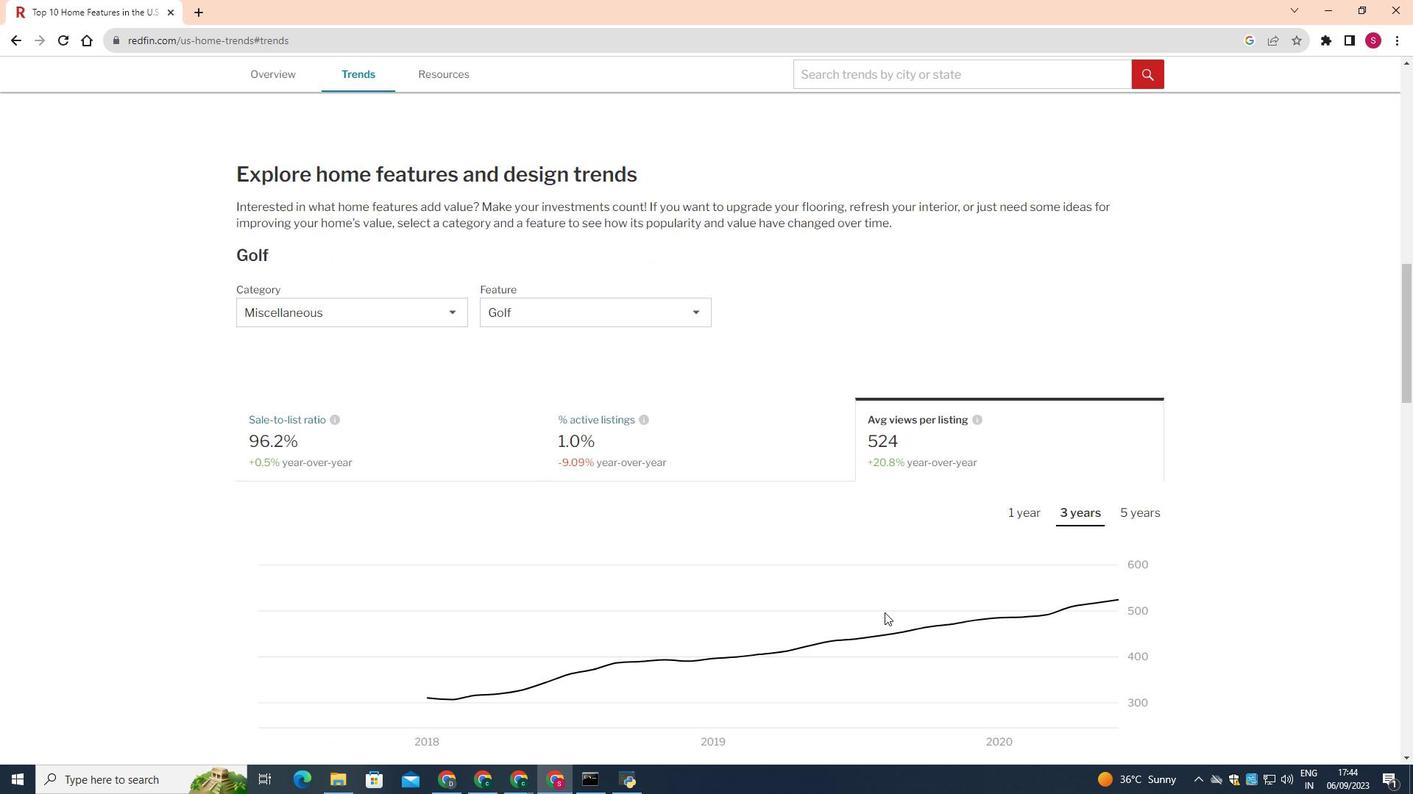 
Action: Mouse scrolled (866, 593) with delta (0, 0)
Screenshot: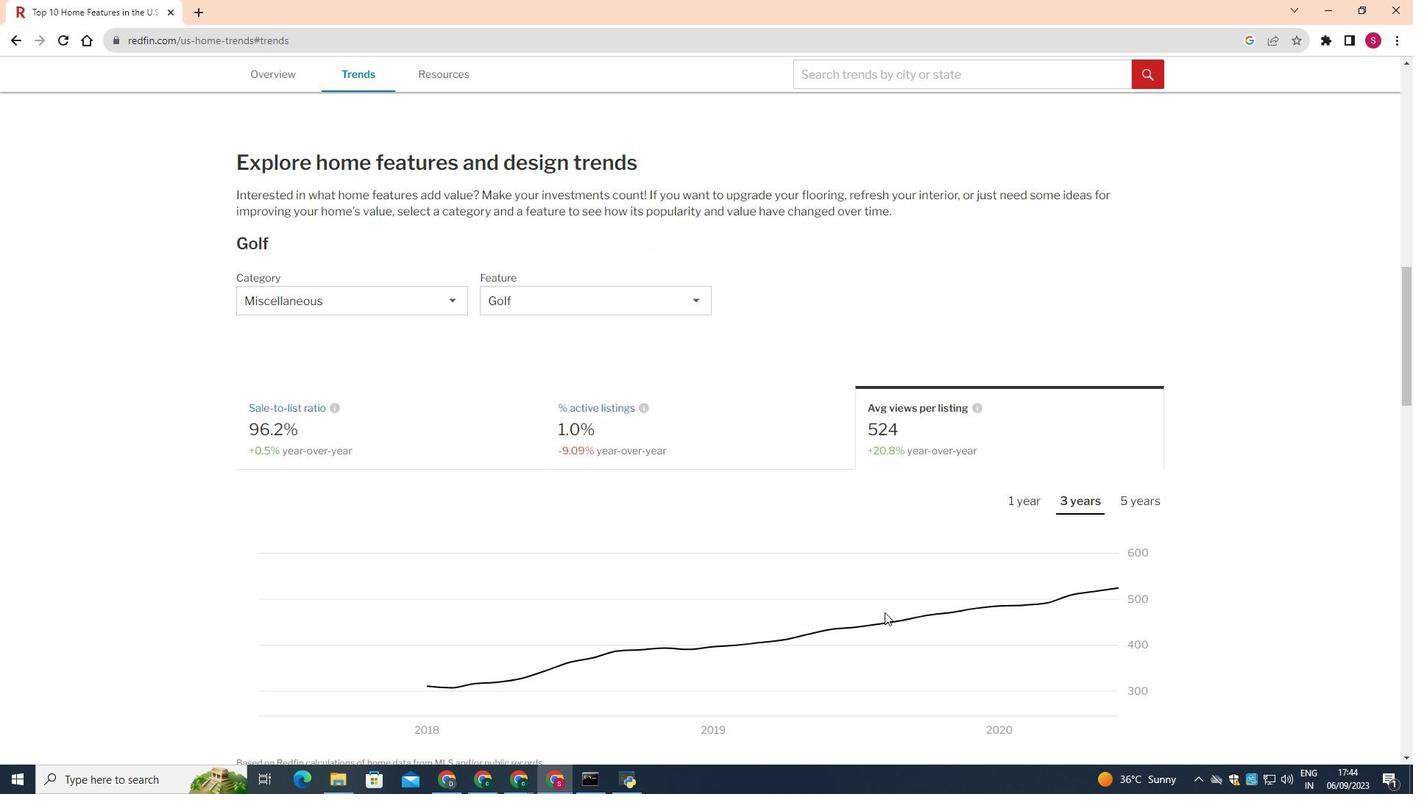 
Action: Mouse scrolled (866, 593) with delta (0, 0)
Screenshot: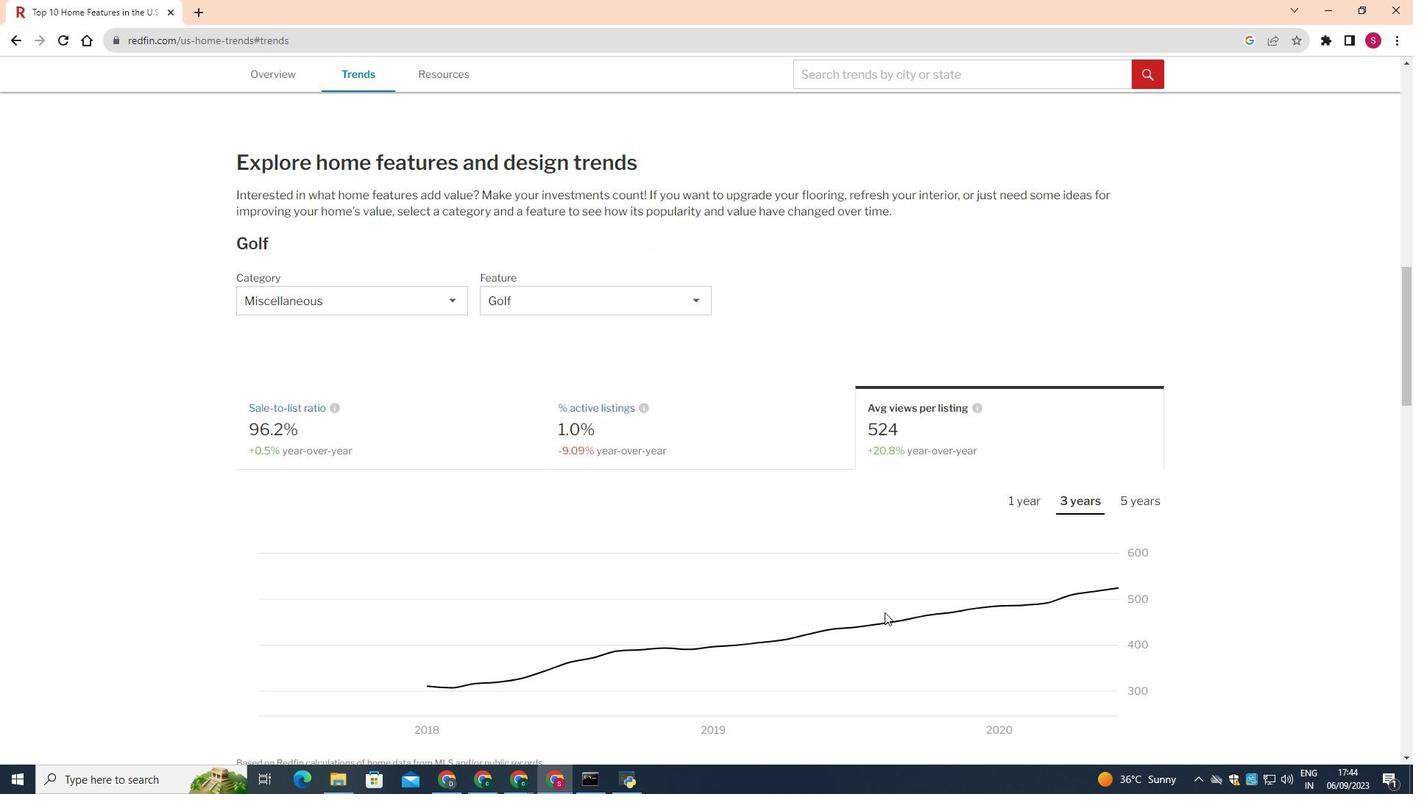 
Action: Mouse moved to (1067, 480)
Screenshot: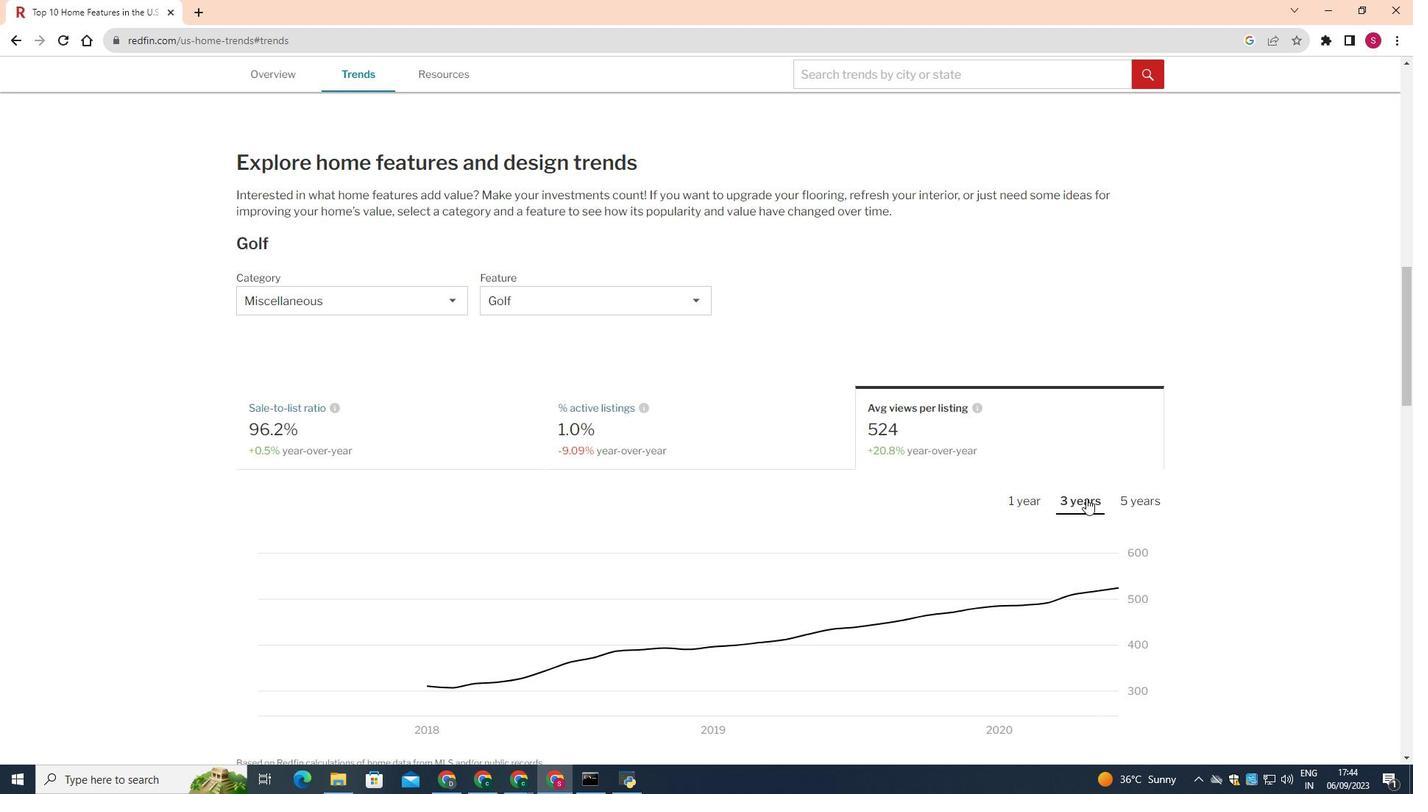 
Action: Mouse pressed left at (1067, 480)
Screenshot: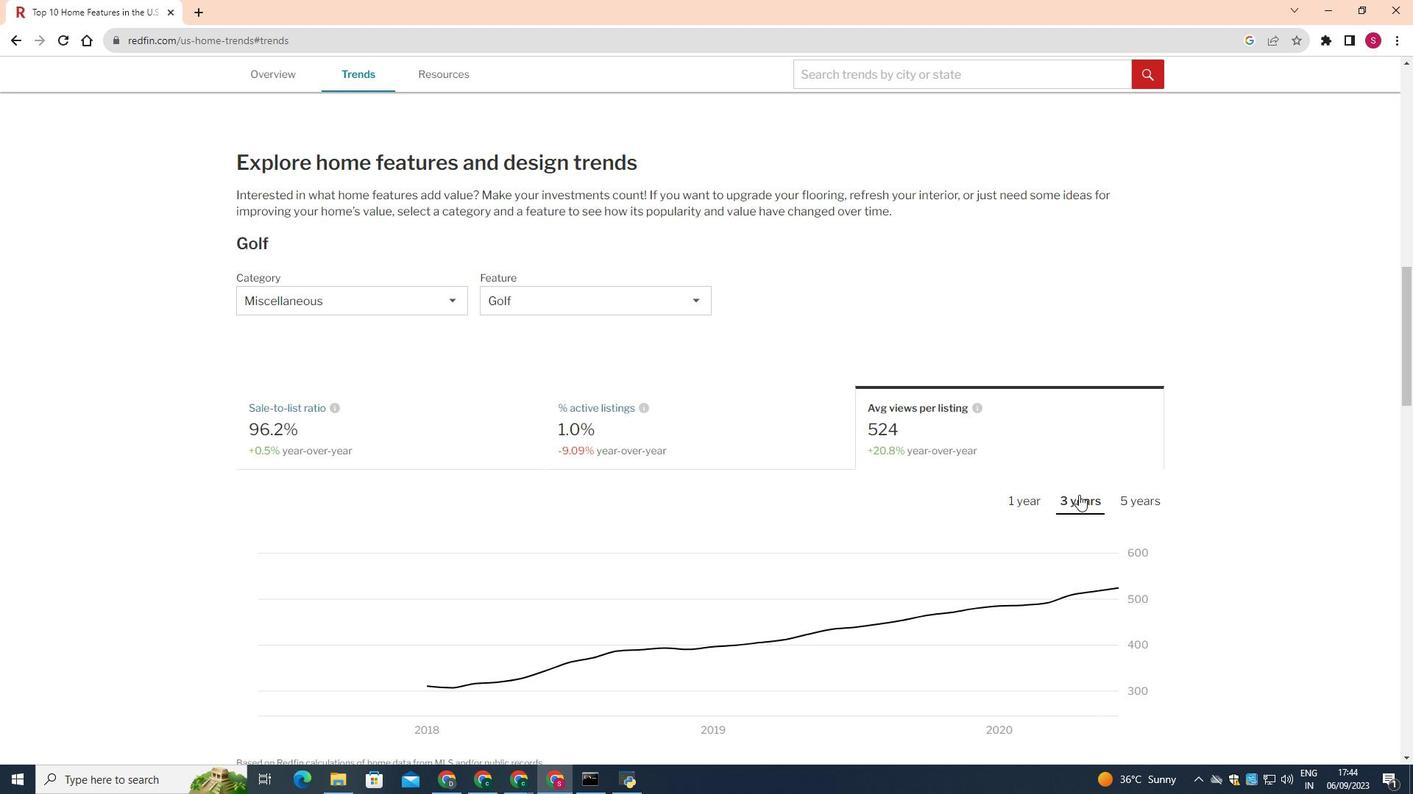 
Action: Mouse moved to (872, 456)
Screenshot: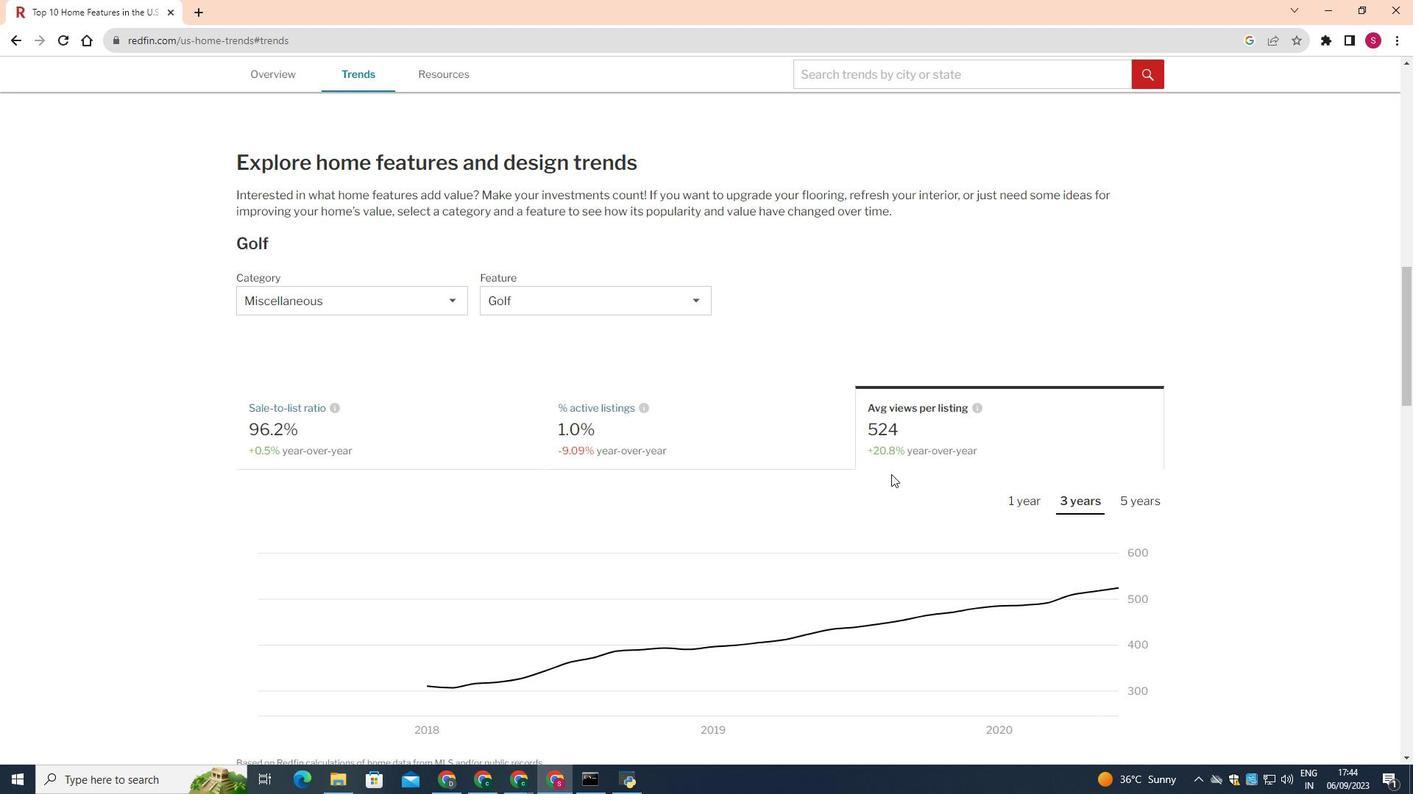 
